 Task: For heading Use Italics Lobster with red colour, bold & Underline.  font size for heading26,  'Change the font style of data to'Merriweather and font size to 18,  Change the alignment of both headline & data to Align right In the sheet  DashboardReceipts
Action: Mouse moved to (72, 152)
Screenshot: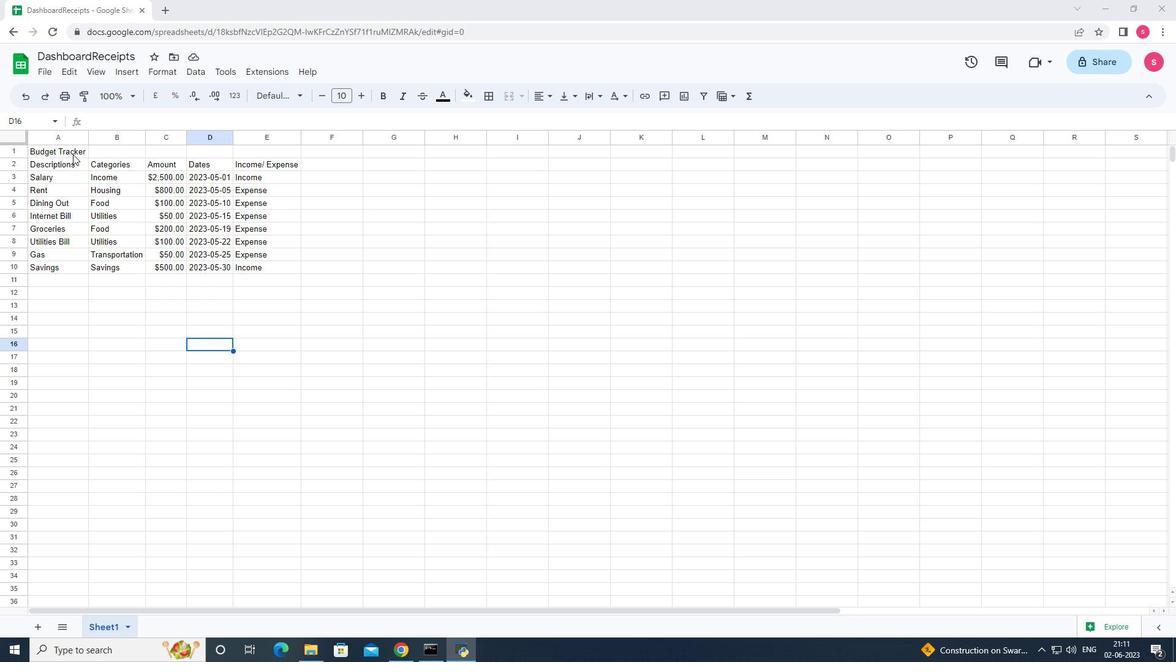 
Action: Mouse pressed left at (72, 152)
Screenshot: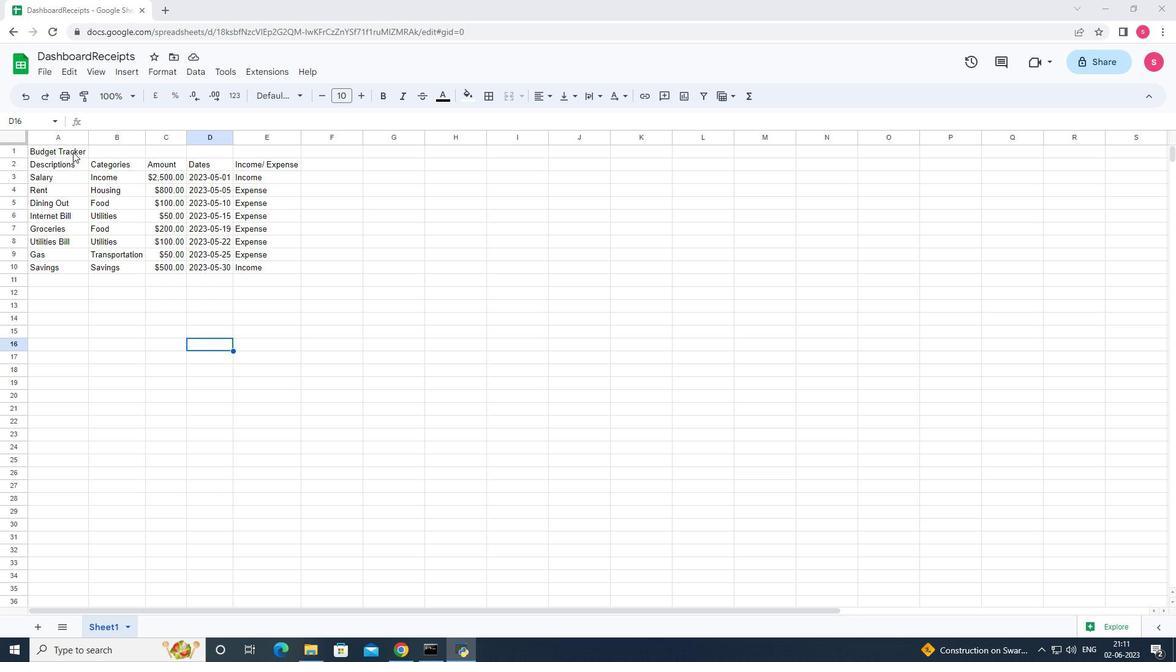 
Action: Mouse moved to (288, 95)
Screenshot: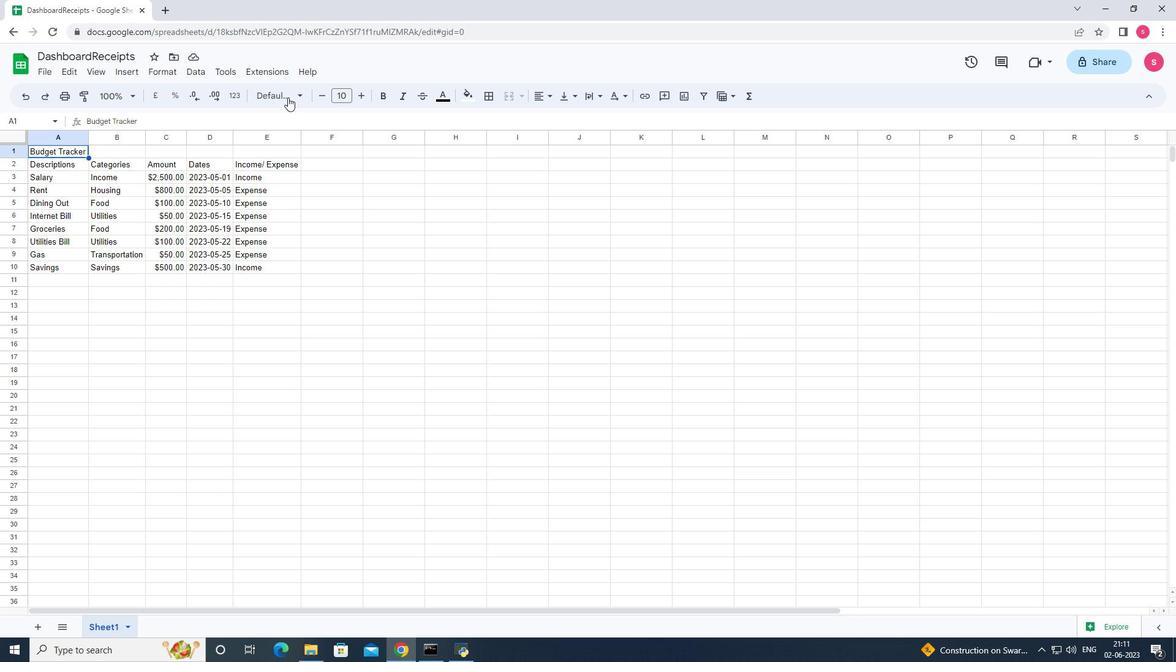 
Action: Mouse pressed left at (288, 95)
Screenshot: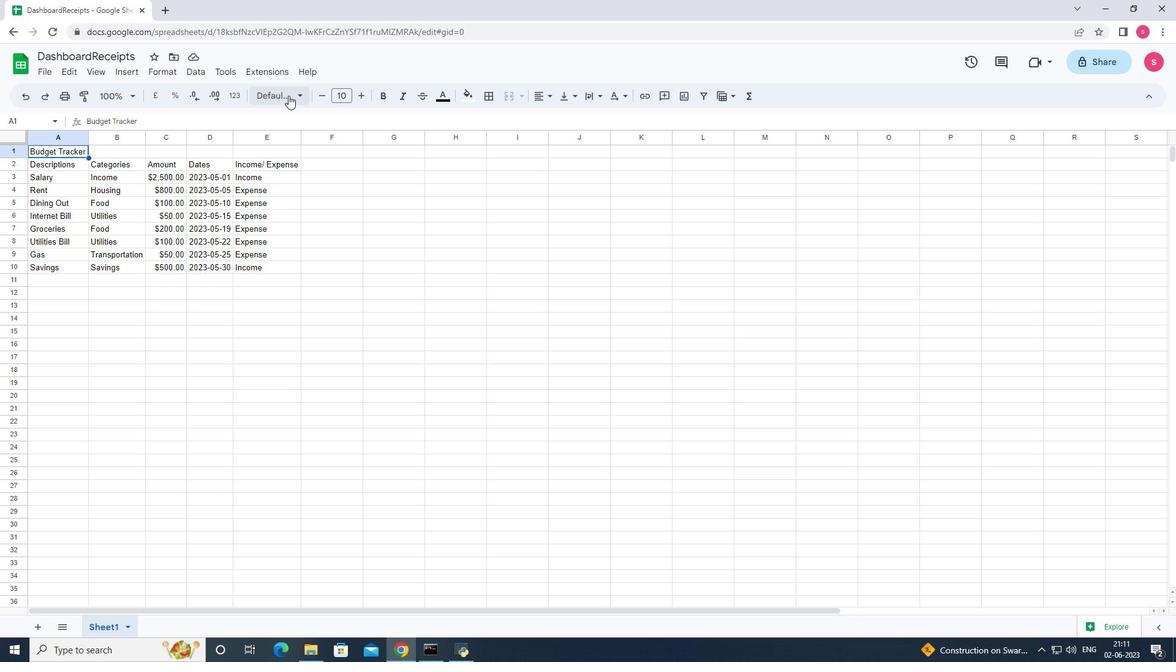 
Action: Mouse moved to (310, 339)
Screenshot: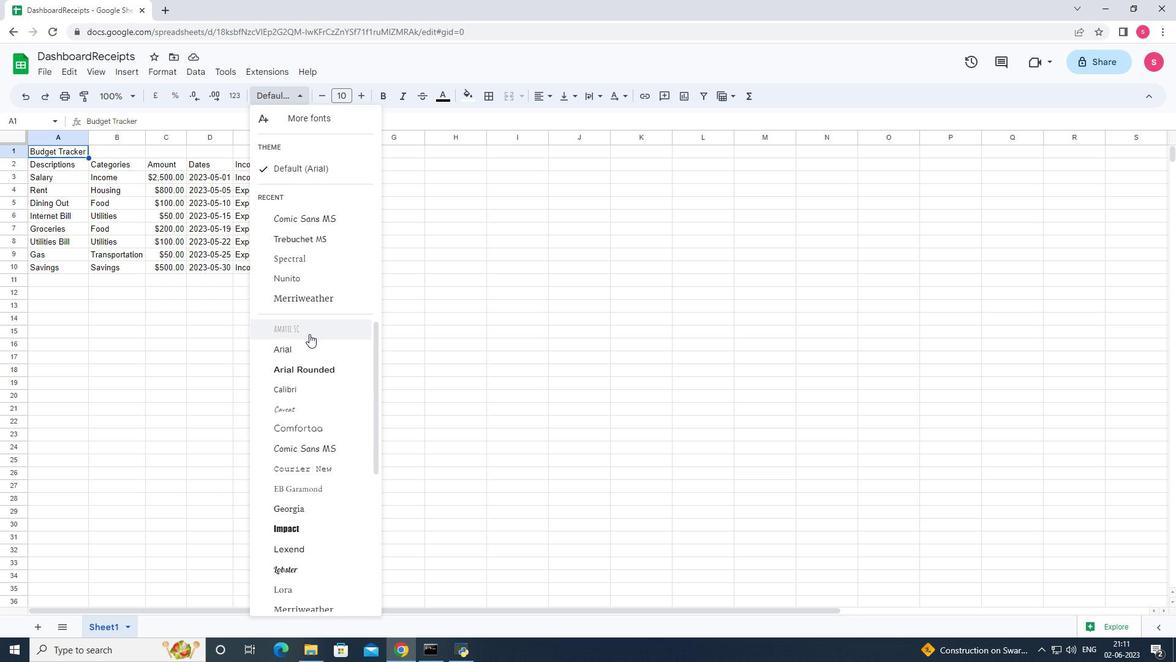 
Action: Mouse scrolled (310, 337) with delta (0, 0)
Screenshot: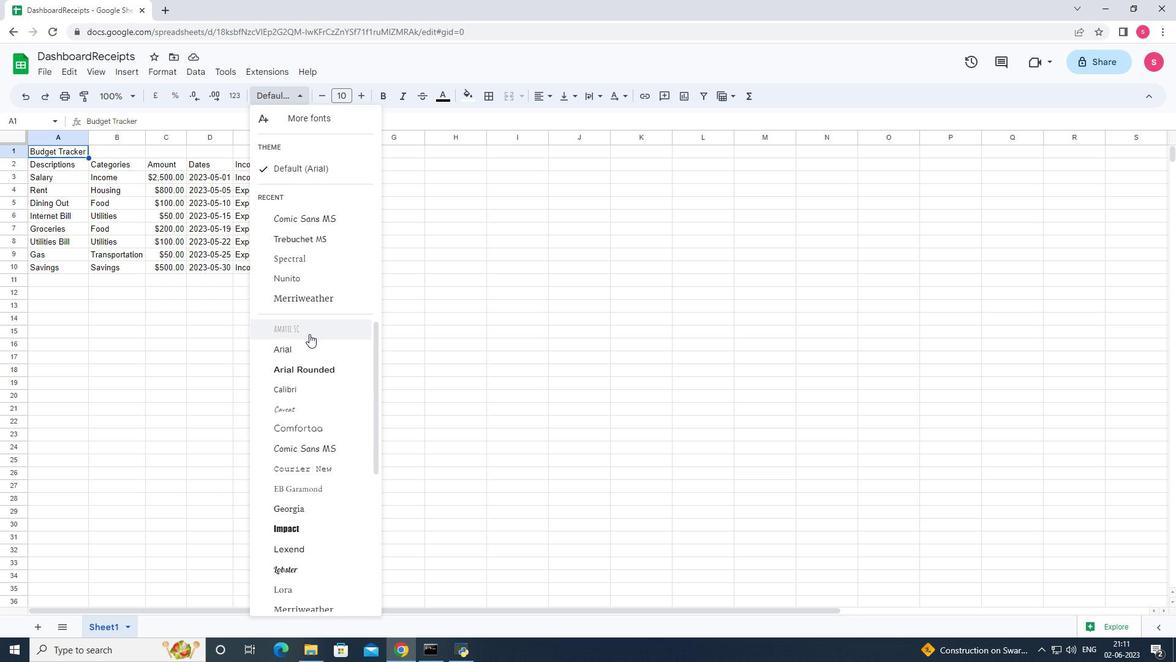 
Action: Mouse moved to (317, 403)
Screenshot: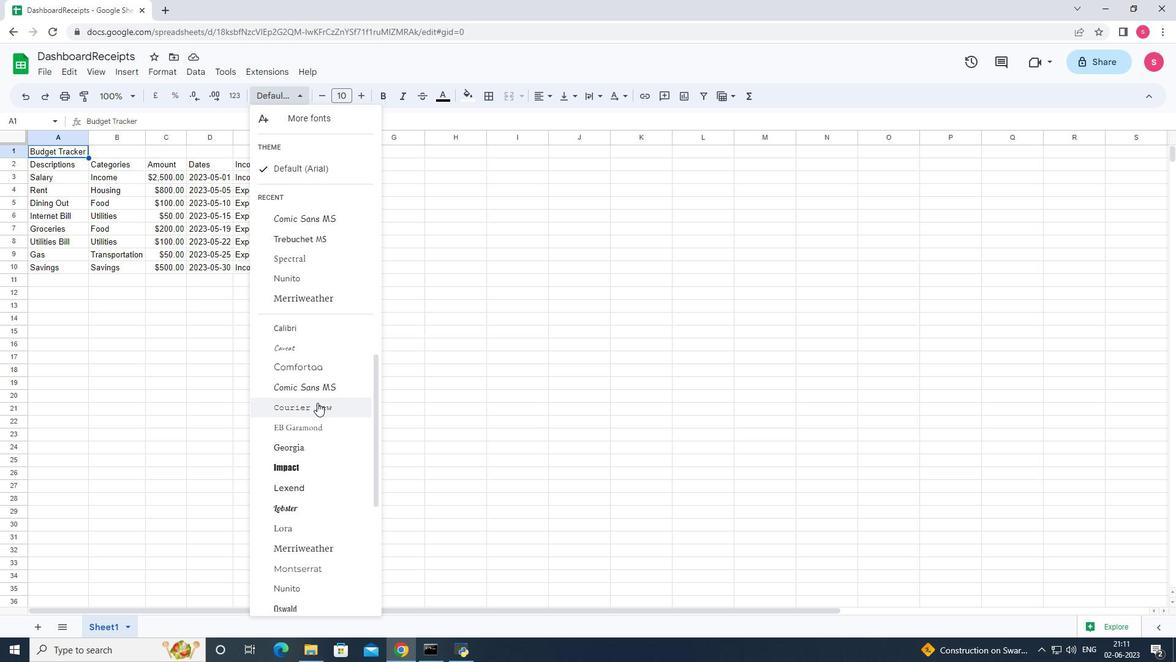 
Action: Mouse scrolled (317, 402) with delta (0, 0)
Screenshot: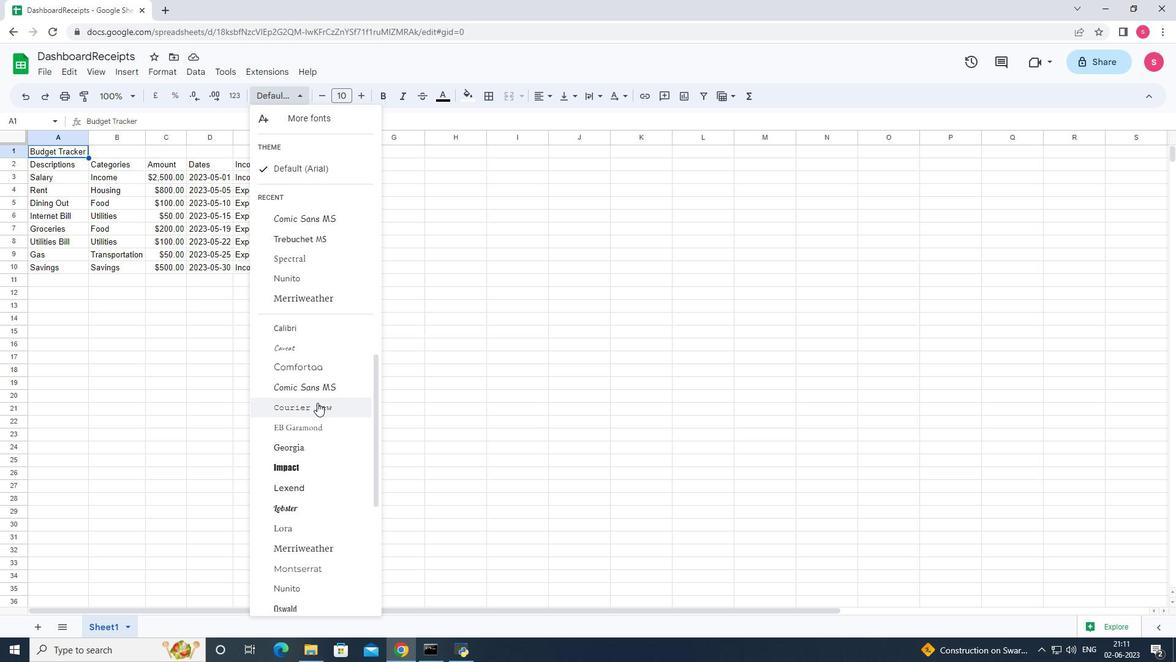 
Action: Mouse moved to (321, 446)
Screenshot: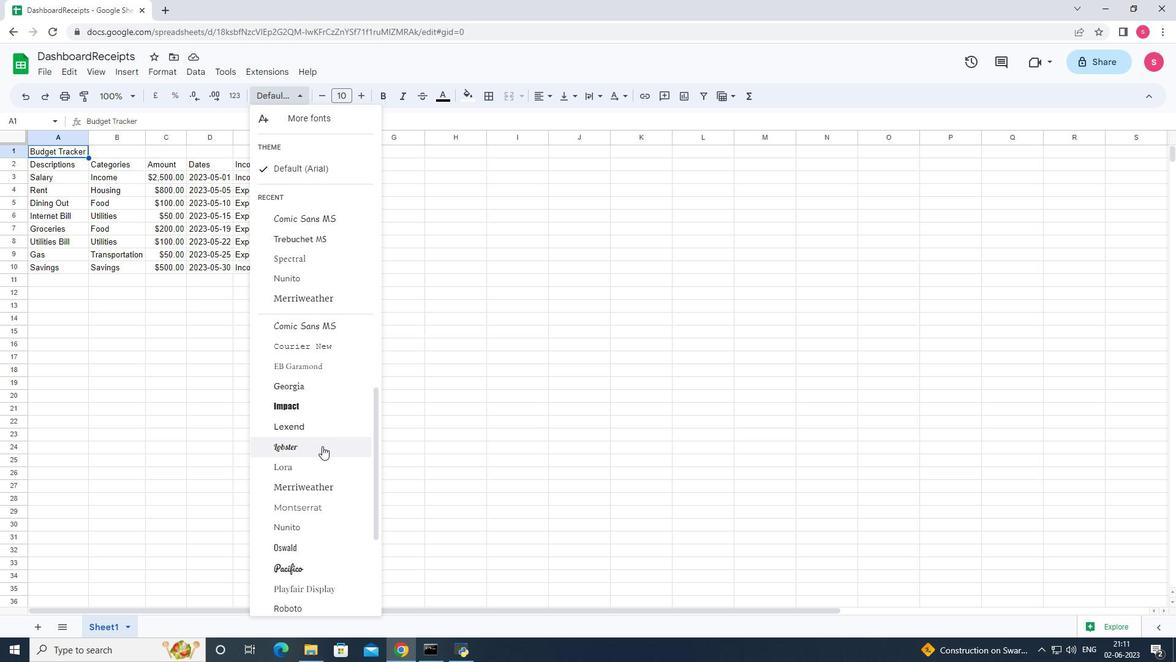 
Action: Mouse pressed left at (321, 446)
Screenshot: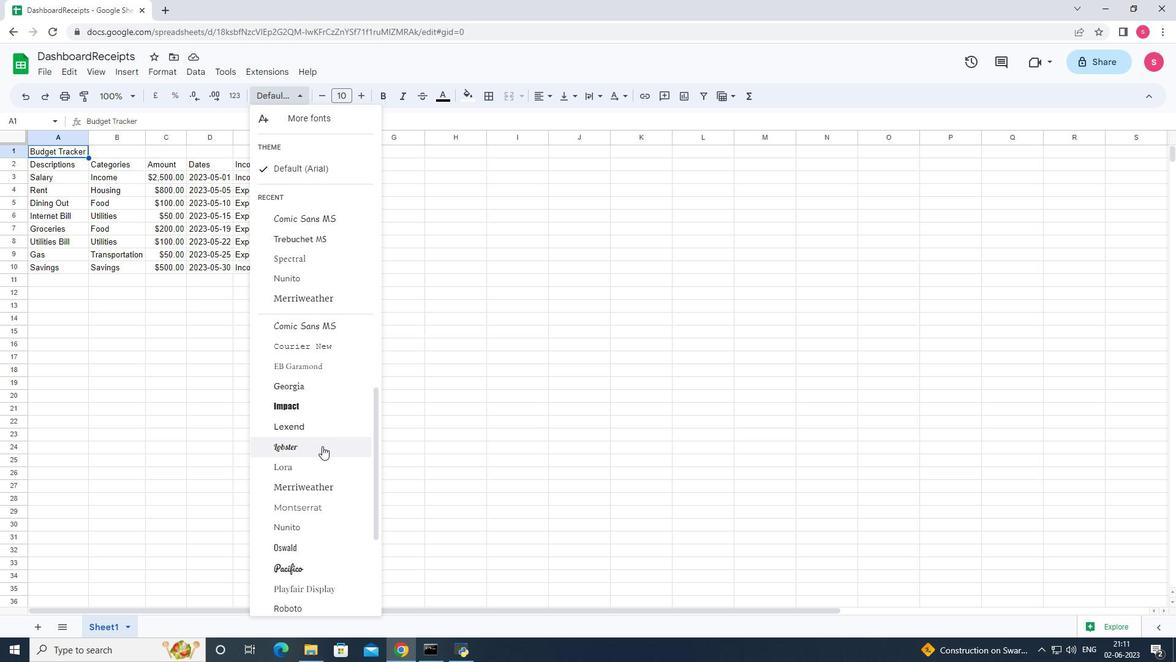 
Action: Mouse moved to (451, 99)
Screenshot: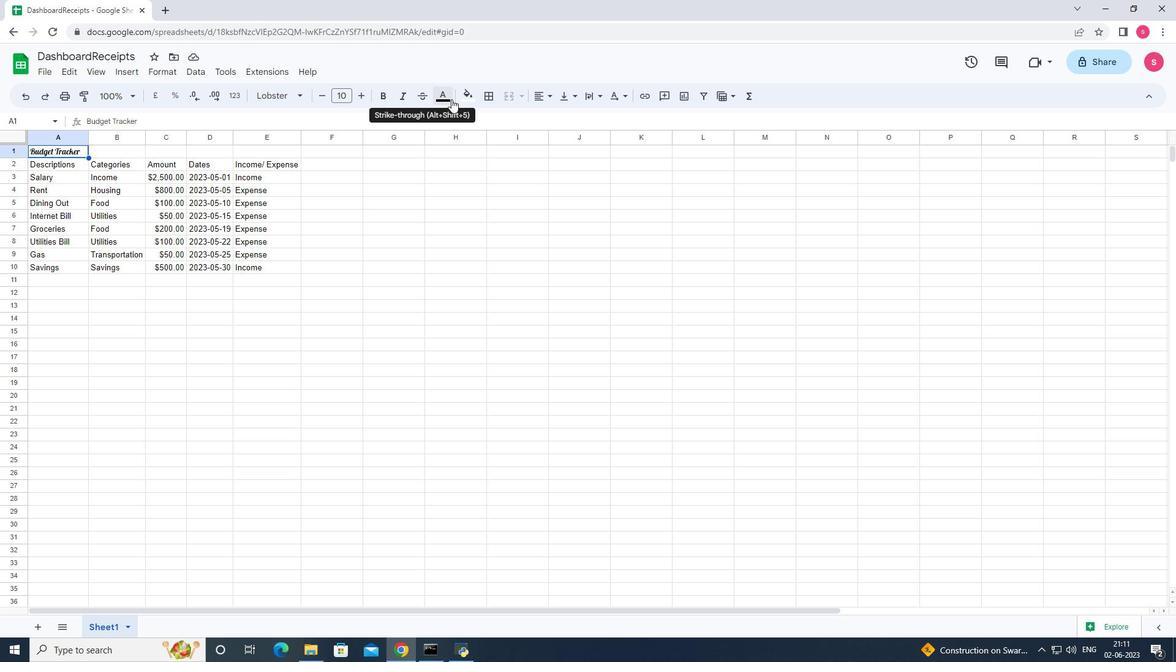 
Action: Mouse pressed left at (451, 99)
Screenshot: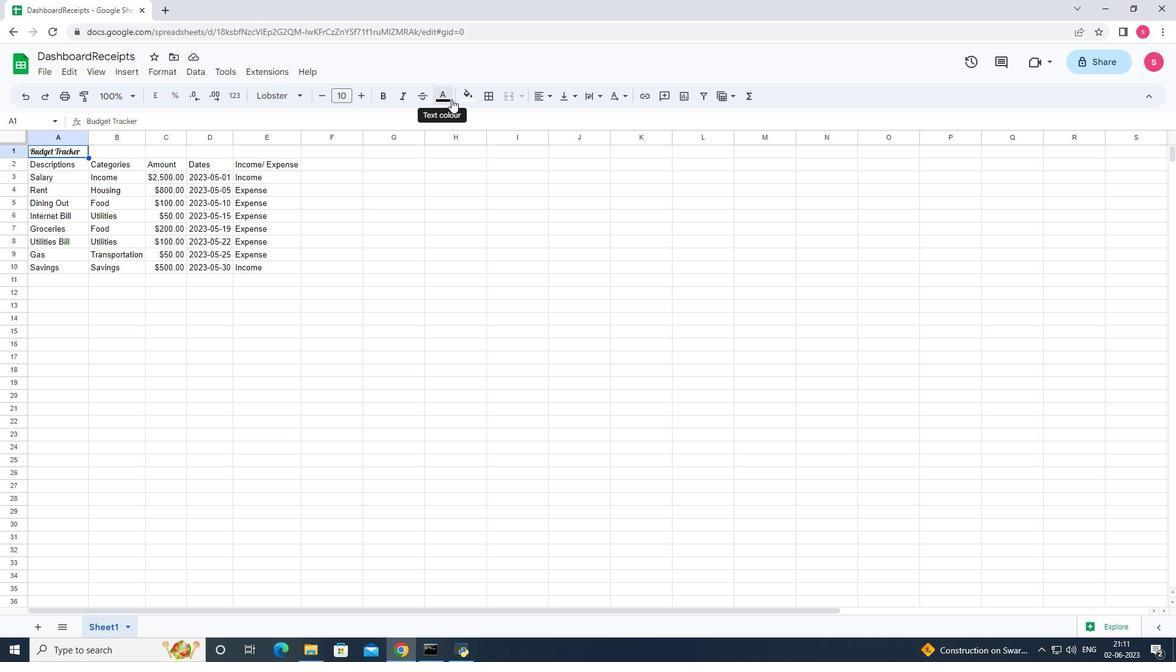 
Action: Mouse moved to (460, 153)
Screenshot: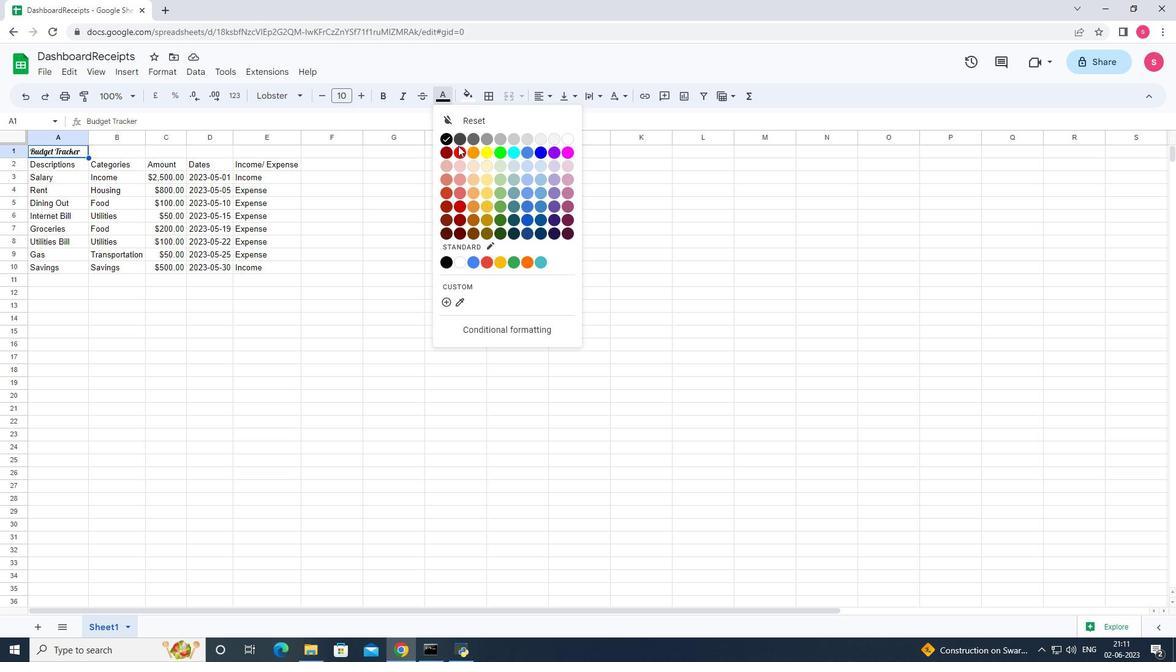 
Action: Mouse pressed left at (460, 153)
Screenshot: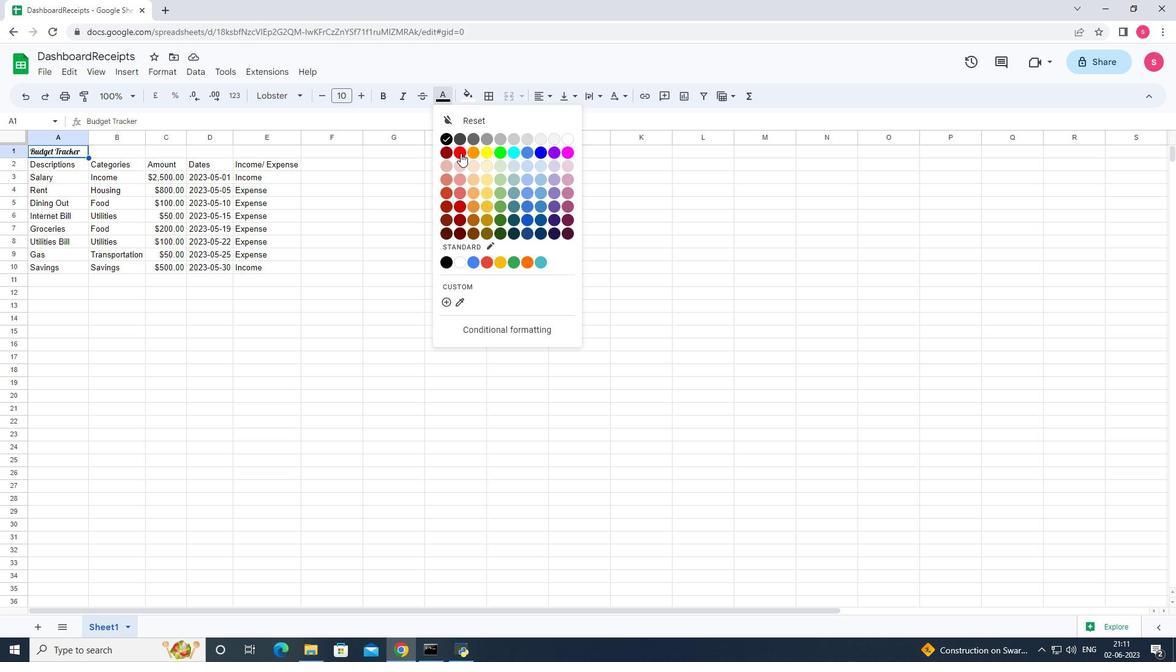
Action: Mouse moved to (375, 98)
Screenshot: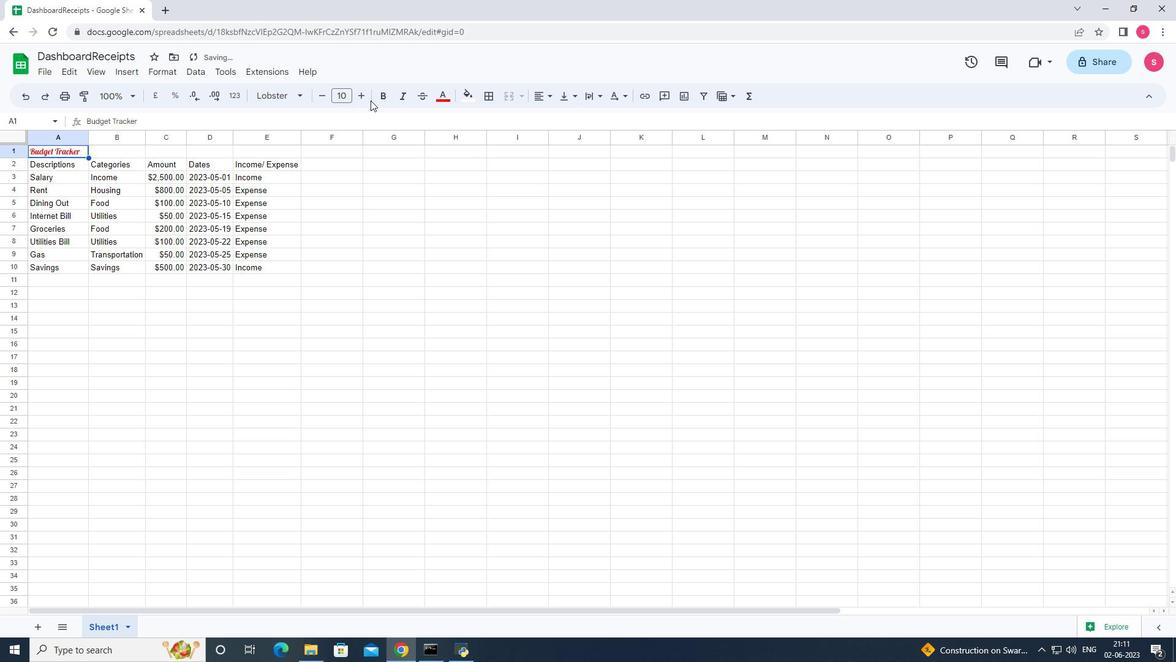 
Action: Mouse pressed left at (375, 98)
Screenshot: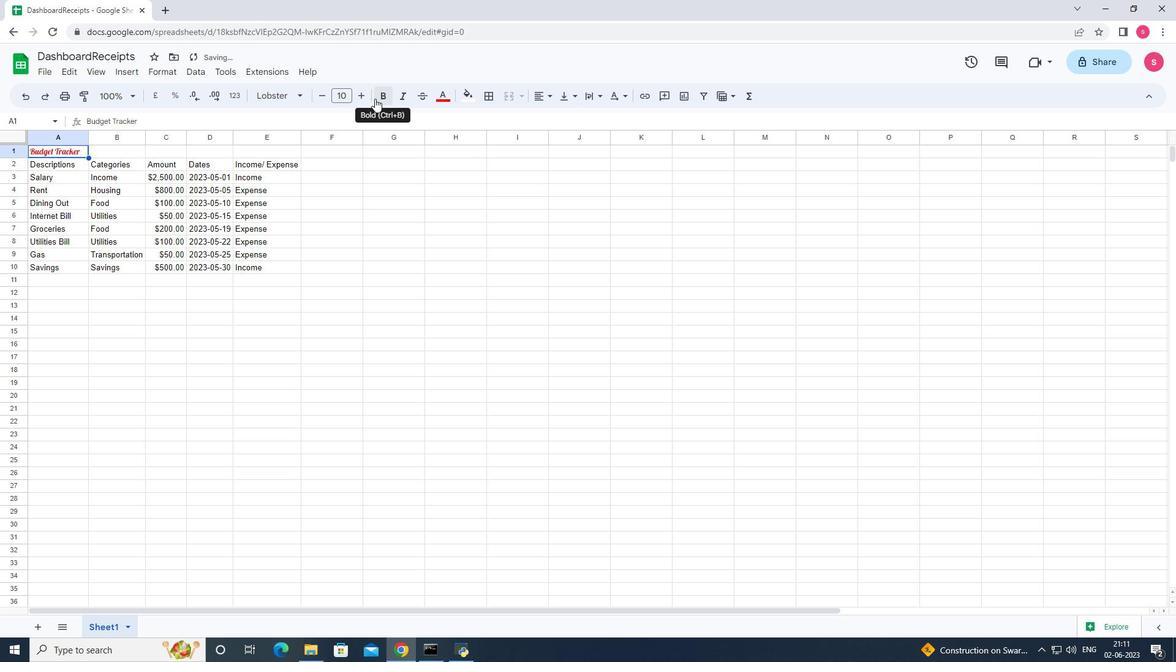 
Action: Mouse moved to (173, 71)
Screenshot: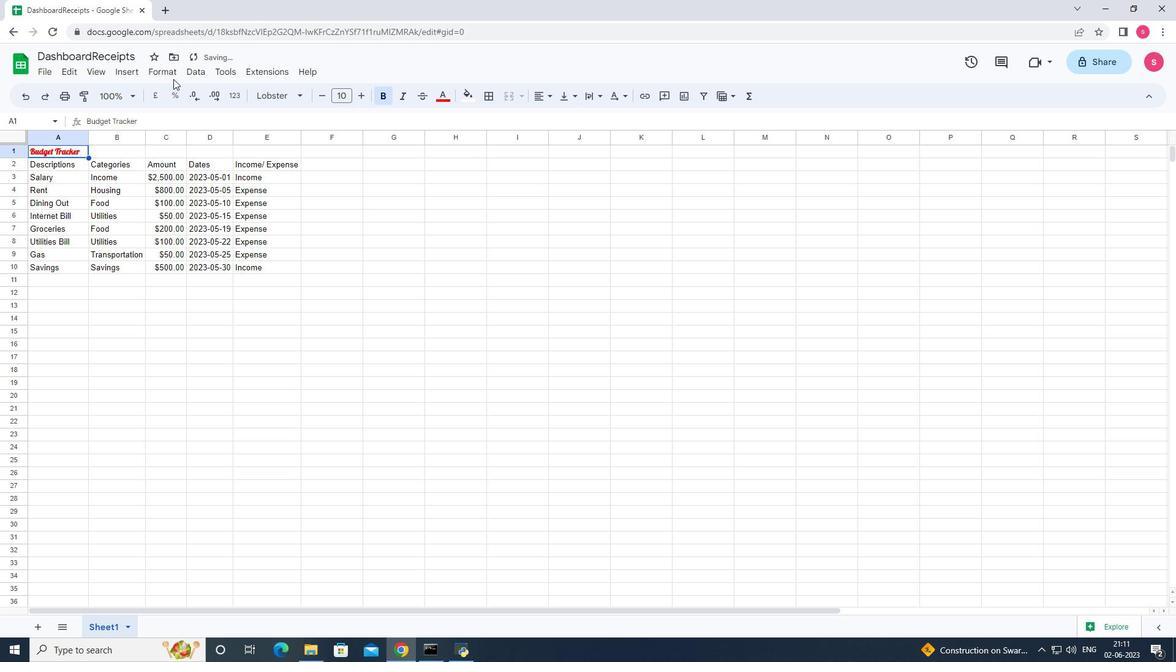 
Action: Mouse pressed left at (173, 71)
Screenshot: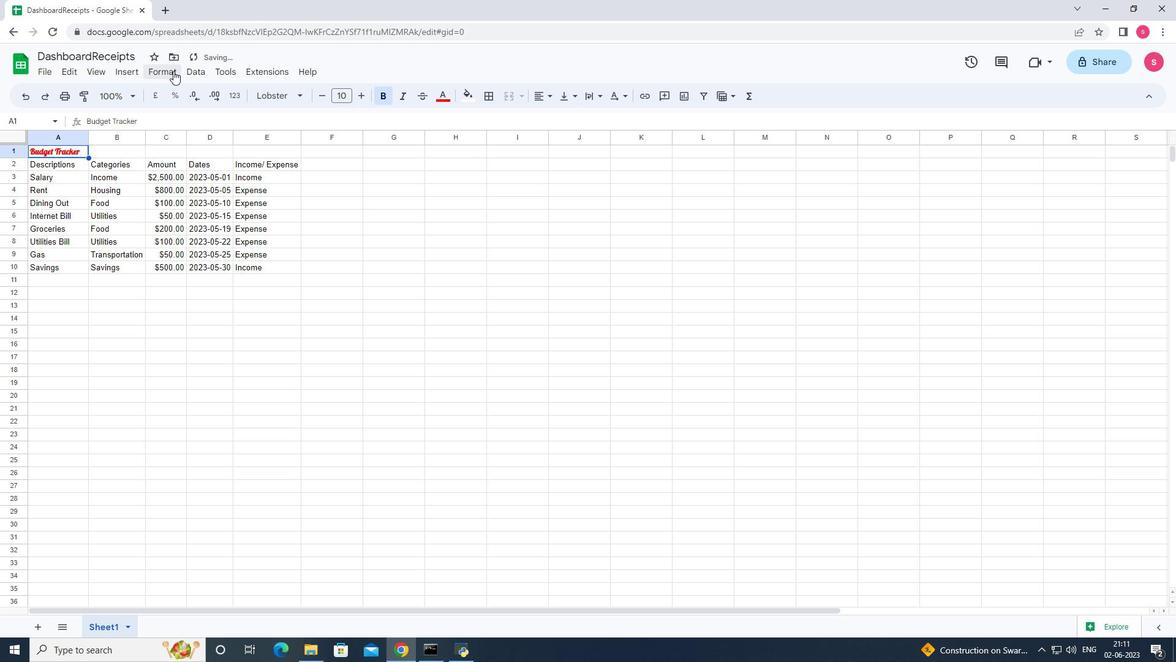 
Action: Mouse moved to (185, 128)
Screenshot: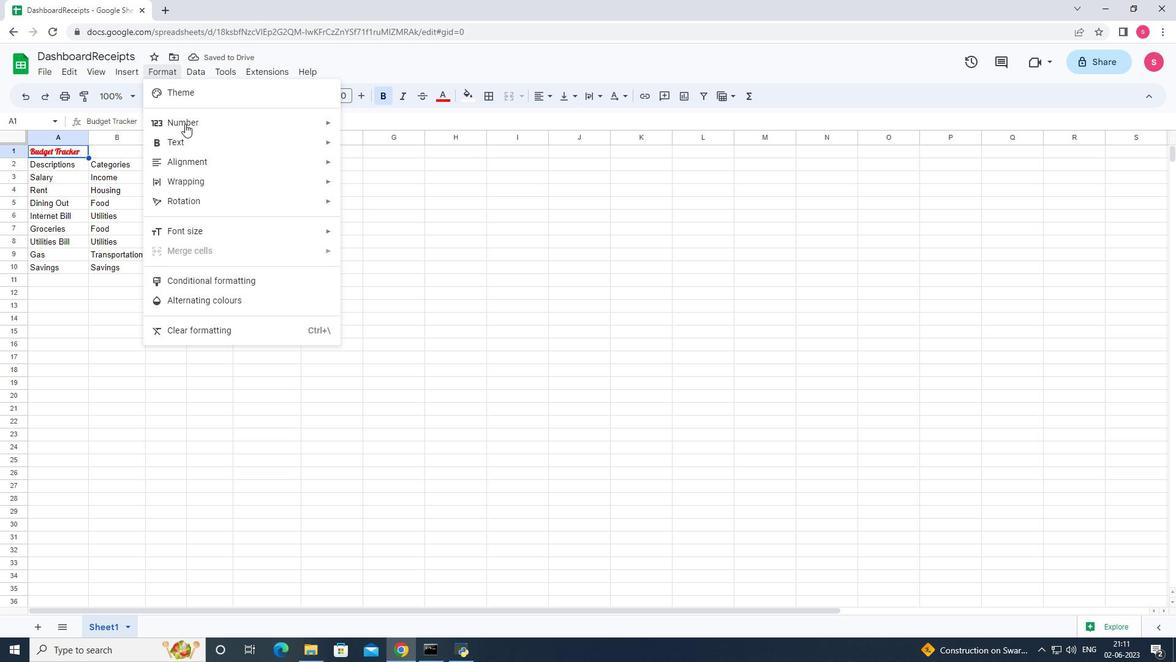 
Action: Mouse pressed left at (185, 128)
Screenshot: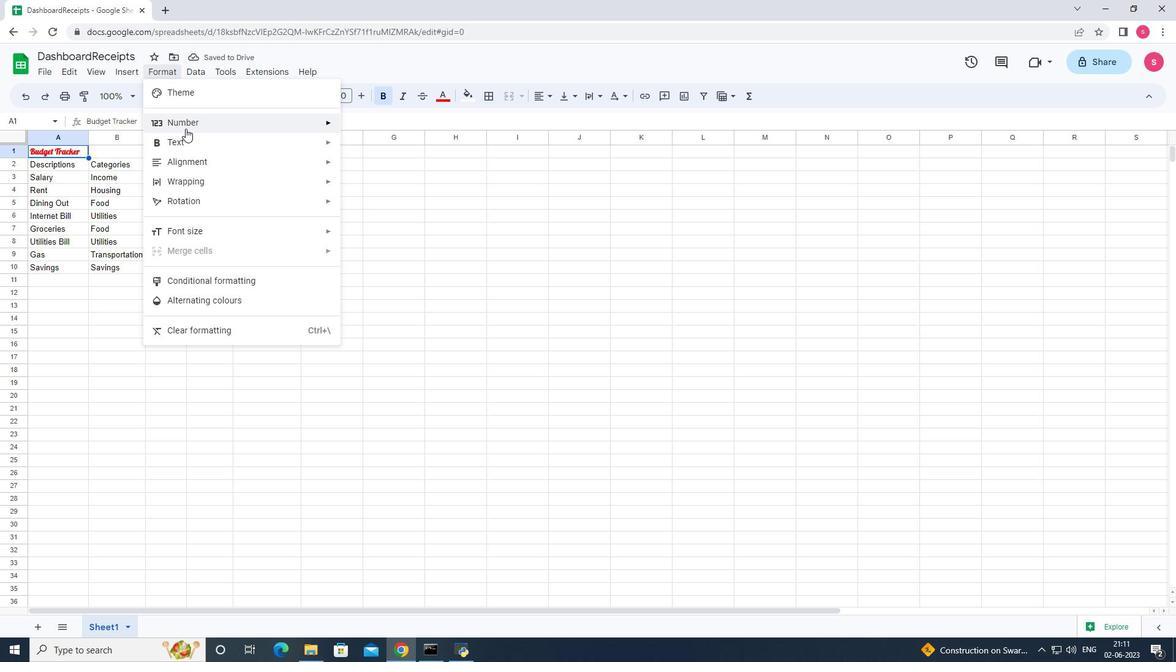 
Action: Mouse moved to (188, 144)
Screenshot: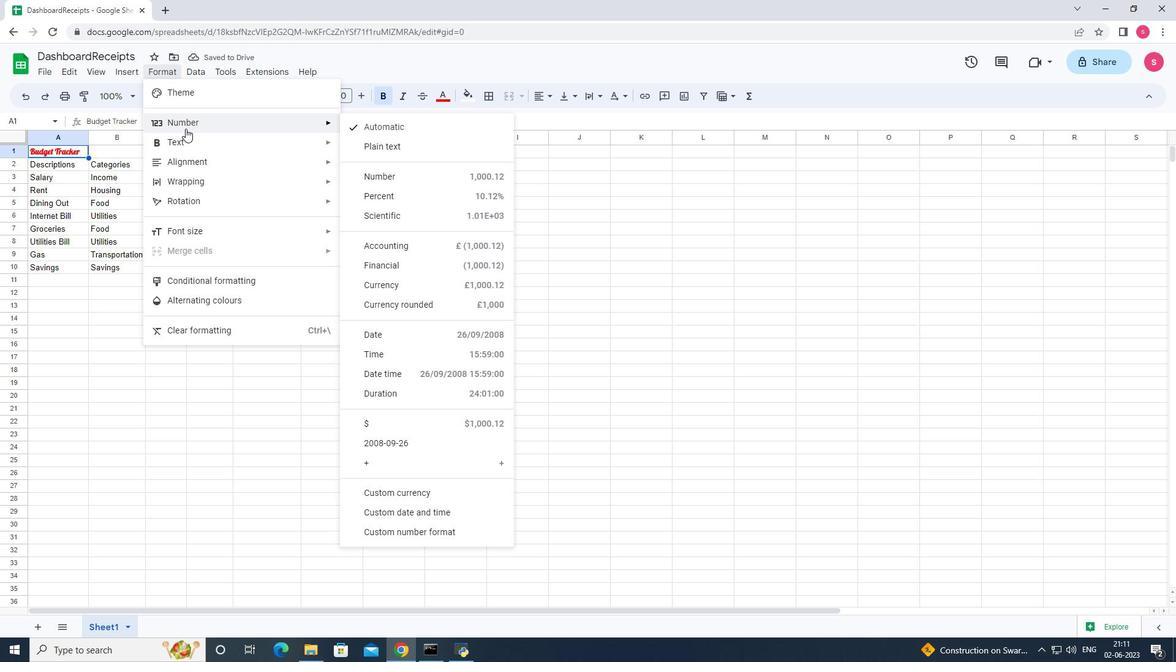 
Action: Mouse pressed left at (188, 144)
Screenshot: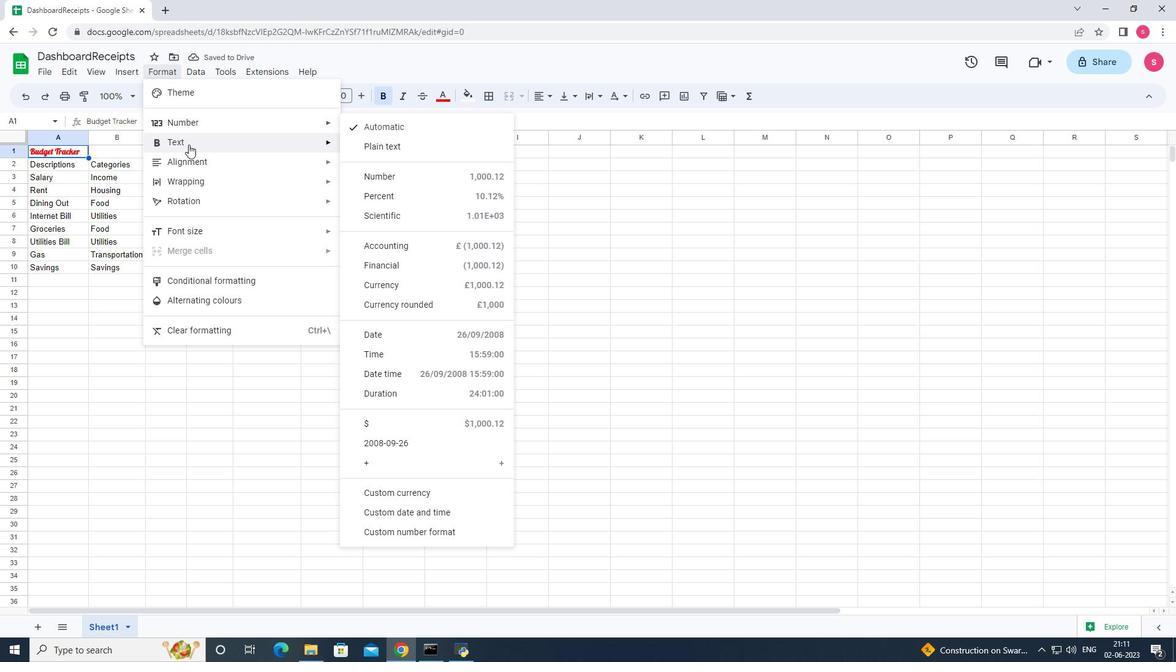 
Action: Mouse moved to (380, 183)
Screenshot: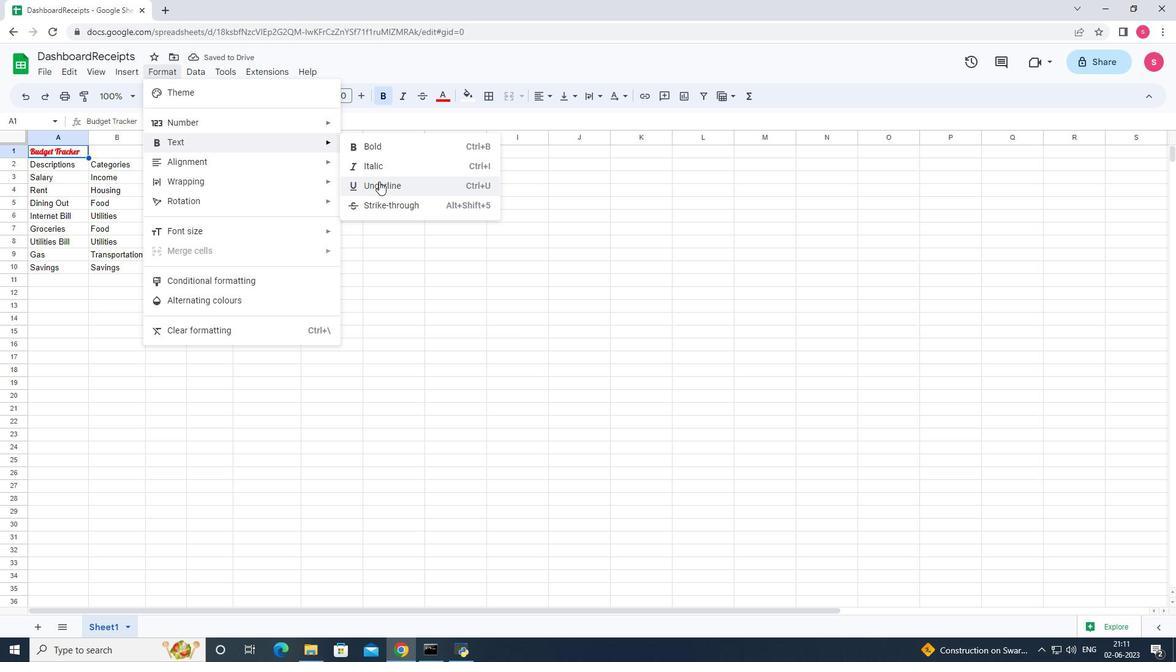 
Action: Mouse pressed left at (380, 183)
Screenshot: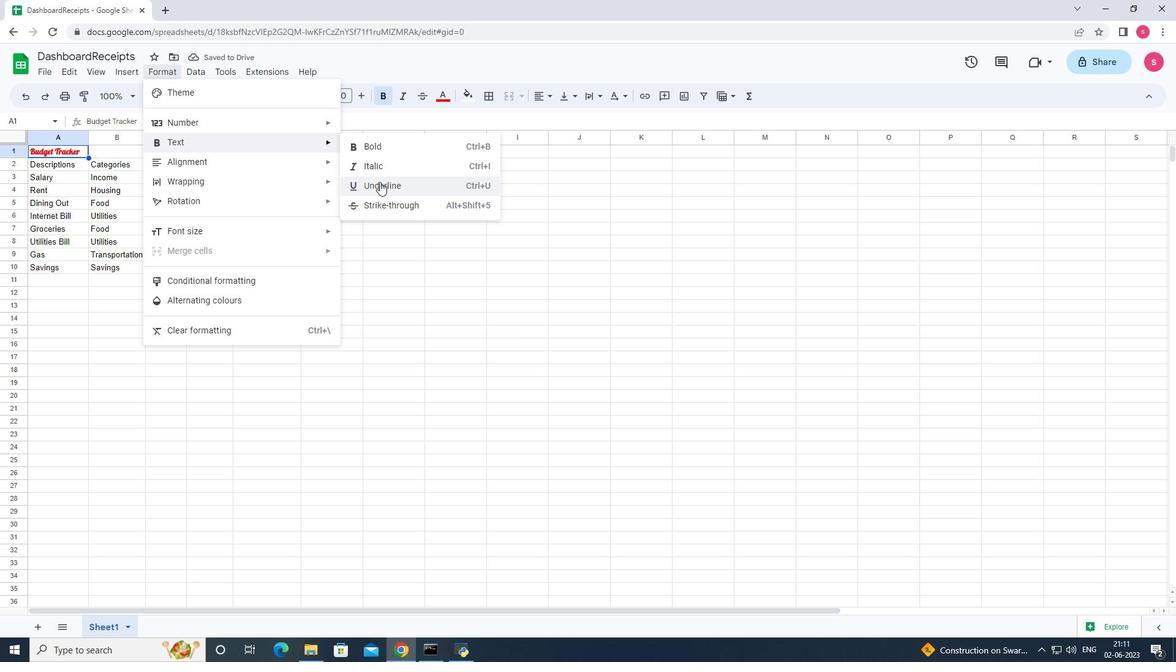 
Action: Mouse moved to (360, 95)
Screenshot: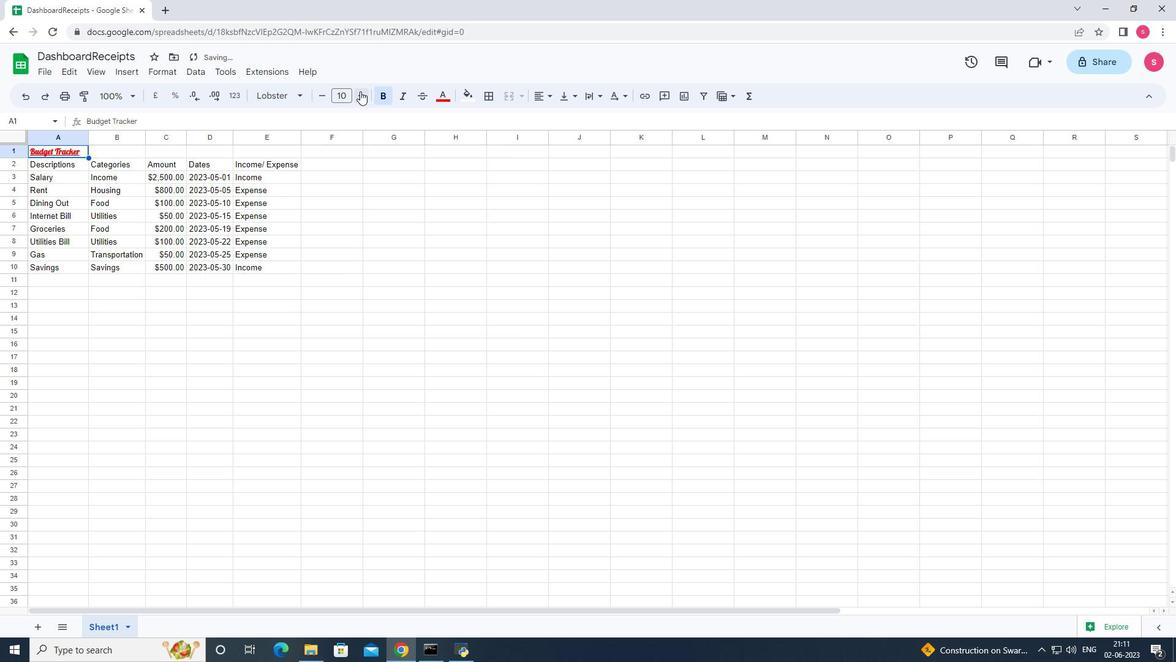 
Action: Mouse pressed left at (360, 95)
Screenshot: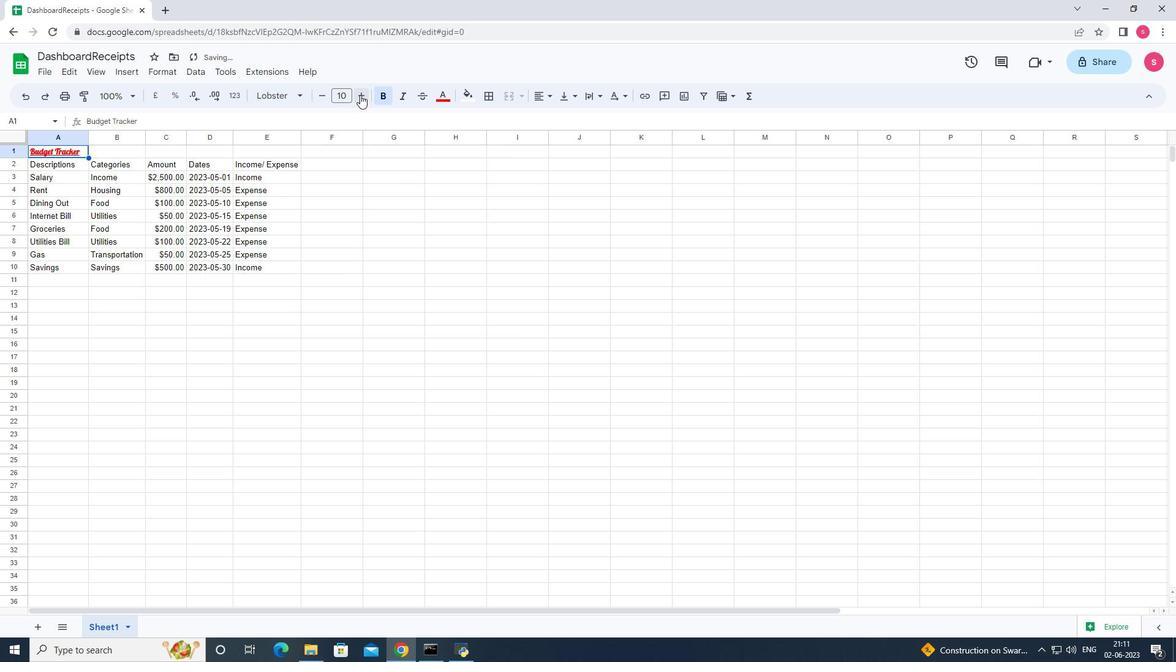 
Action: Mouse pressed left at (360, 95)
Screenshot: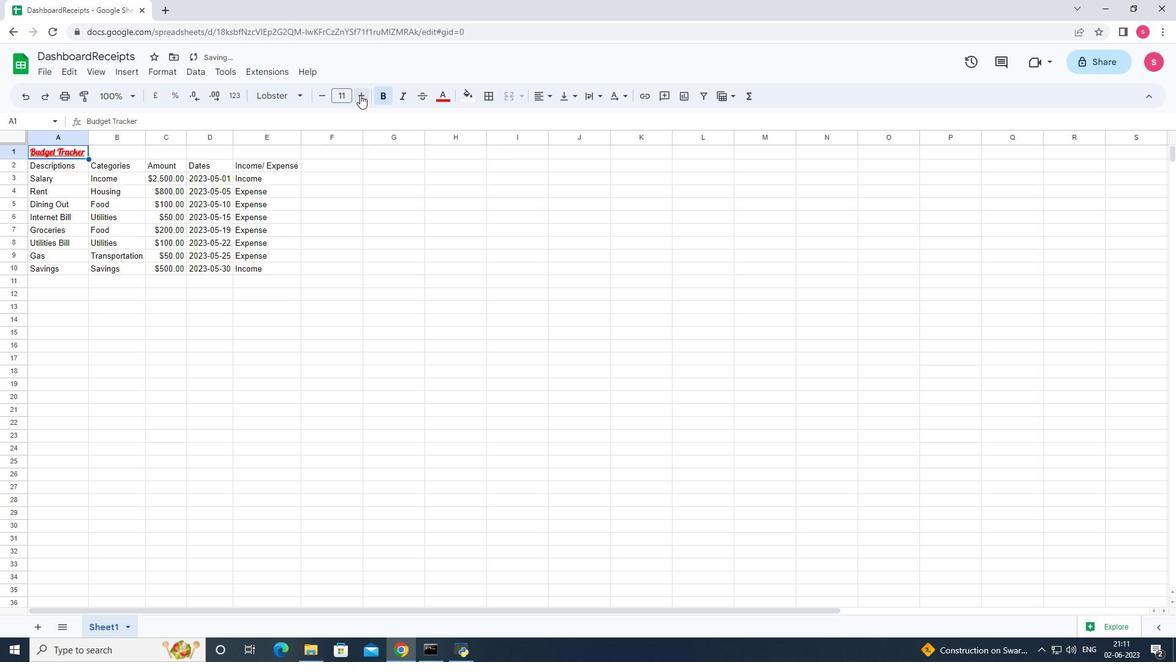 
Action: Mouse pressed left at (360, 95)
Screenshot: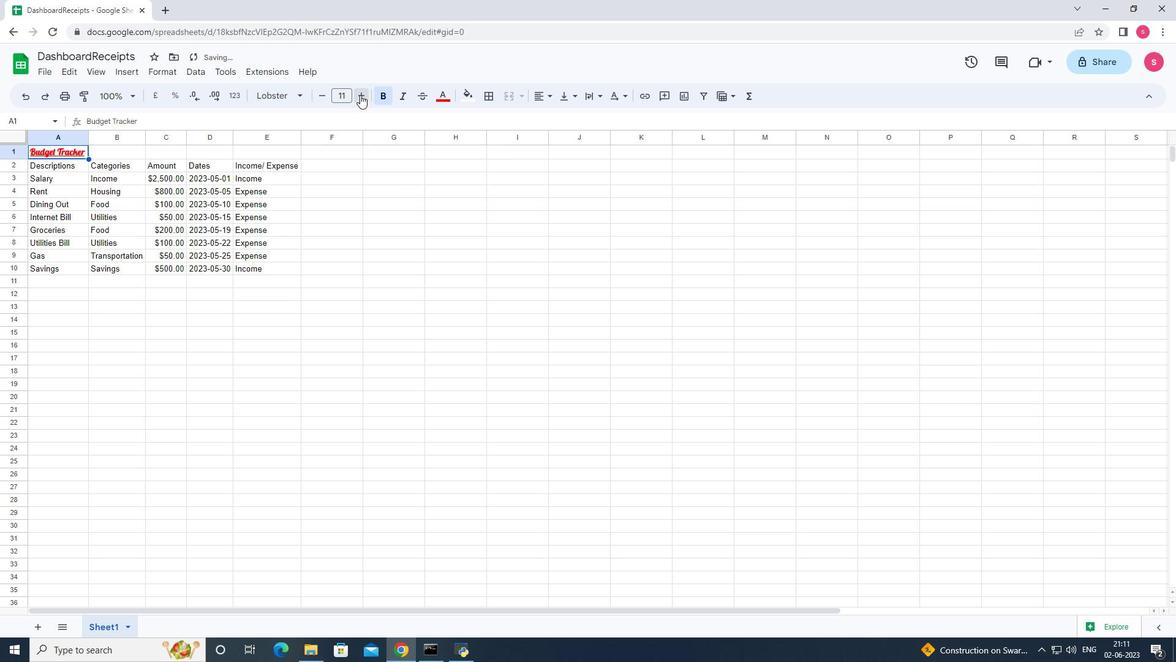 
Action: Mouse pressed left at (360, 95)
Screenshot: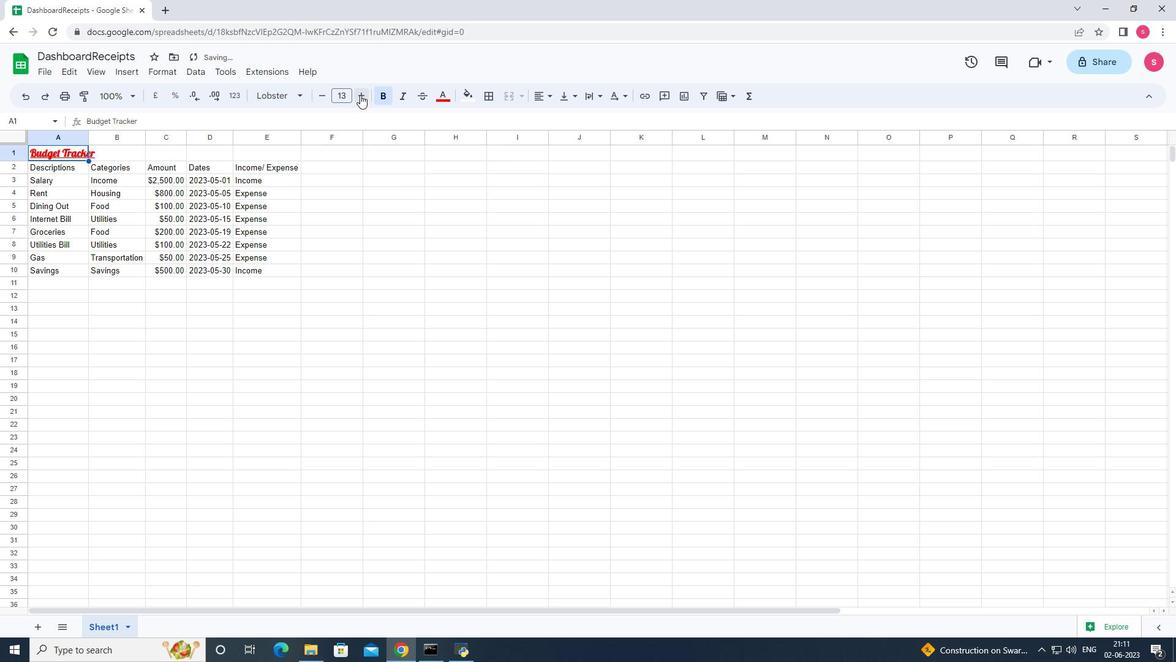 
Action: Mouse pressed left at (360, 95)
Screenshot: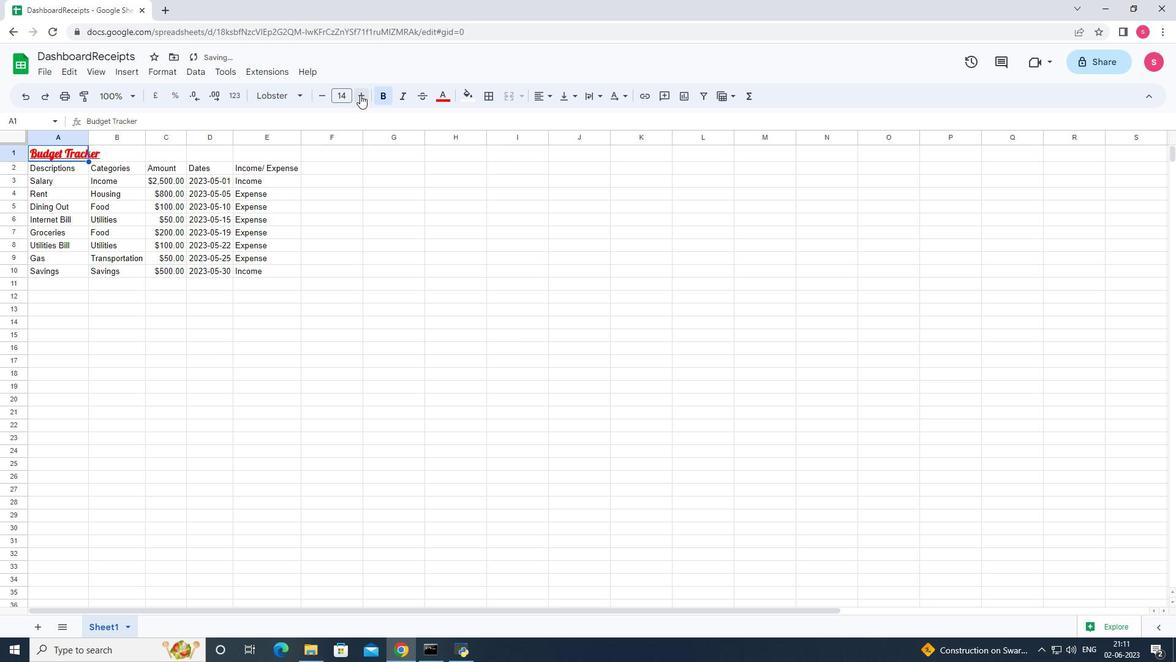 
Action: Mouse pressed left at (360, 95)
Screenshot: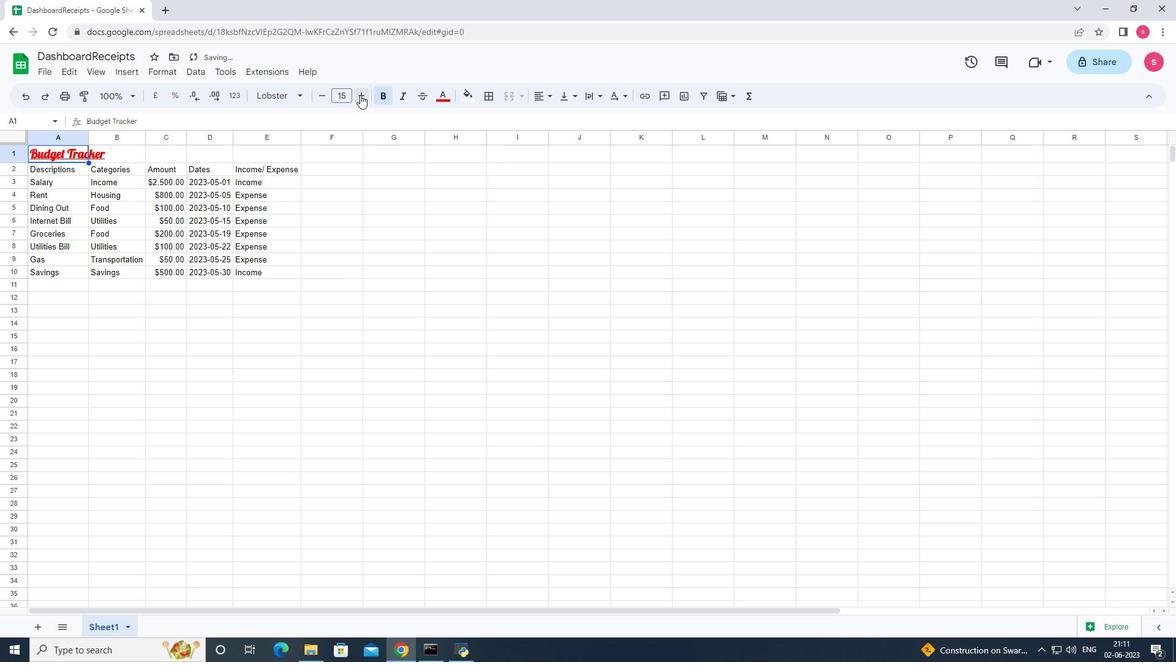 
Action: Mouse pressed left at (360, 95)
Screenshot: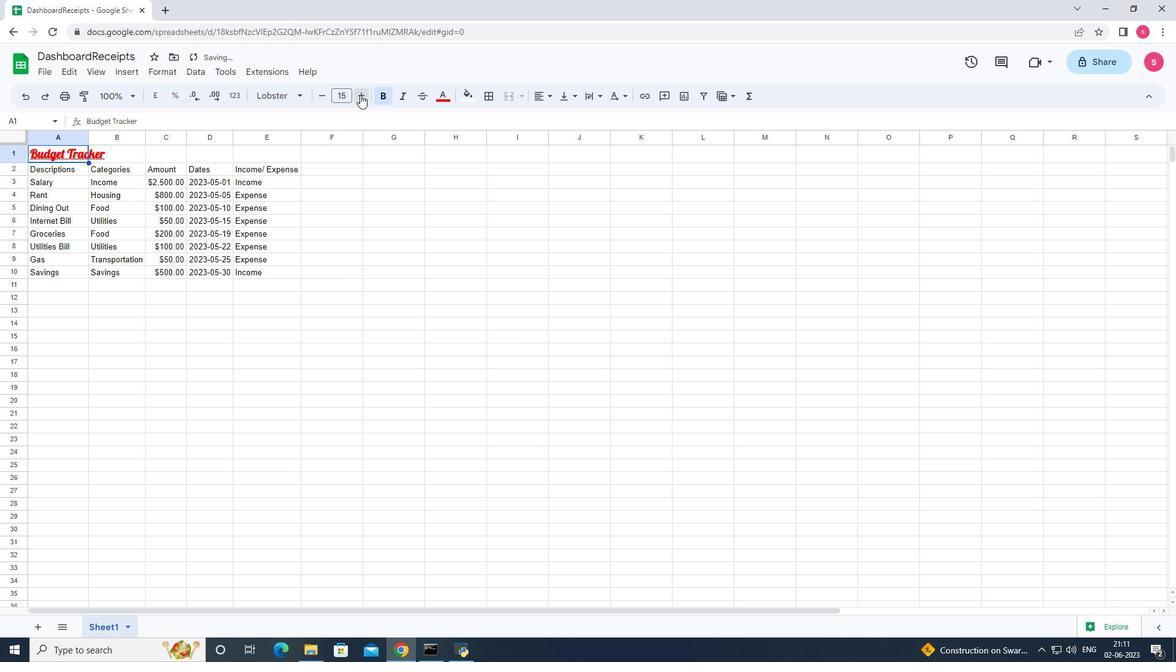 
Action: Mouse pressed left at (360, 95)
Screenshot: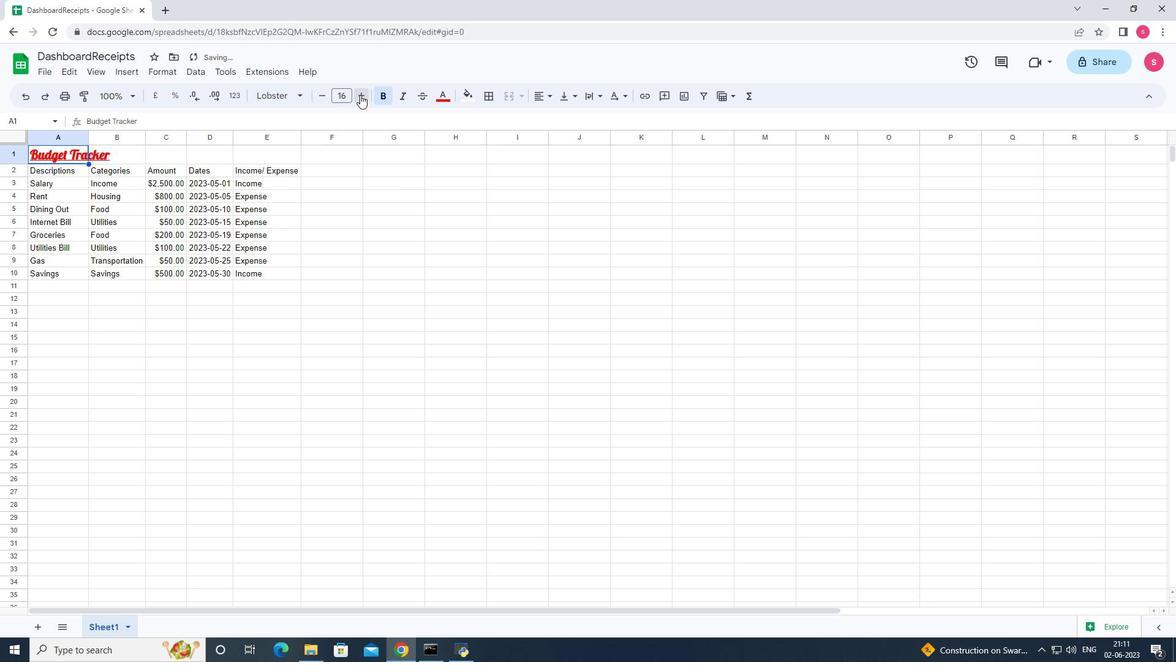 
Action: Mouse pressed left at (360, 95)
Screenshot: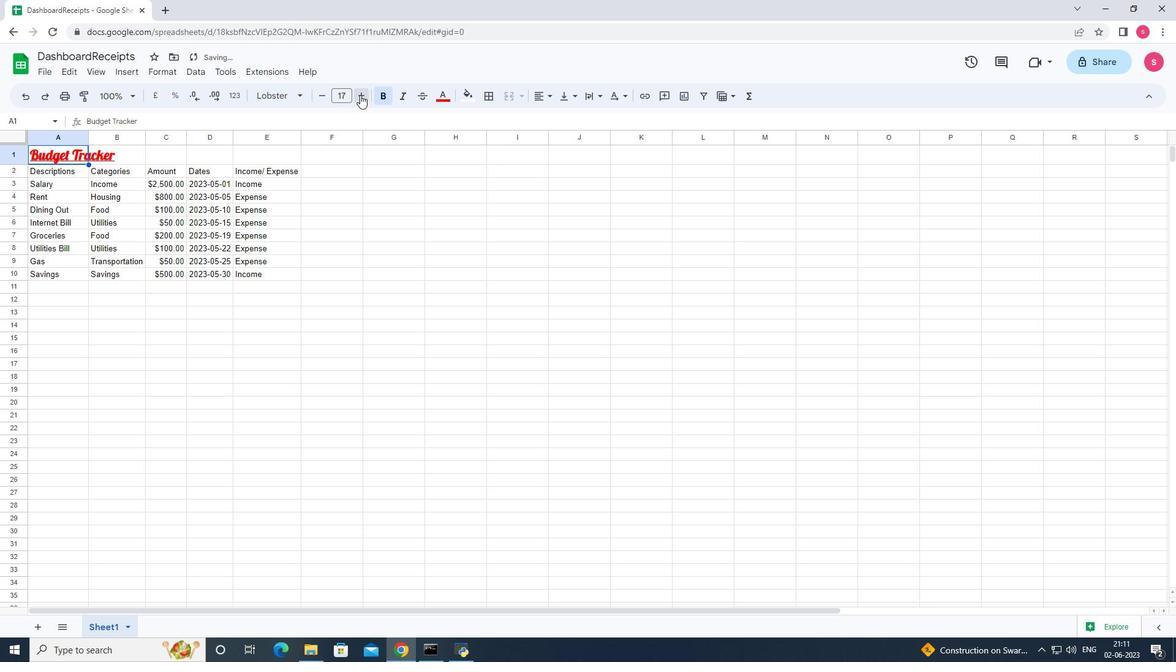 
Action: Mouse pressed left at (360, 95)
Screenshot: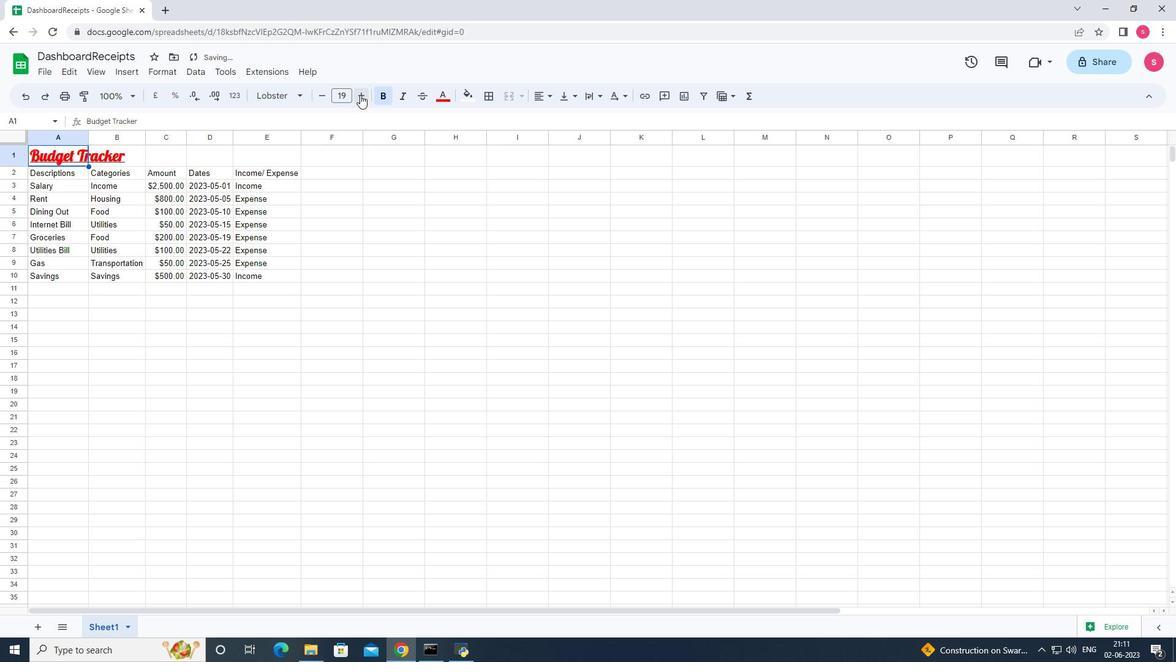 
Action: Mouse pressed left at (360, 95)
Screenshot: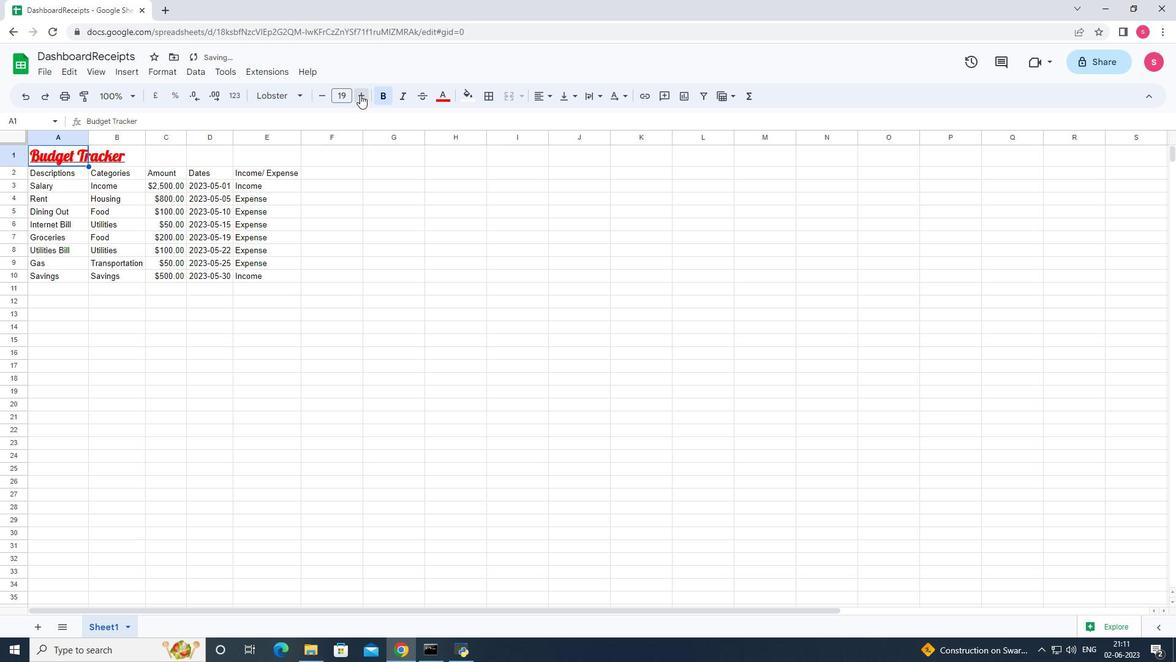 
Action: Mouse pressed left at (360, 95)
Screenshot: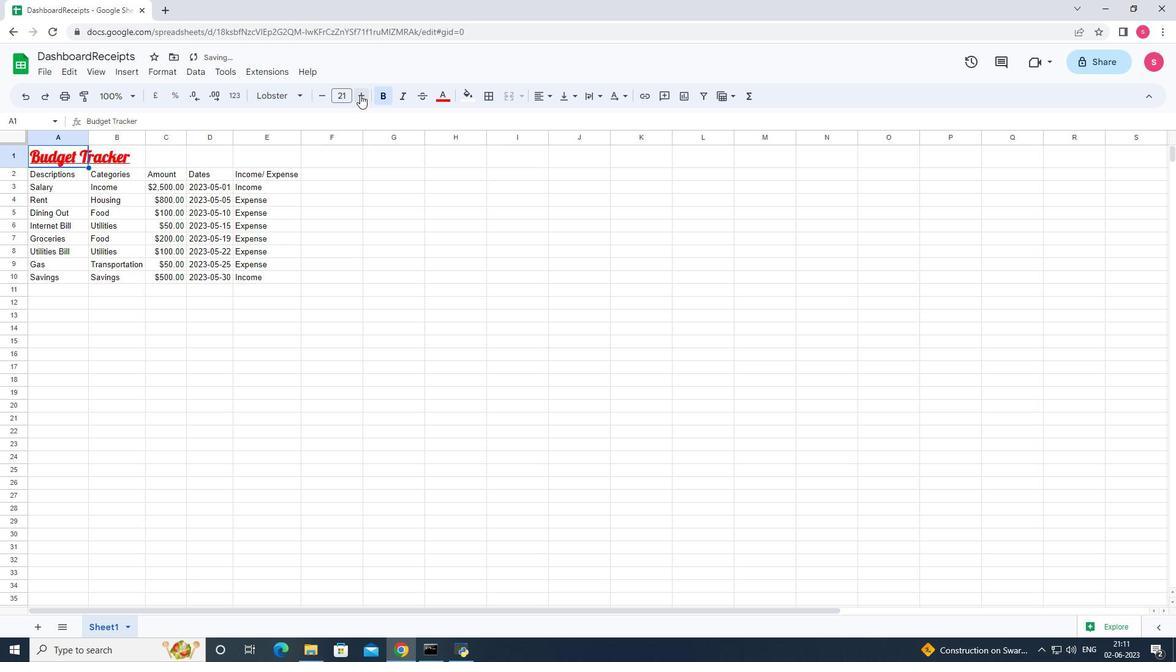 
Action: Mouse pressed left at (360, 95)
Screenshot: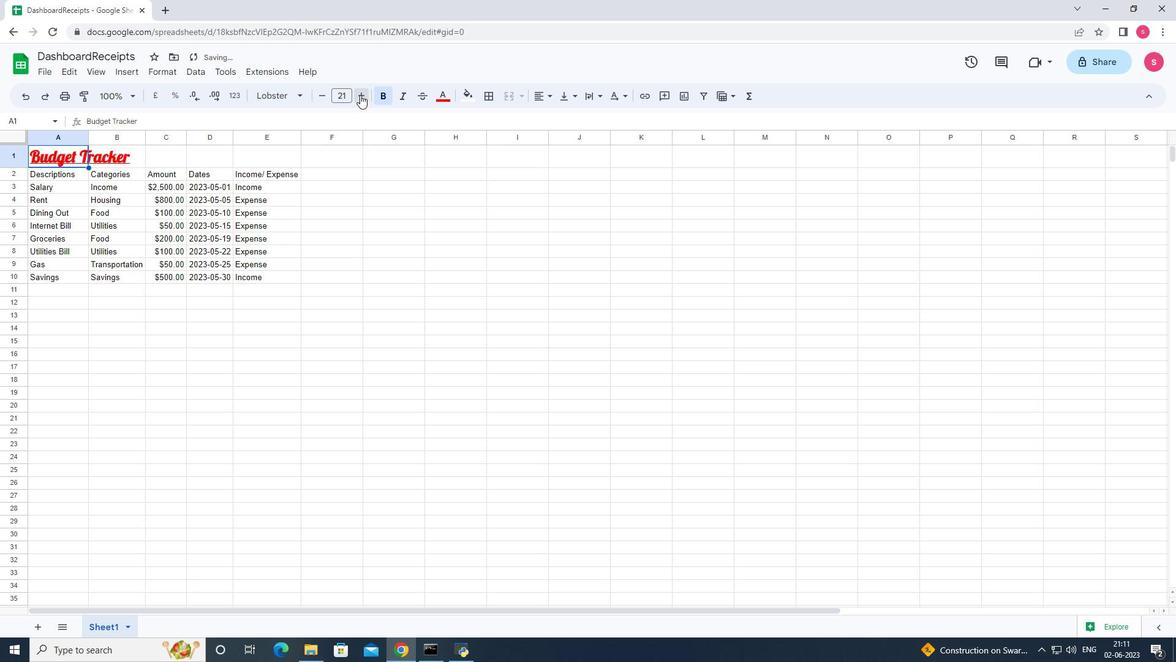 
Action: Mouse pressed left at (360, 95)
Screenshot: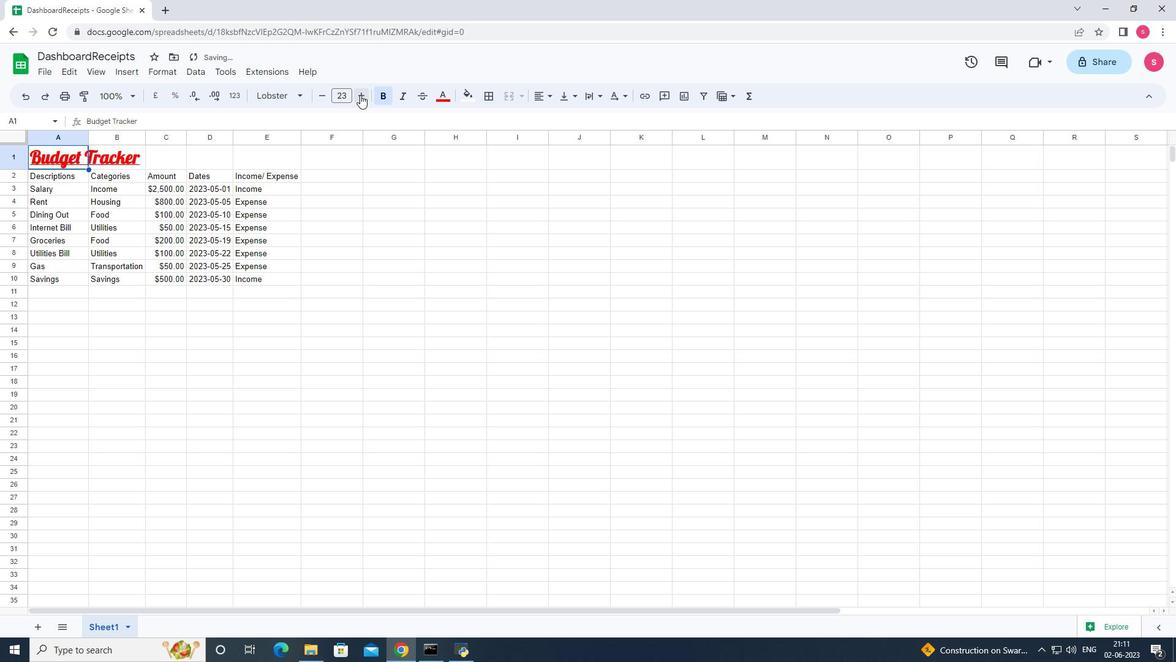 
Action: Mouse pressed left at (360, 95)
Screenshot: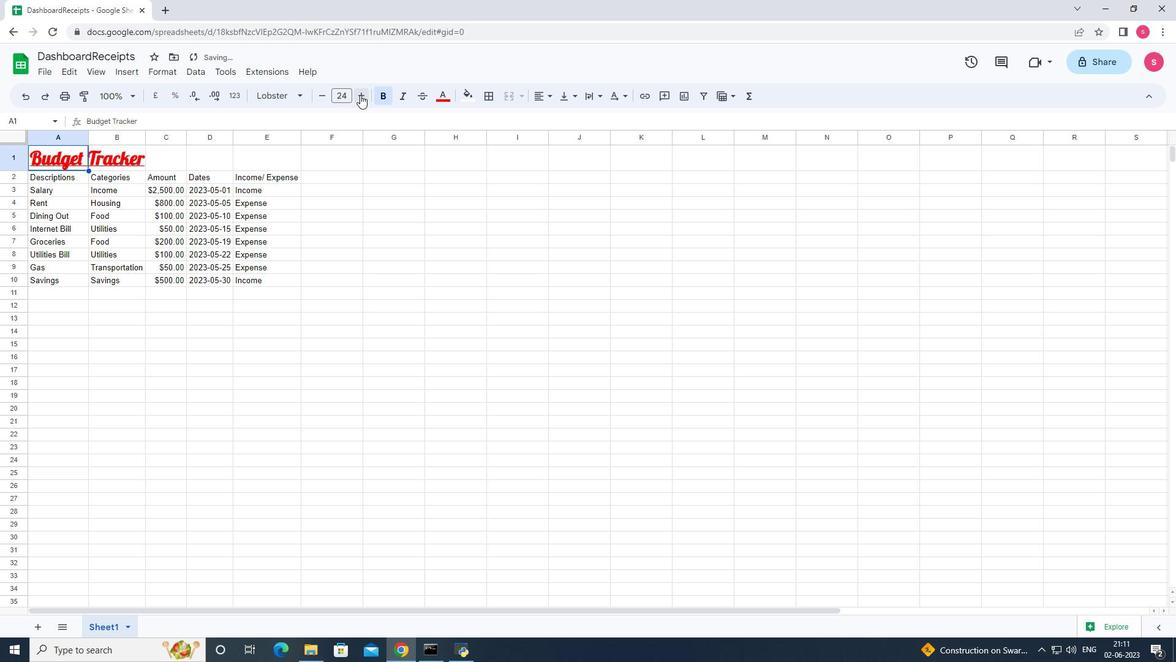 
Action: Mouse pressed left at (360, 95)
Screenshot: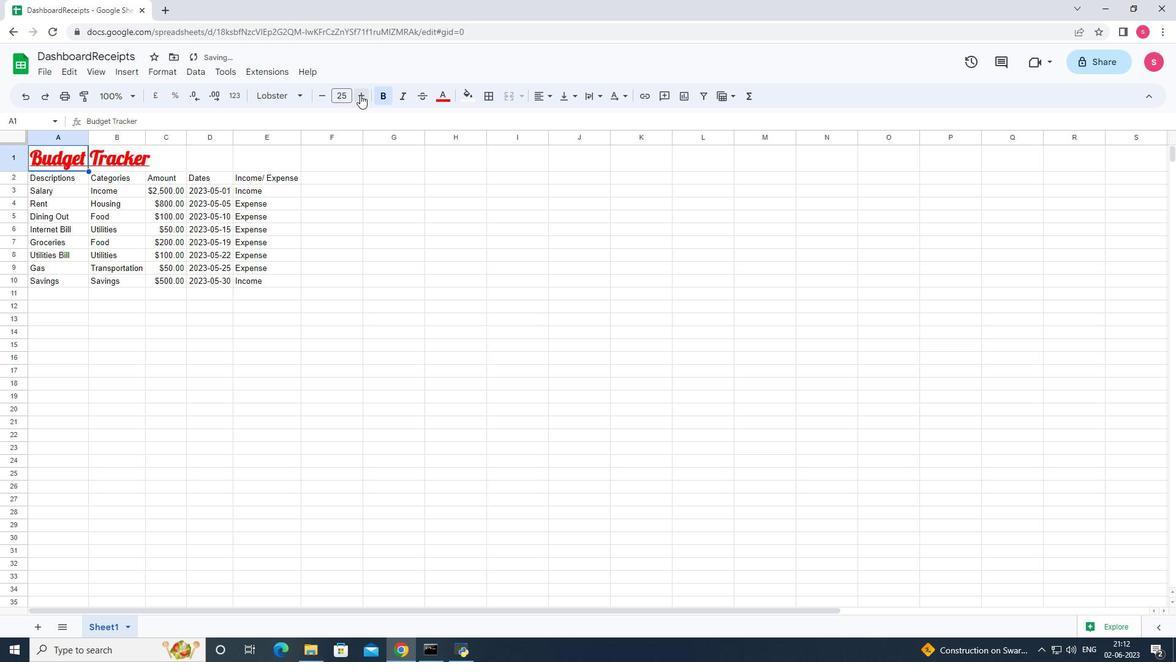 
Action: Mouse moved to (386, 226)
Screenshot: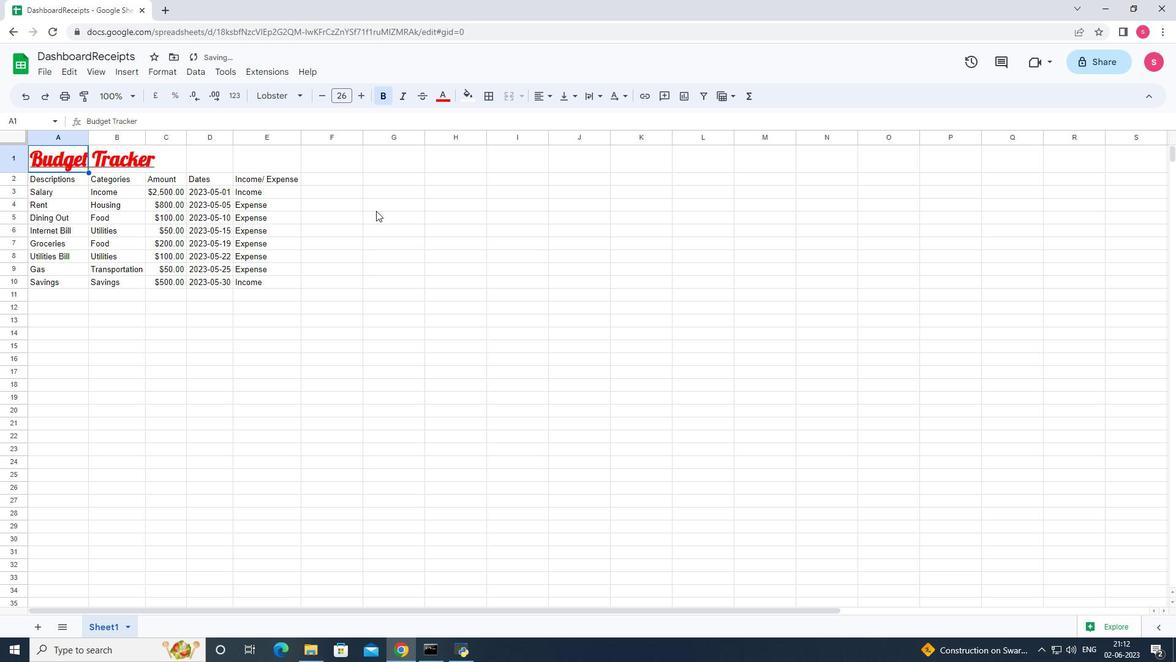 
Action: Mouse pressed left at (386, 226)
Screenshot: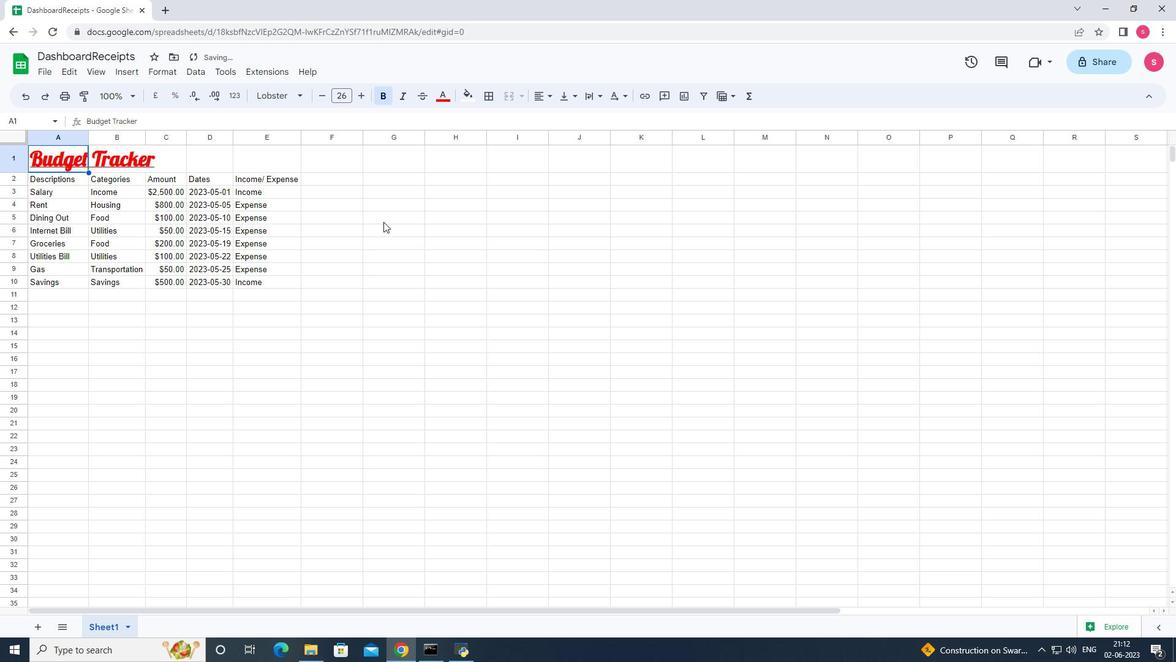 
Action: Mouse moved to (32, 178)
Screenshot: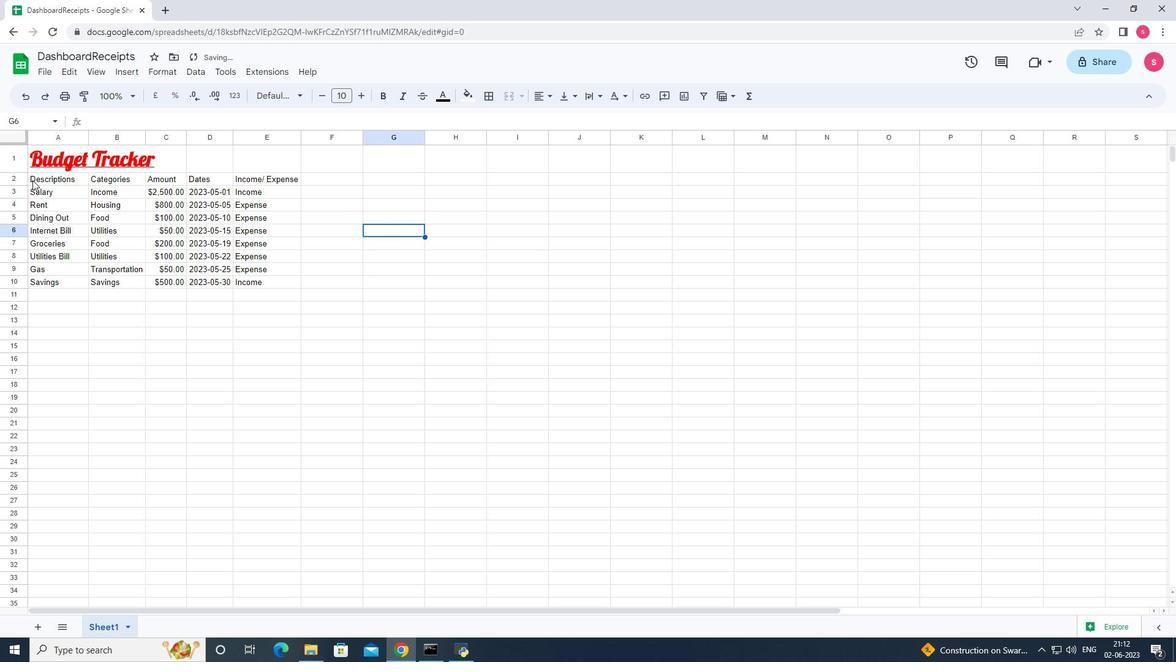 
Action: Mouse pressed left at (32, 178)
Screenshot: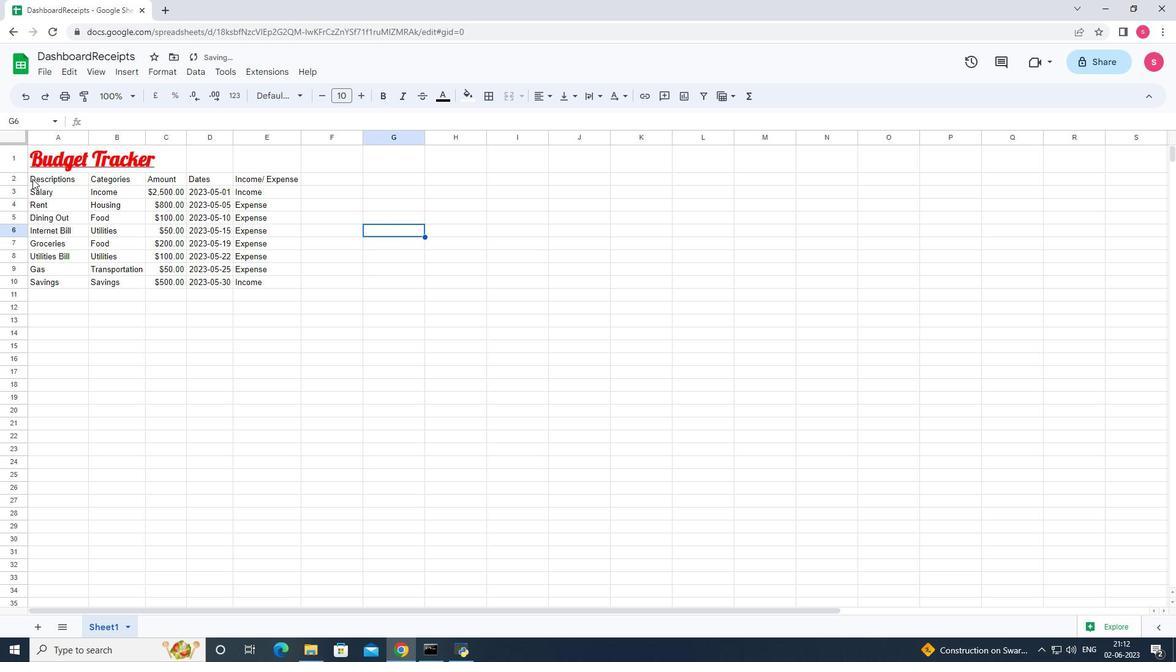 
Action: Mouse moved to (298, 96)
Screenshot: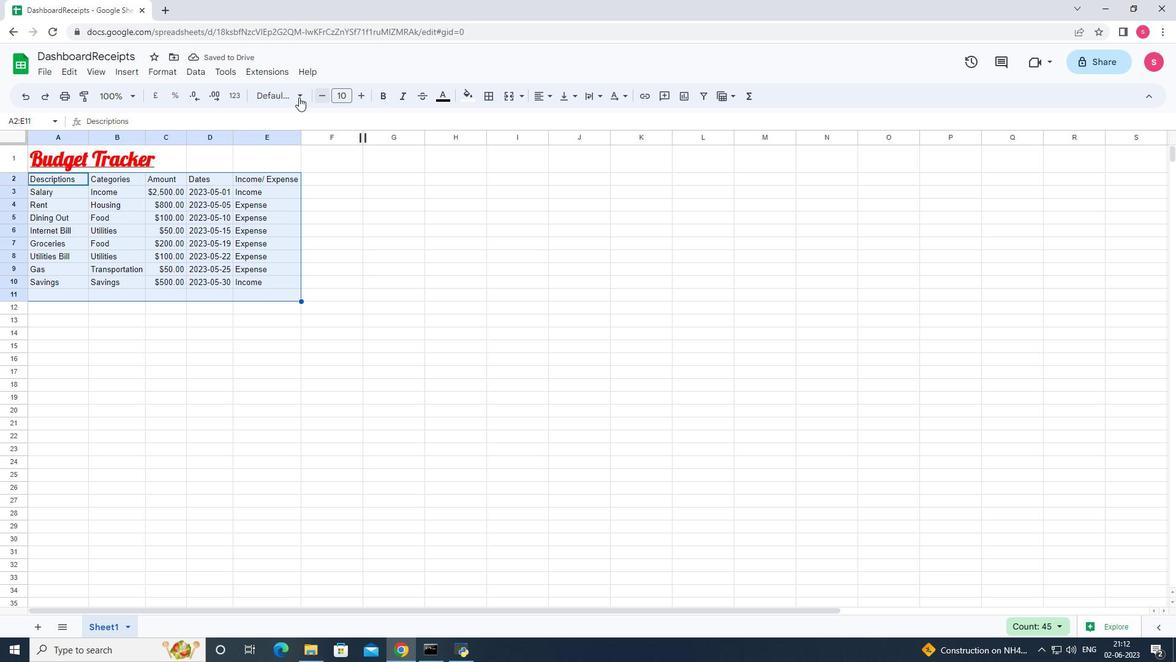 
Action: Mouse pressed left at (298, 96)
Screenshot: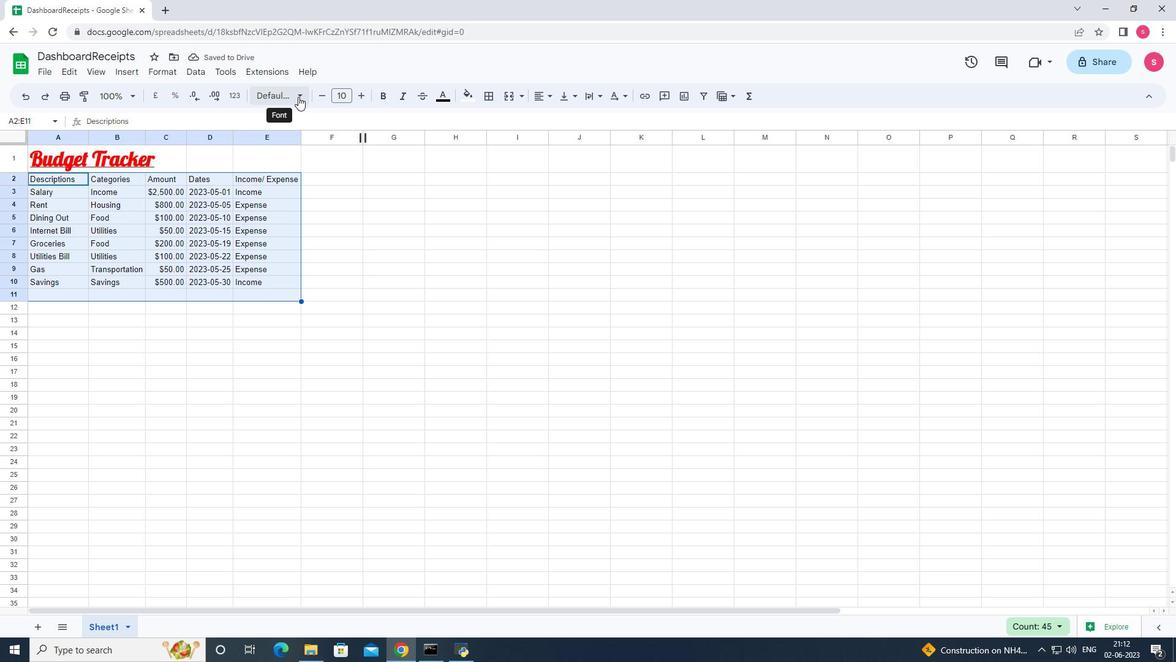 
Action: Mouse moved to (328, 378)
Screenshot: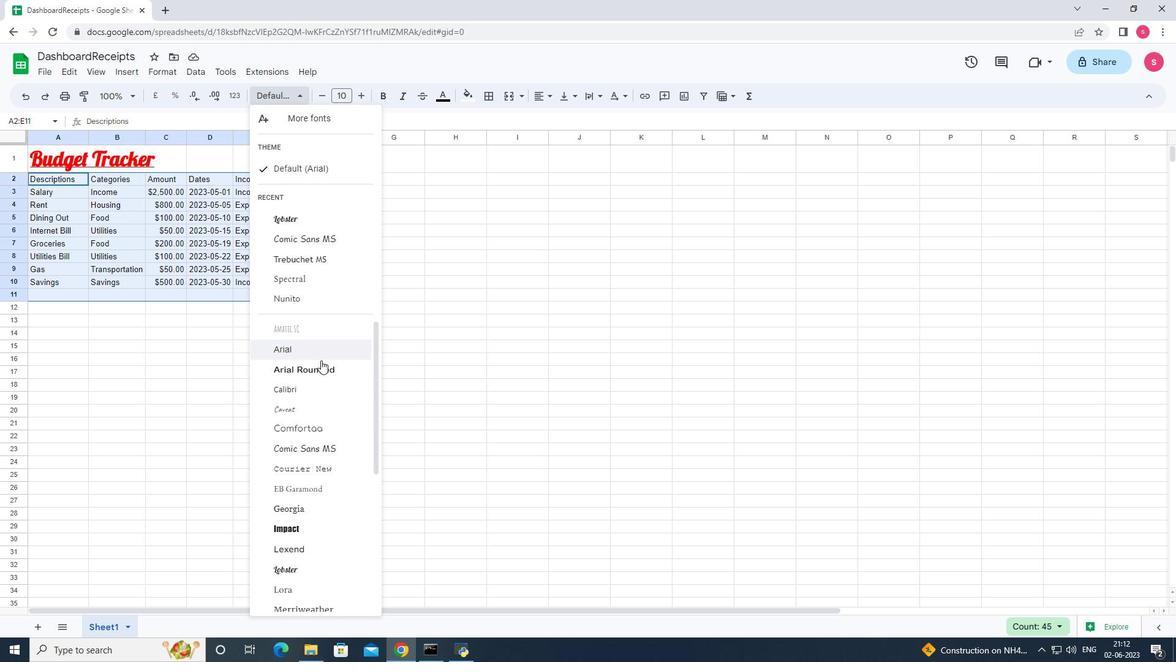 
Action: Mouse scrolled (328, 377) with delta (0, 0)
Screenshot: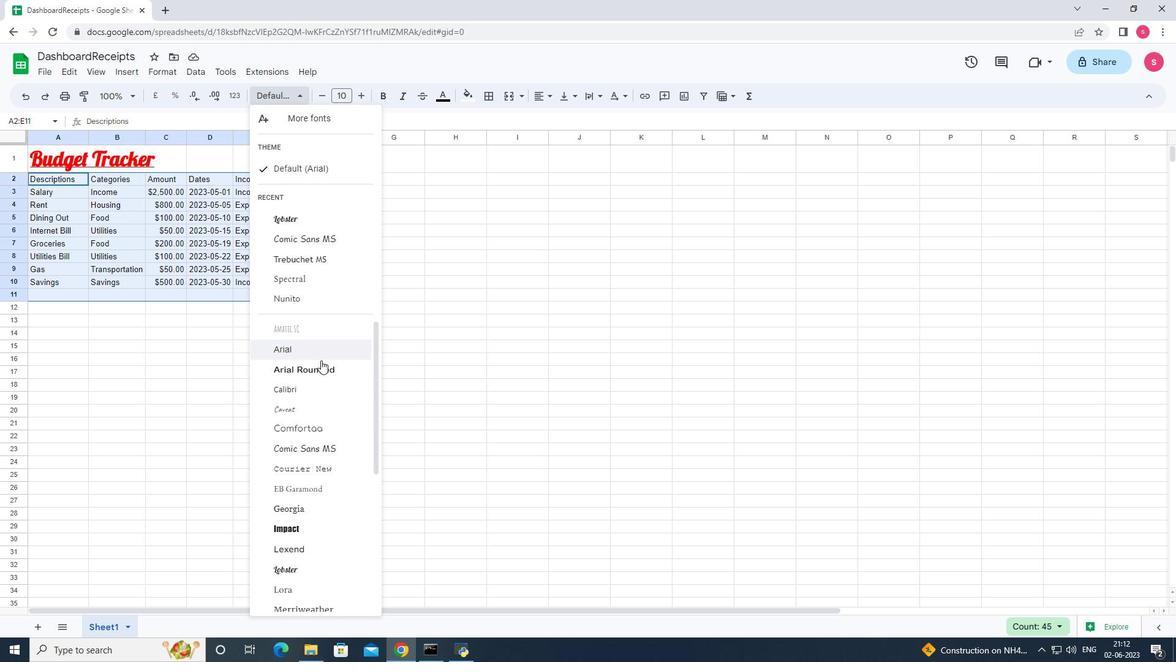 
Action: Mouse moved to (337, 398)
Screenshot: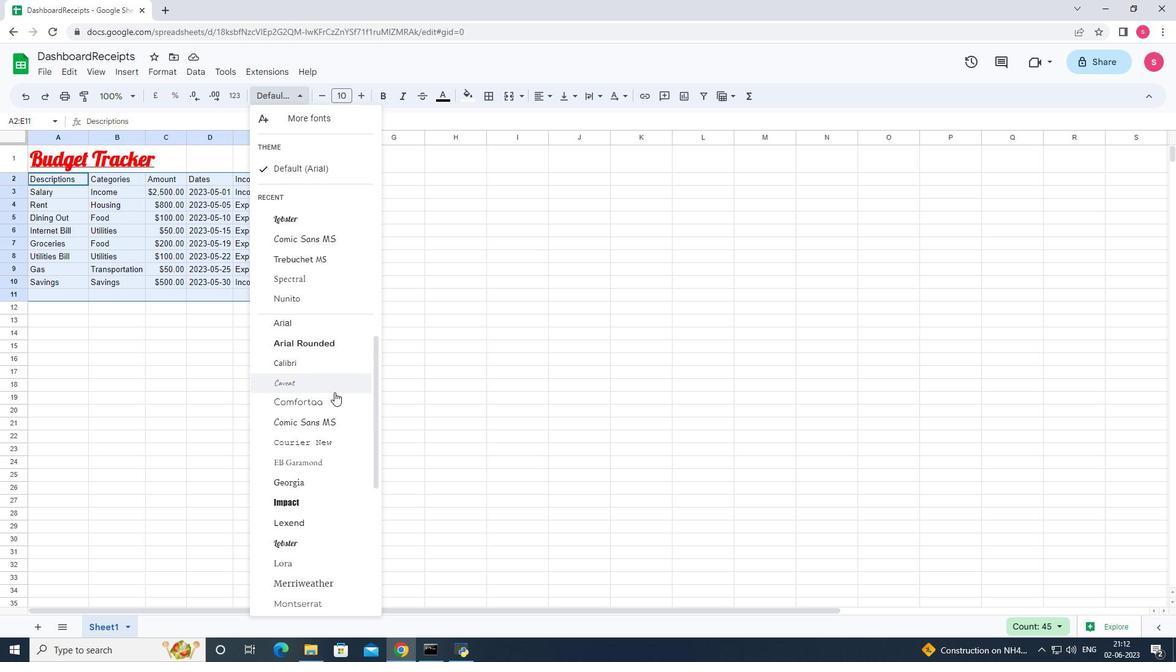
Action: Mouse scrolled (337, 397) with delta (0, 0)
Screenshot: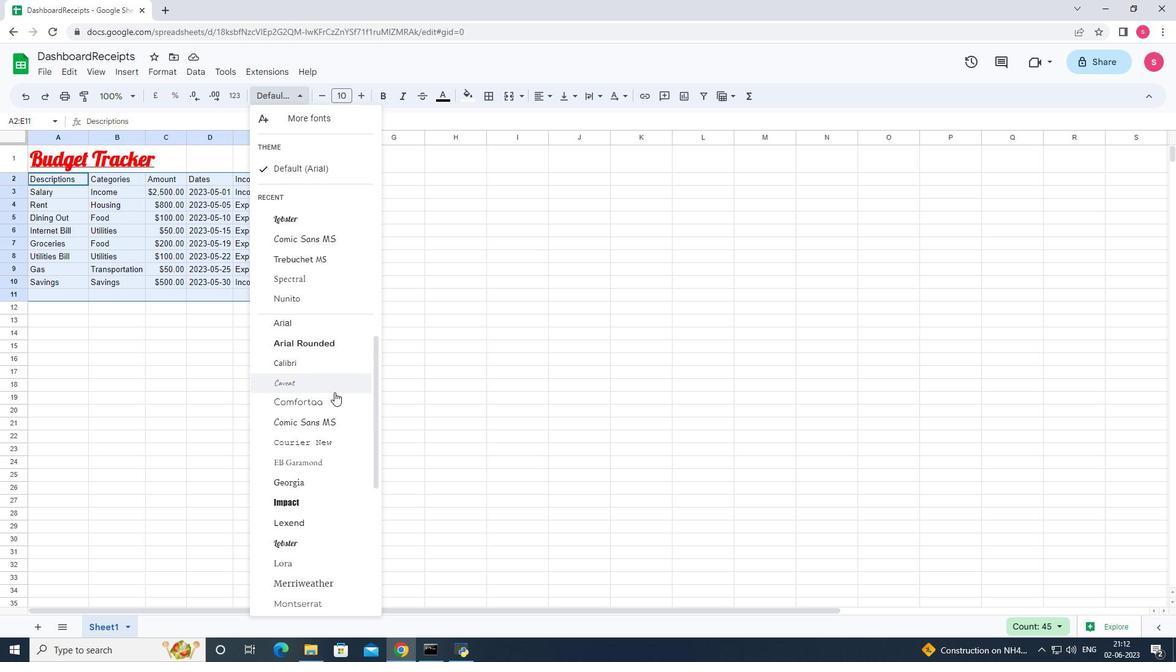 
Action: Mouse moved to (337, 399)
Screenshot: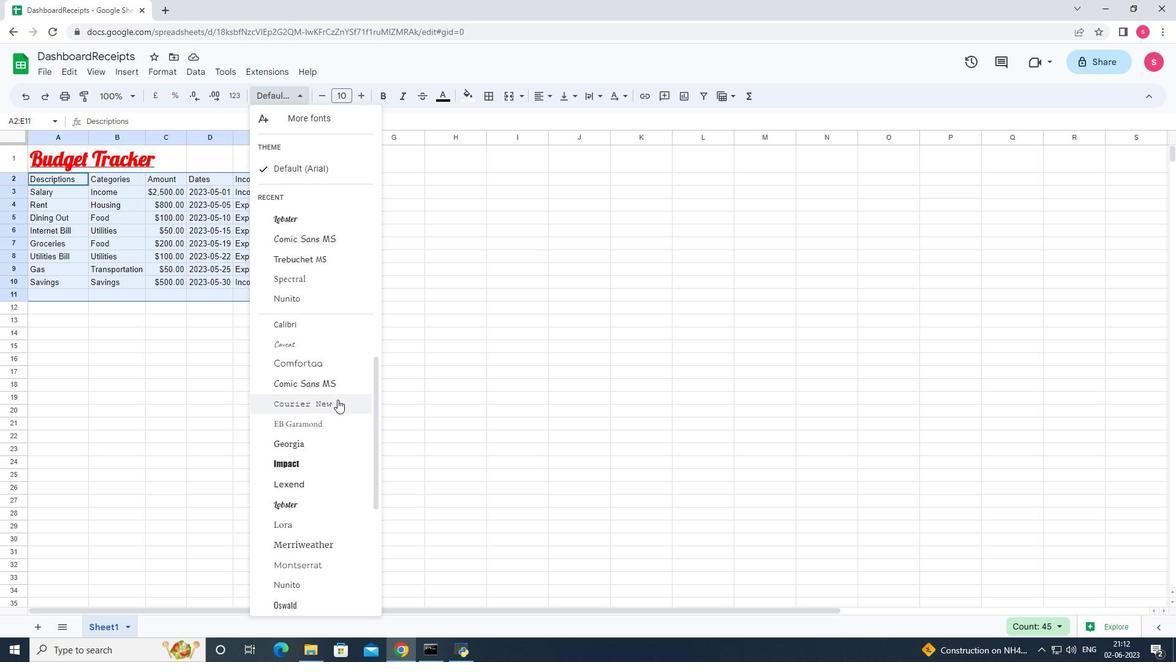 
Action: Mouse scrolled (337, 399) with delta (0, 0)
Screenshot: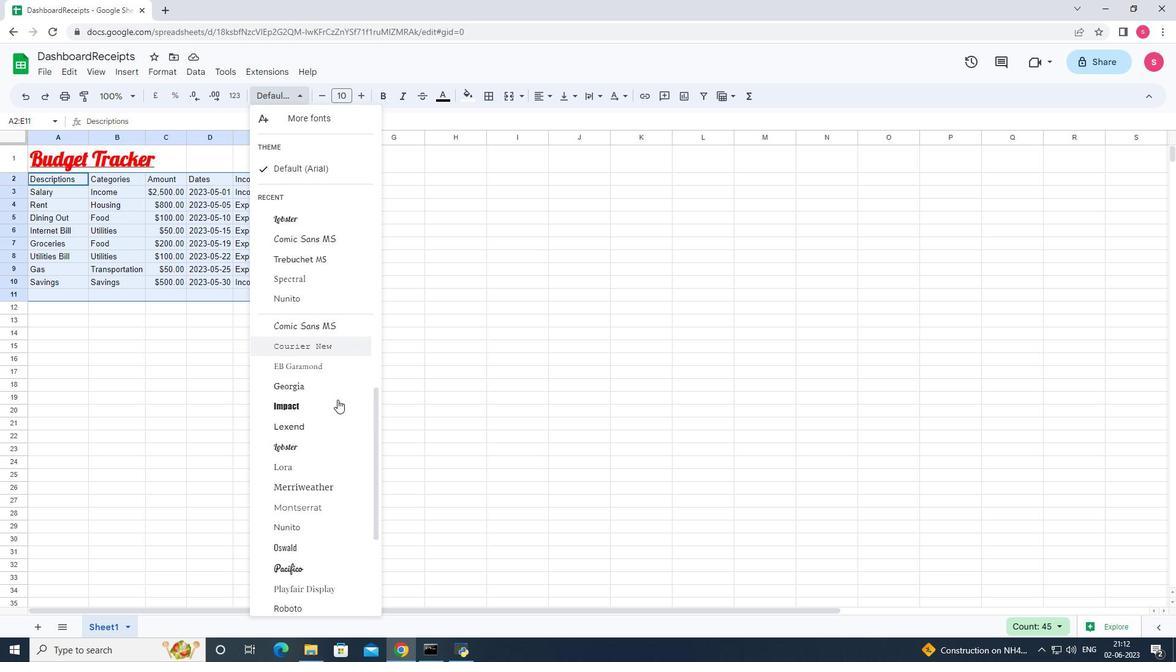 
Action: Mouse moved to (326, 424)
Screenshot: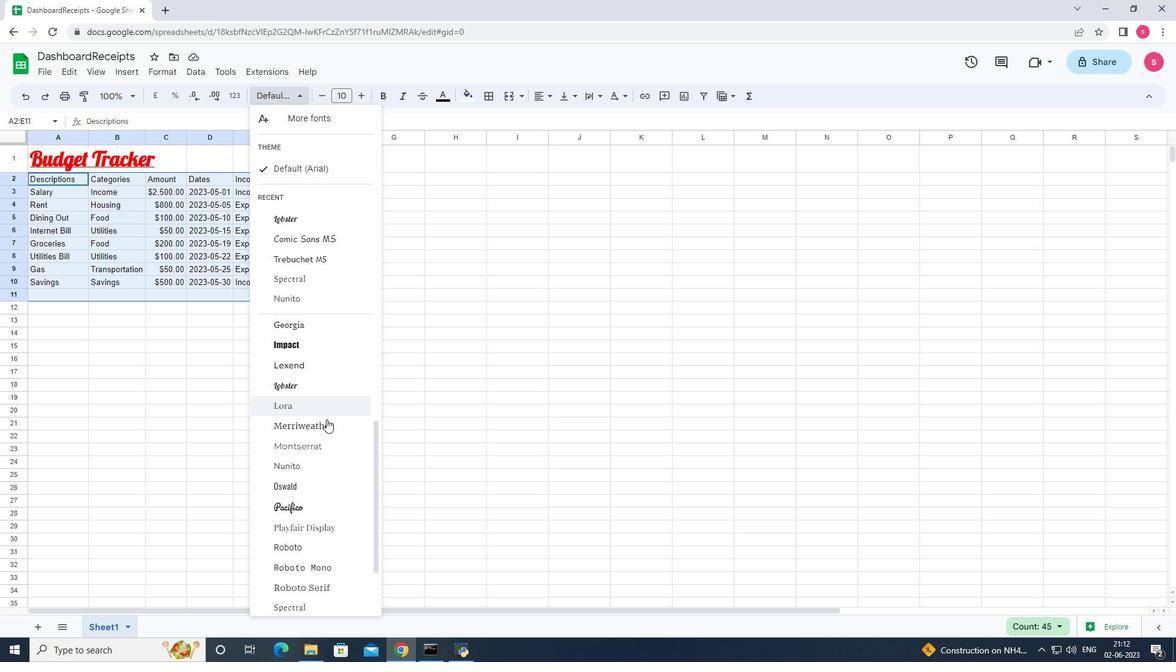 
Action: Mouse pressed left at (326, 424)
Screenshot: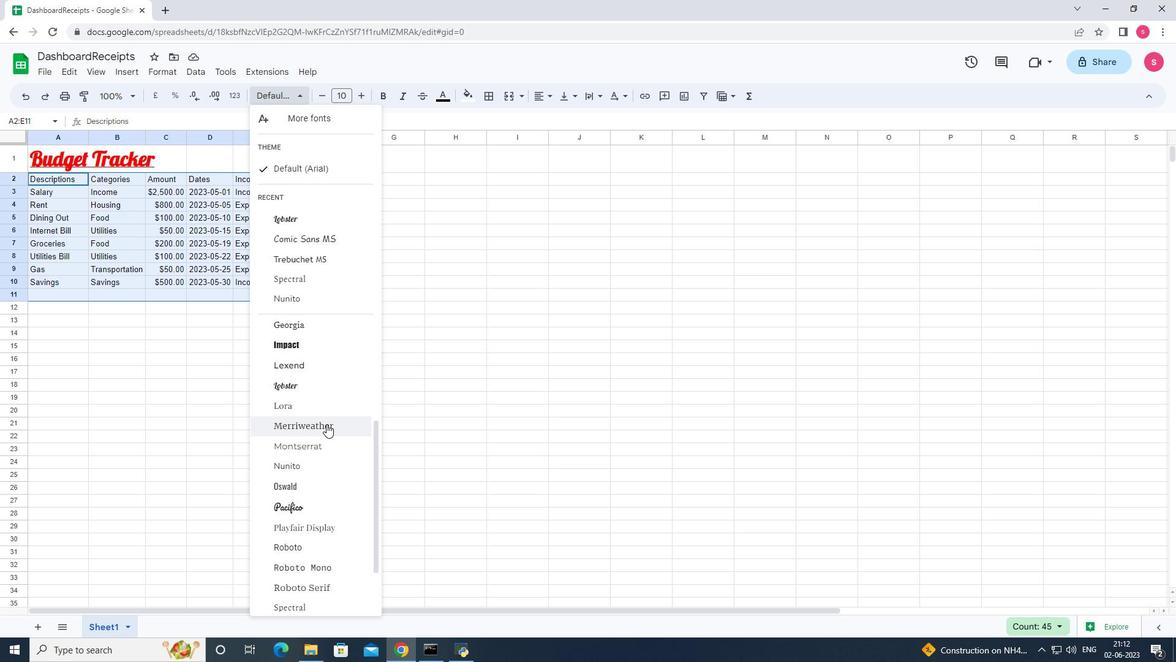 
Action: Mouse moved to (361, 96)
Screenshot: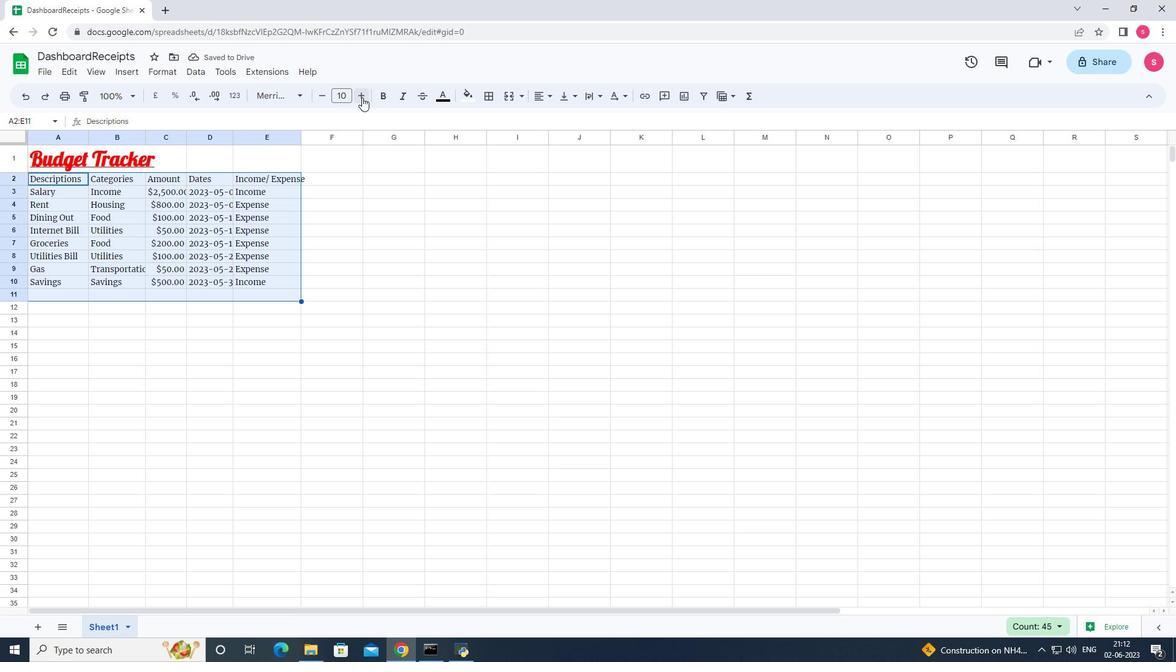 
Action: Mouse pressed left at (361, 96)
Screenshot: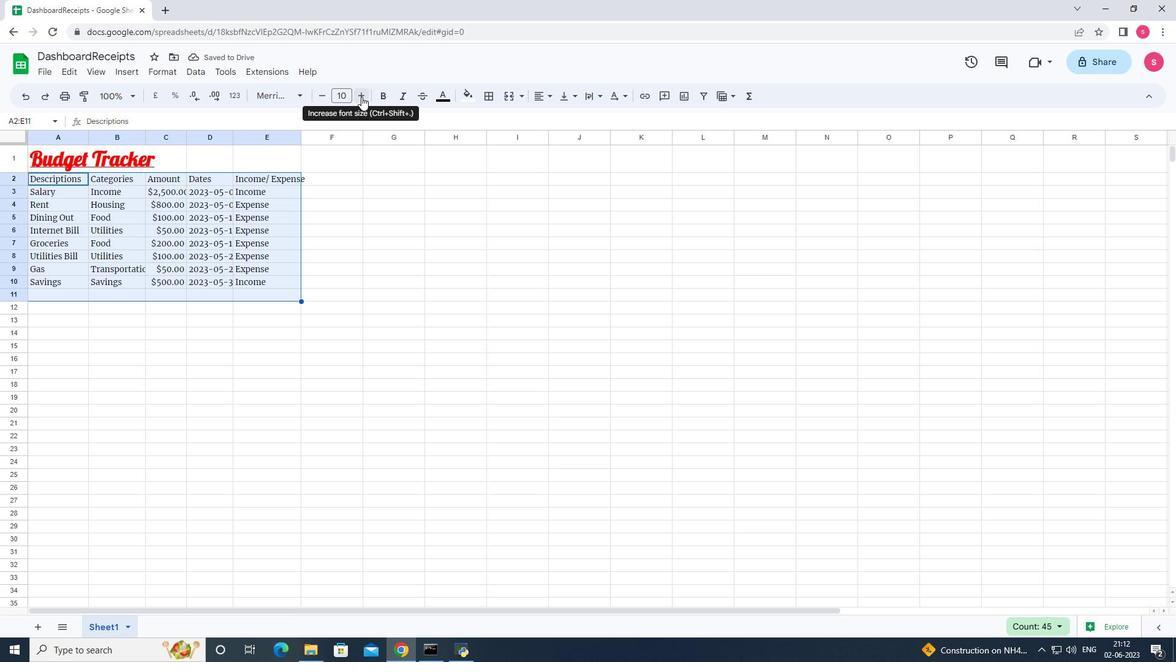 
Action: Mouse pressed left at (361, 96)
Screenshot: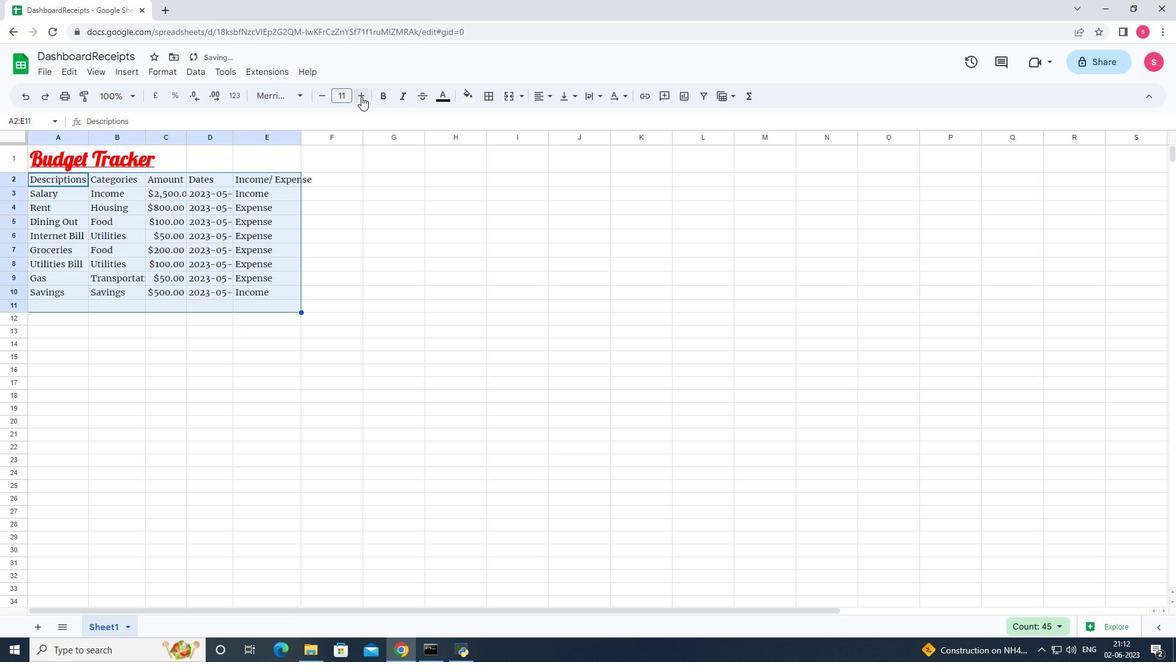 
Action: Mouse pressed left at (361, 96)
Screenshot: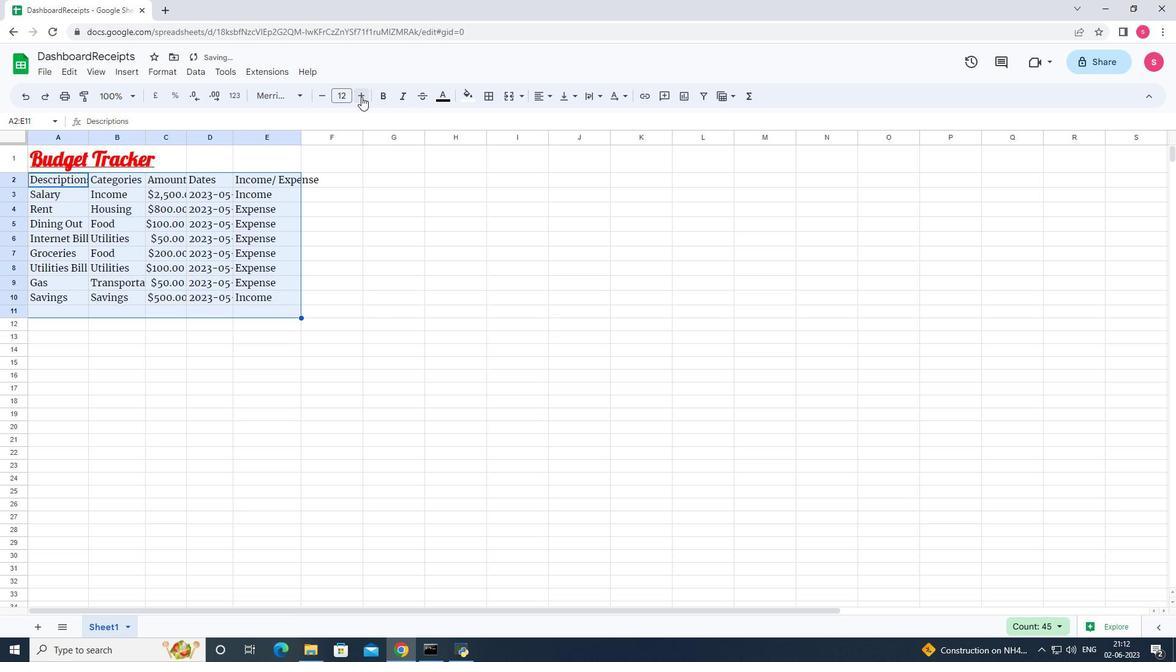 
Action: Mouse pressed left at (361, 96)
Screenshot: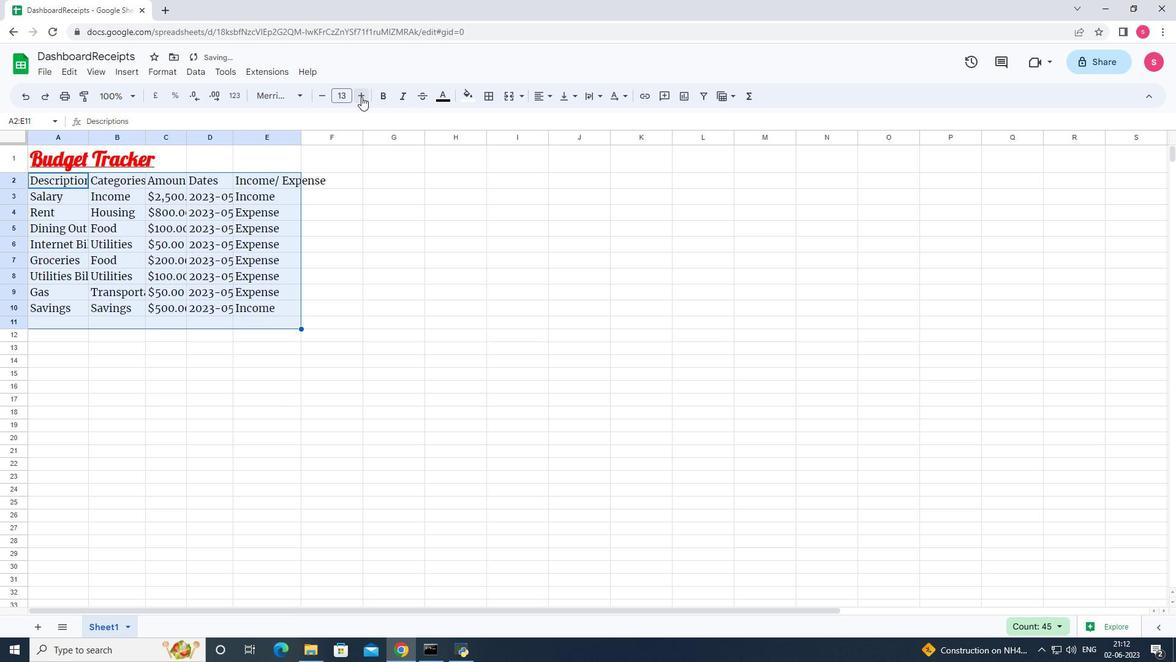 
Action: Mouse pressed left at (361, 96)
Screenshot: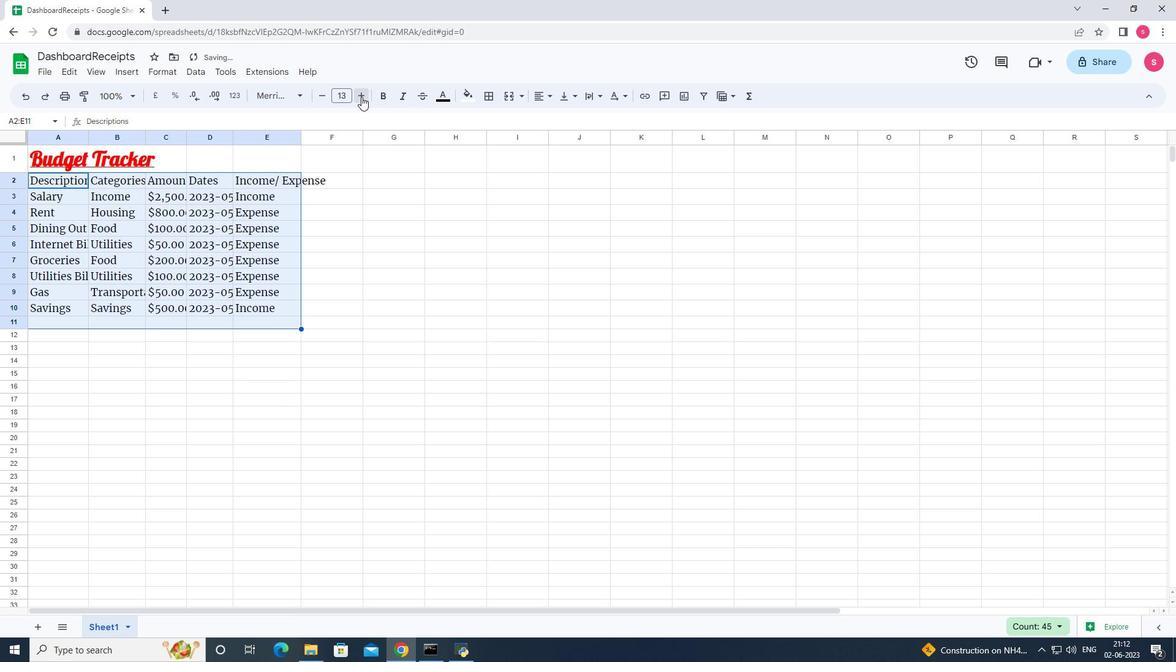 
Action: Mouse pressed left at (361, 96)
Screenshot: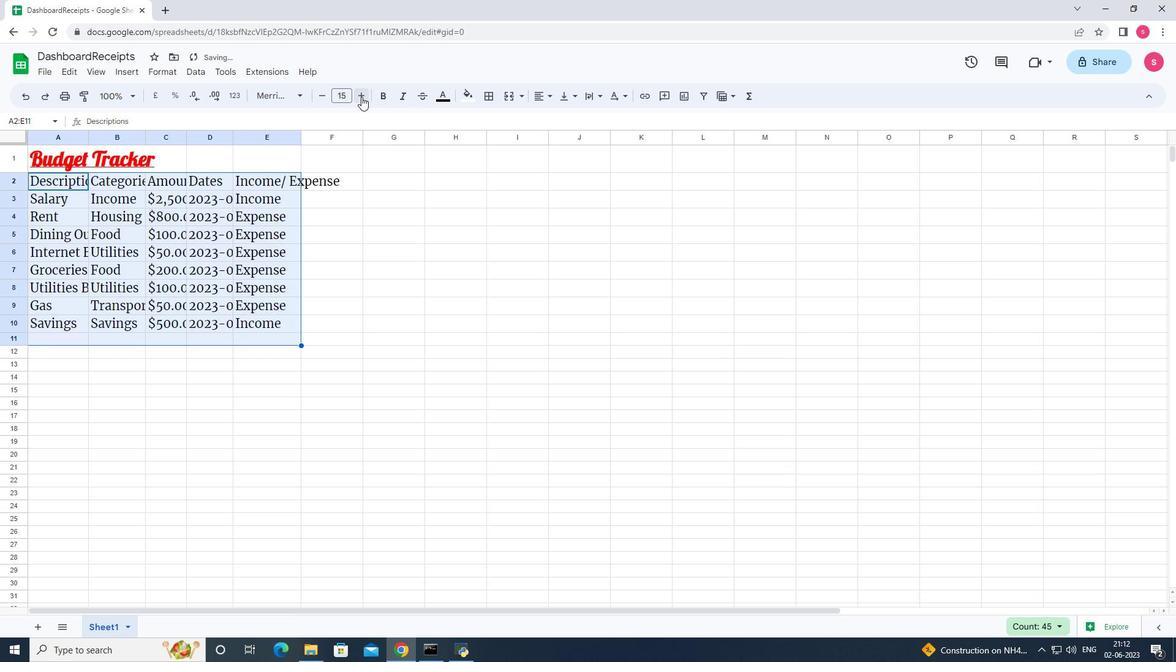 
Action: Mouse pressed left at (361, 96)
Screenshot: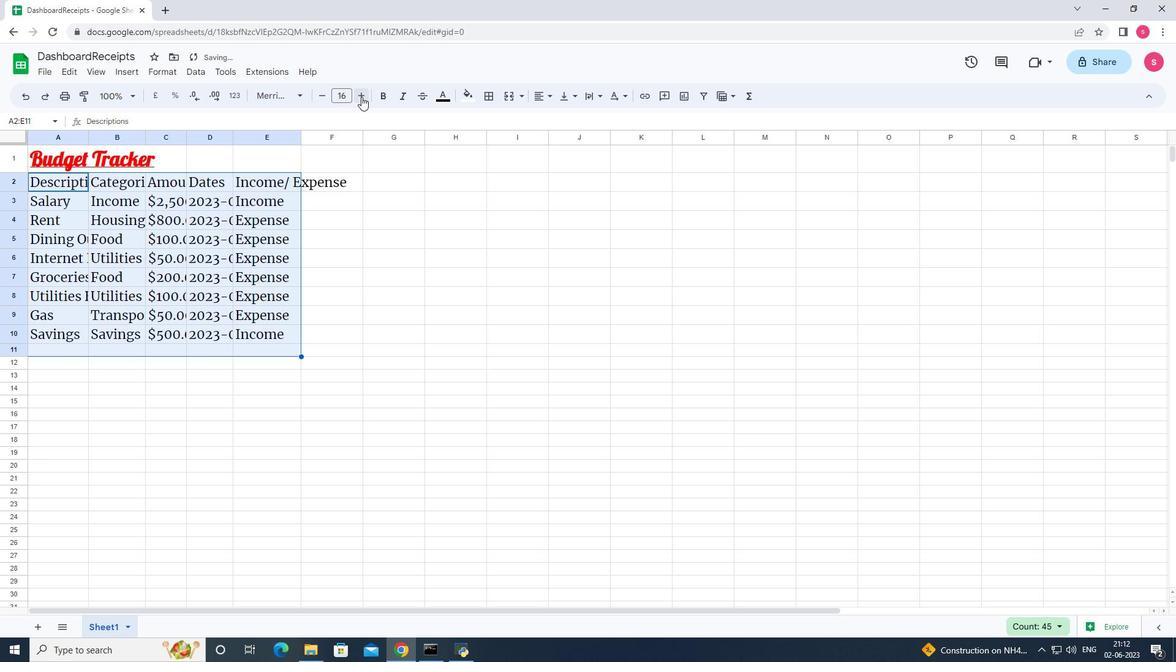 
Action: Mouse pressed left at (361, 96)
Screenshot: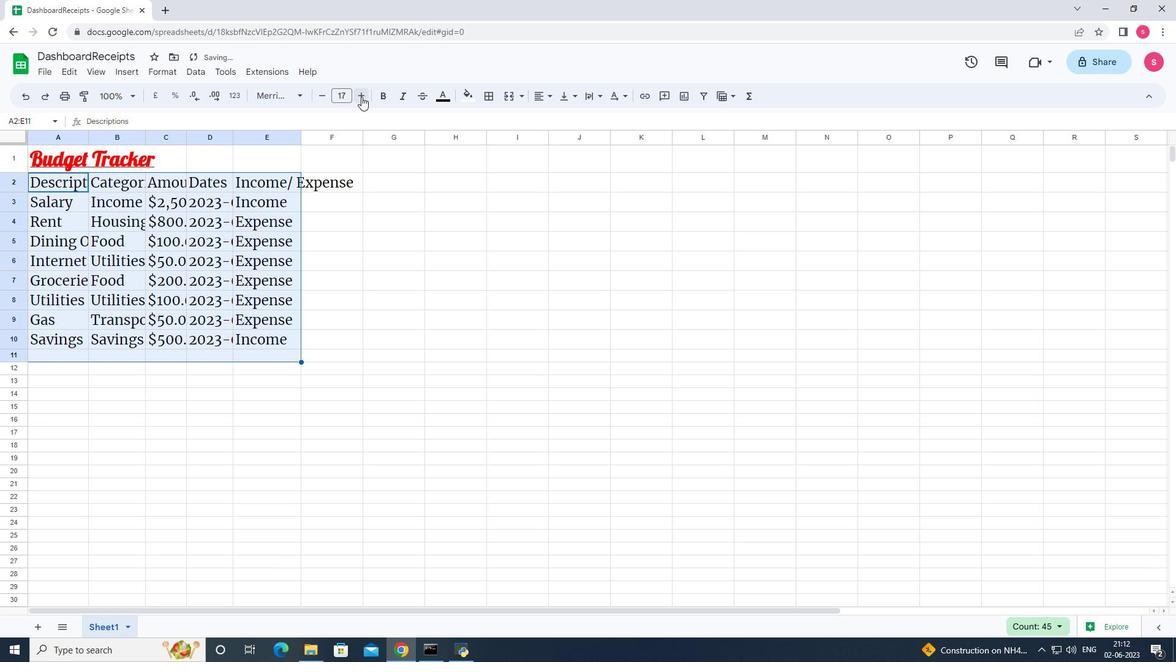 
Action: Mouse moved to (418, 289)
Screenshot: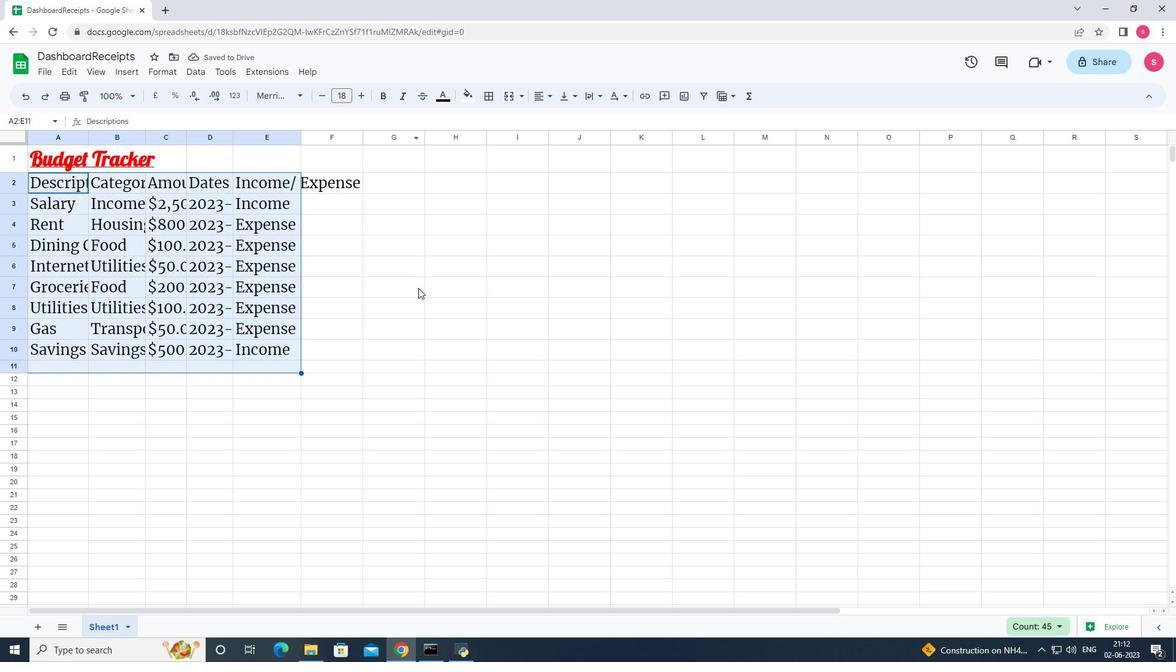 
Action: Mouse pressed left at (418, 289)
Screenshot: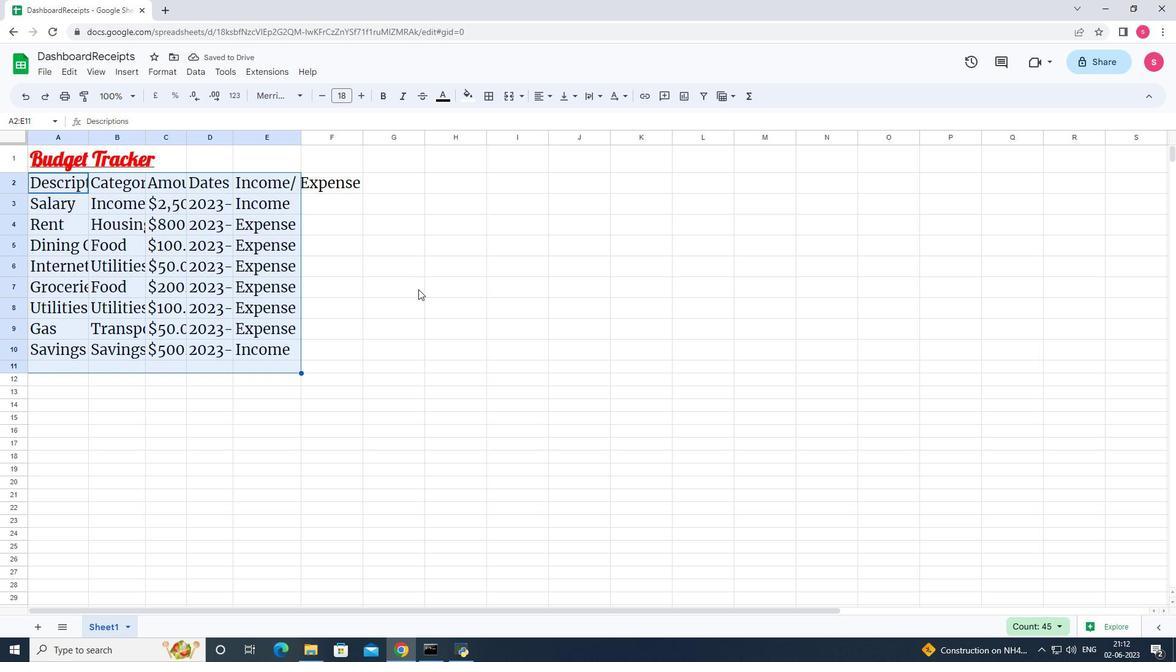 
Action: Mouse moved to (53, 151)
Screenshot: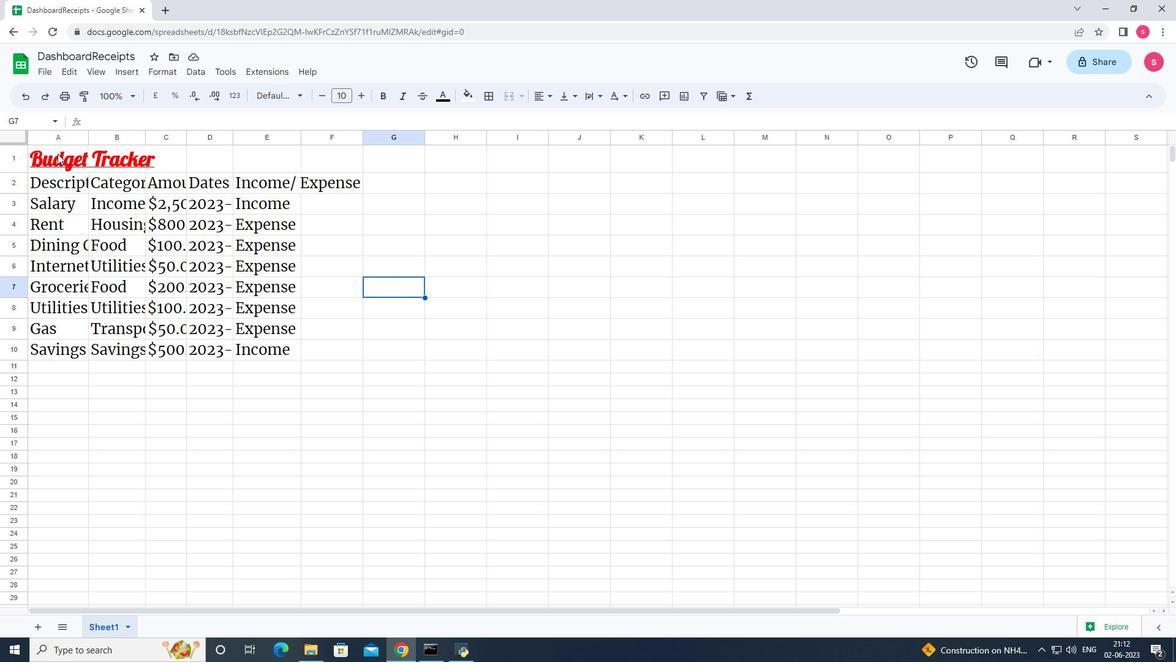 
Action: Mouse pressed left at (53, 151)
Screenshot: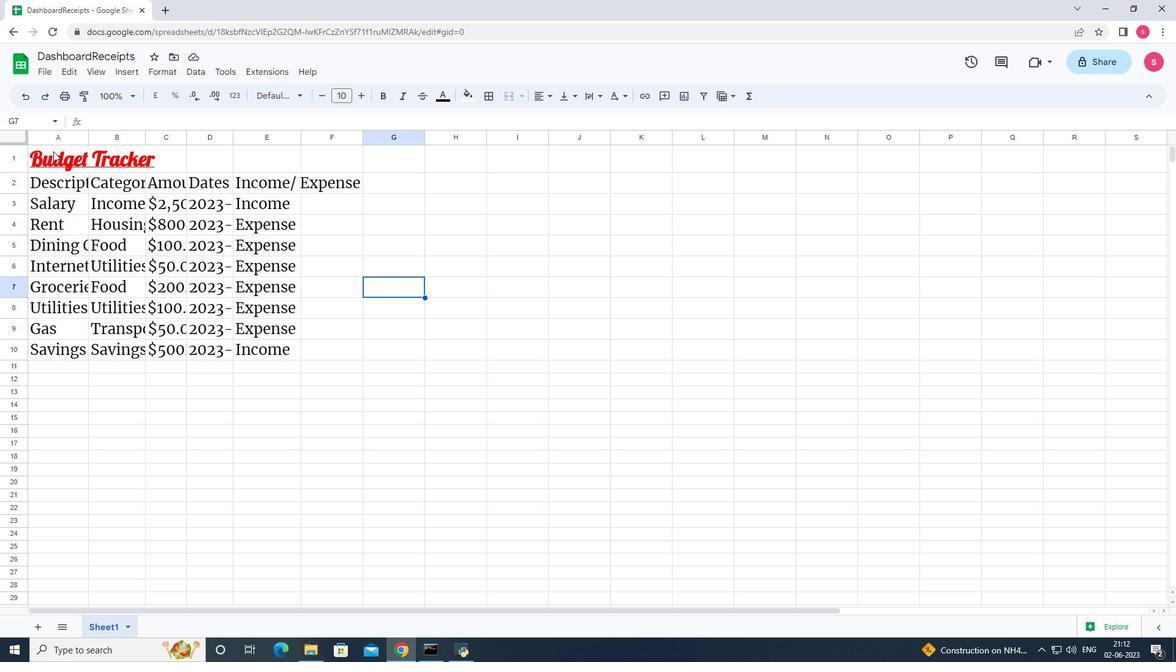 
Action: Mouse moved to (542, 93)
Screenshot: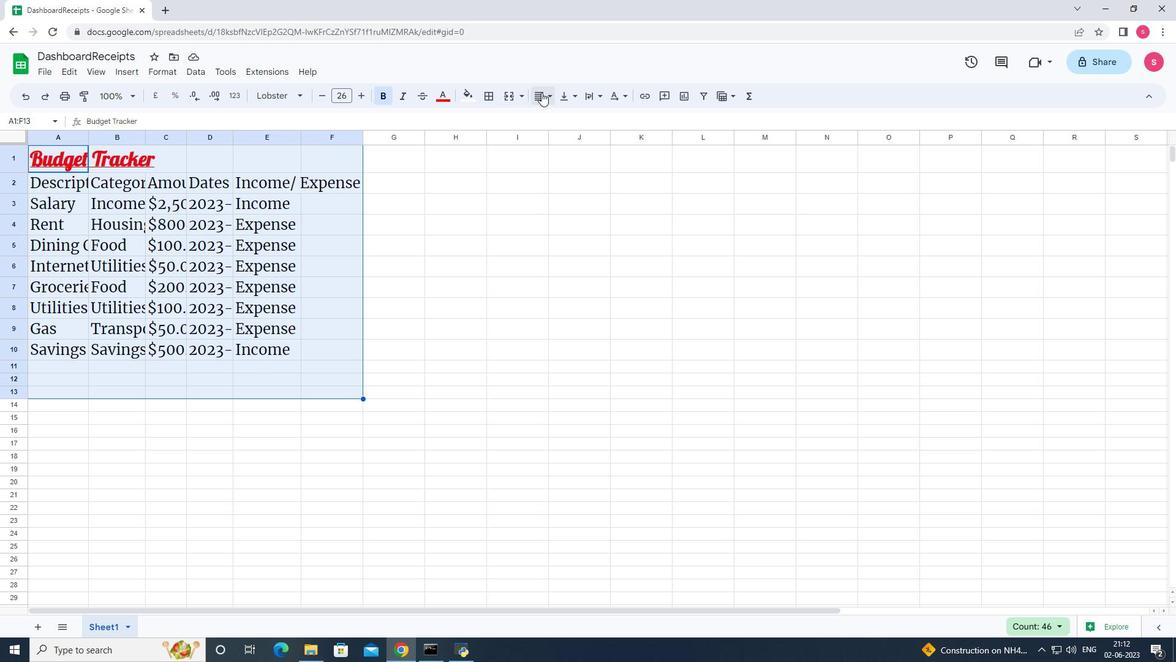
Action: Mouse pressed left at (542, 93)
Screenshot: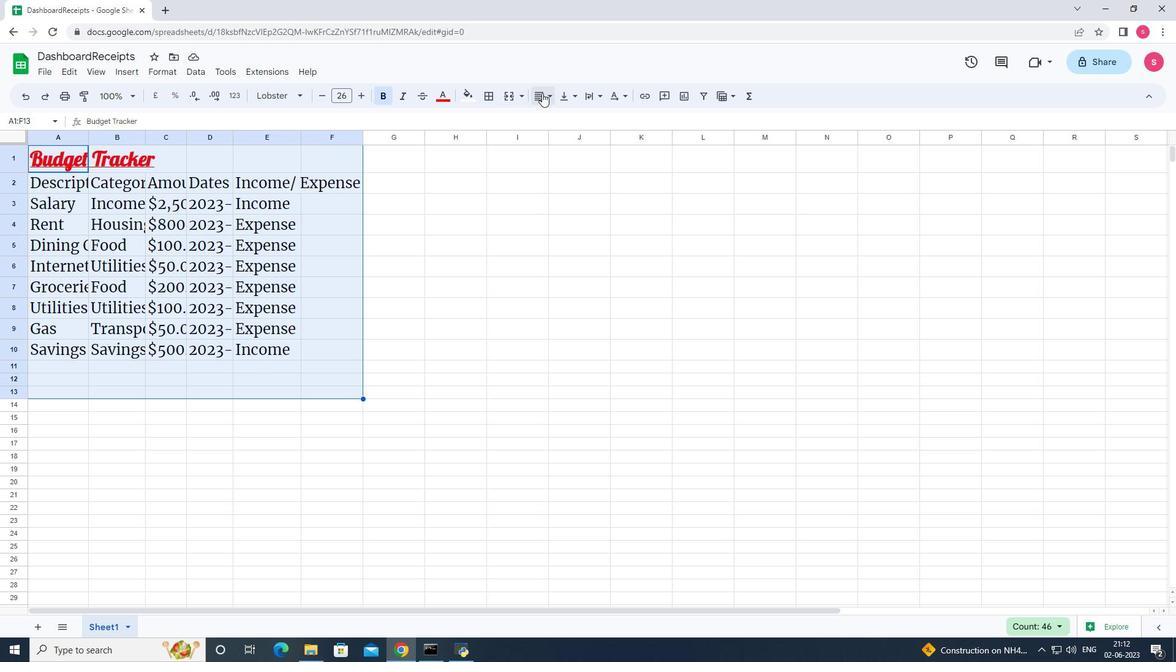 
Action: Mouse moved to (578, 120)
Screenshot: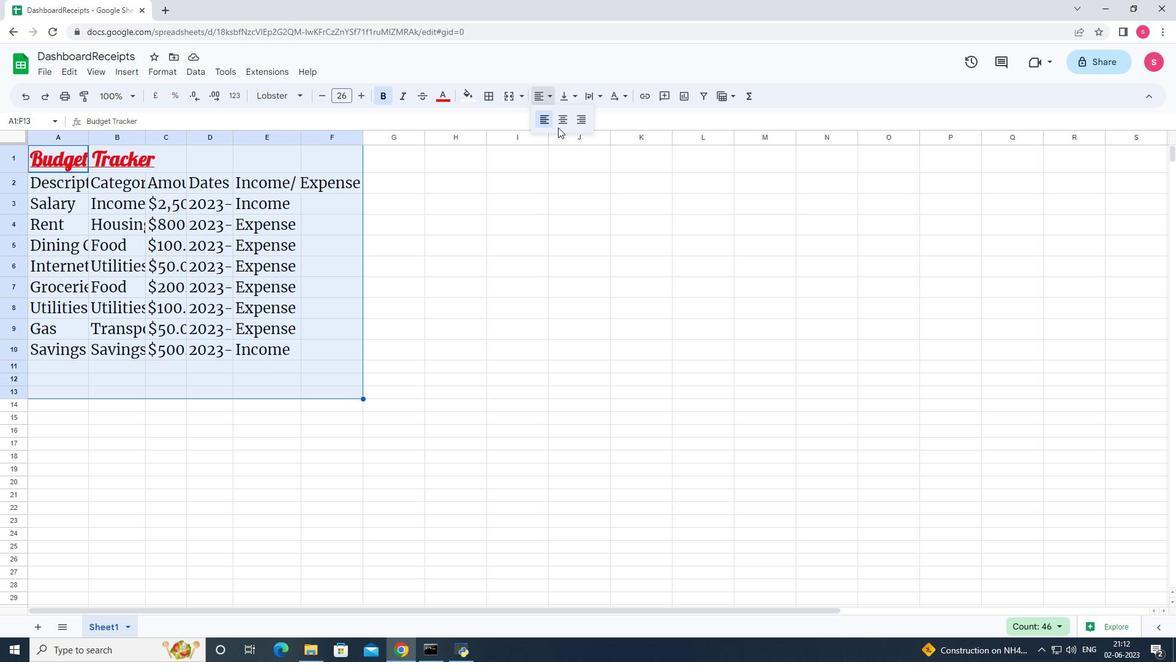 
Action: Mouse pressed left at (578, 120)
Screenshot: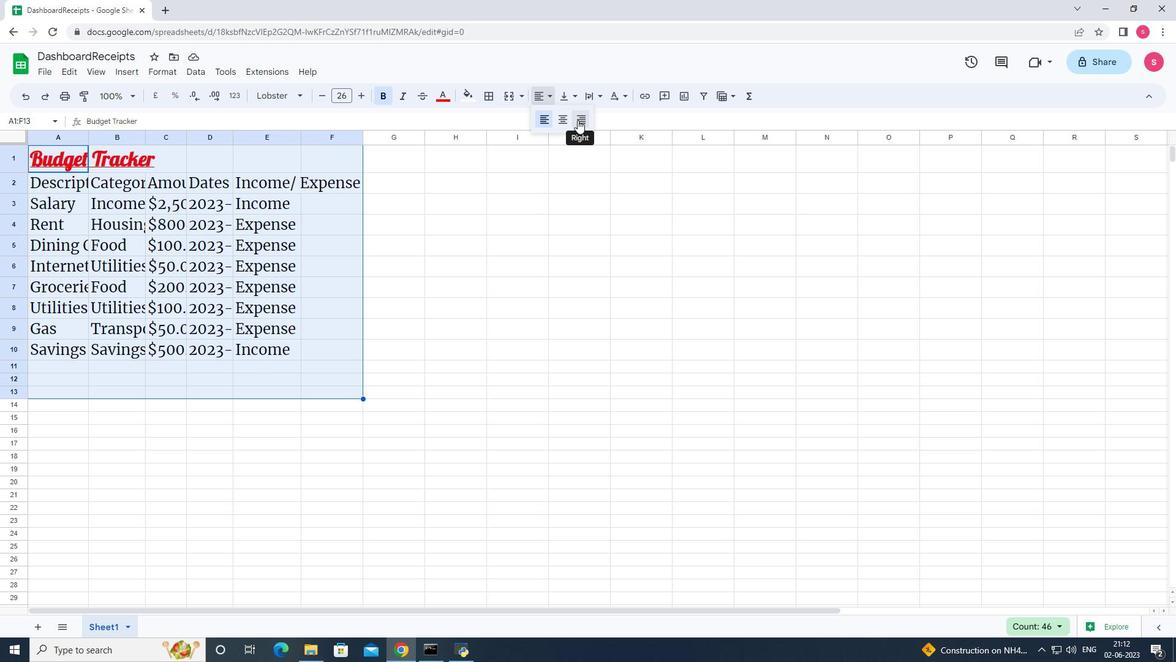
Action: Mouse moved to (493, 283)
Screenshot: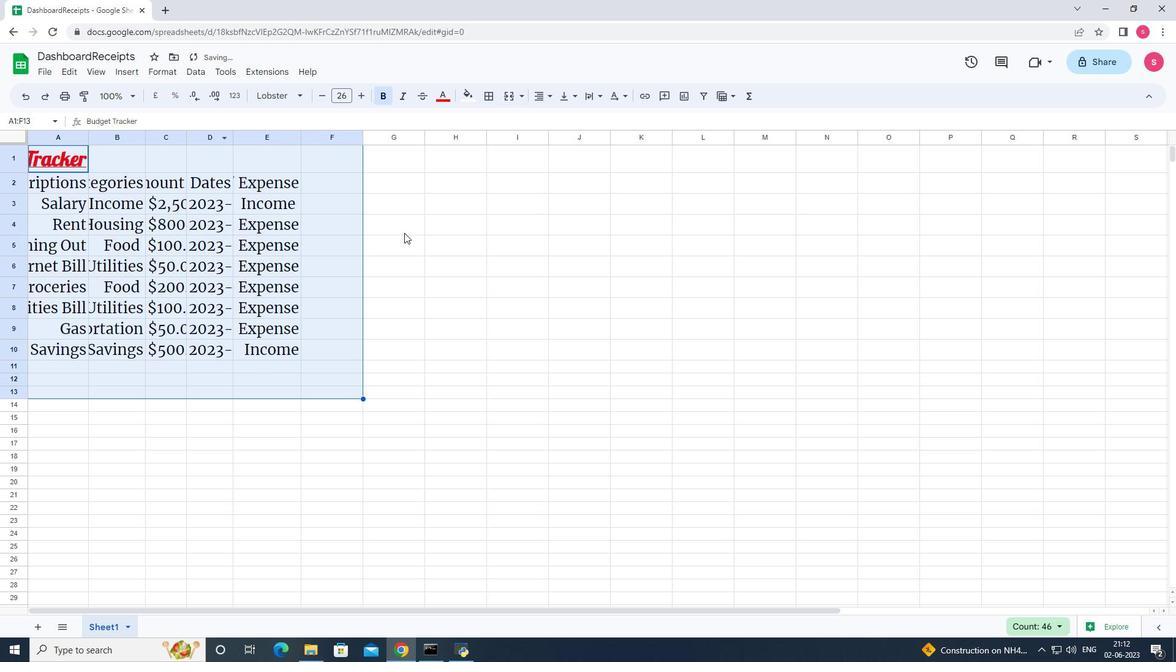 
Action: Mouse pressed left at (493, 283)
Screenshot: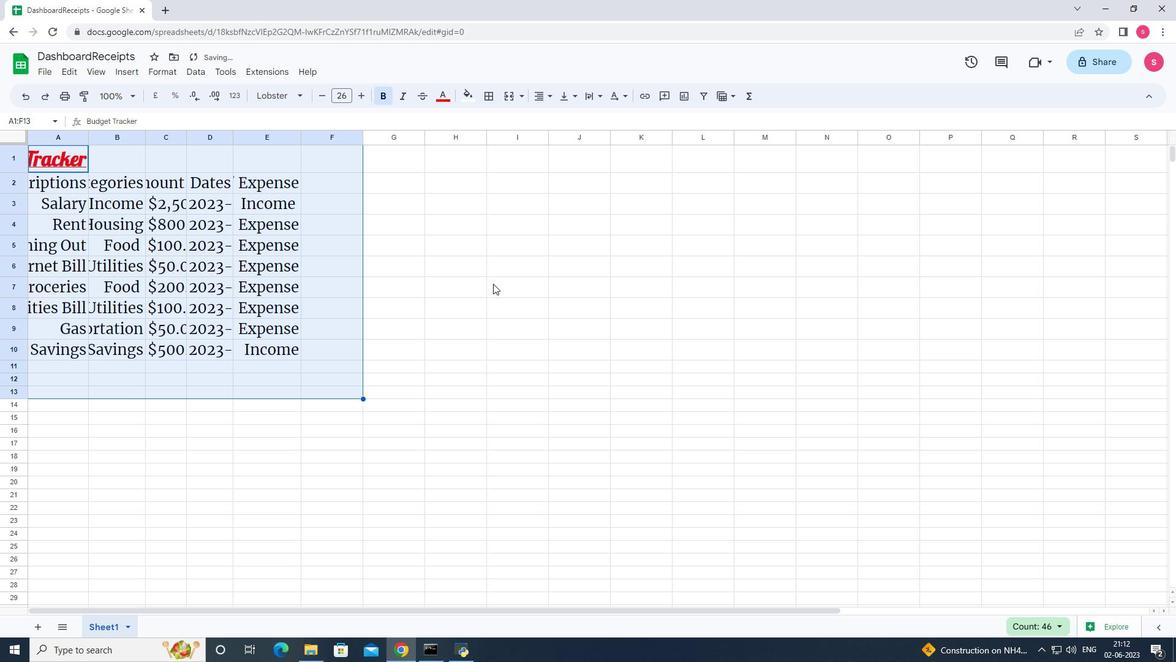 
Action: Mouse moved to (85, 136)
Screenshot: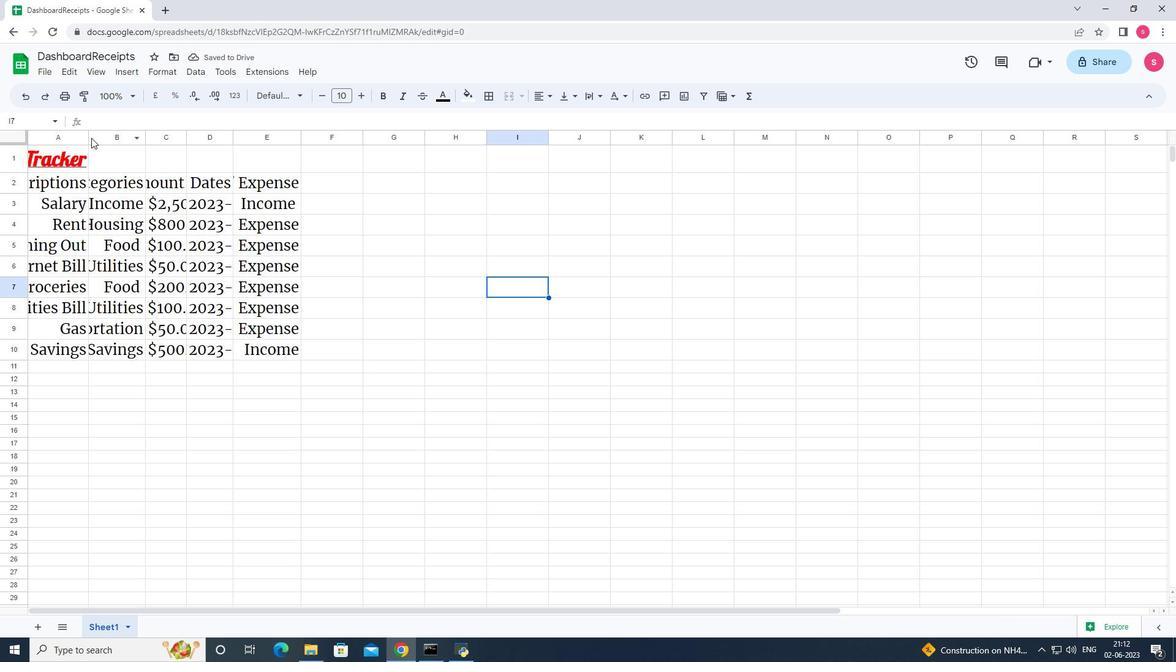 
Action: Mouse pressed left at (85, 136)
Screenshot: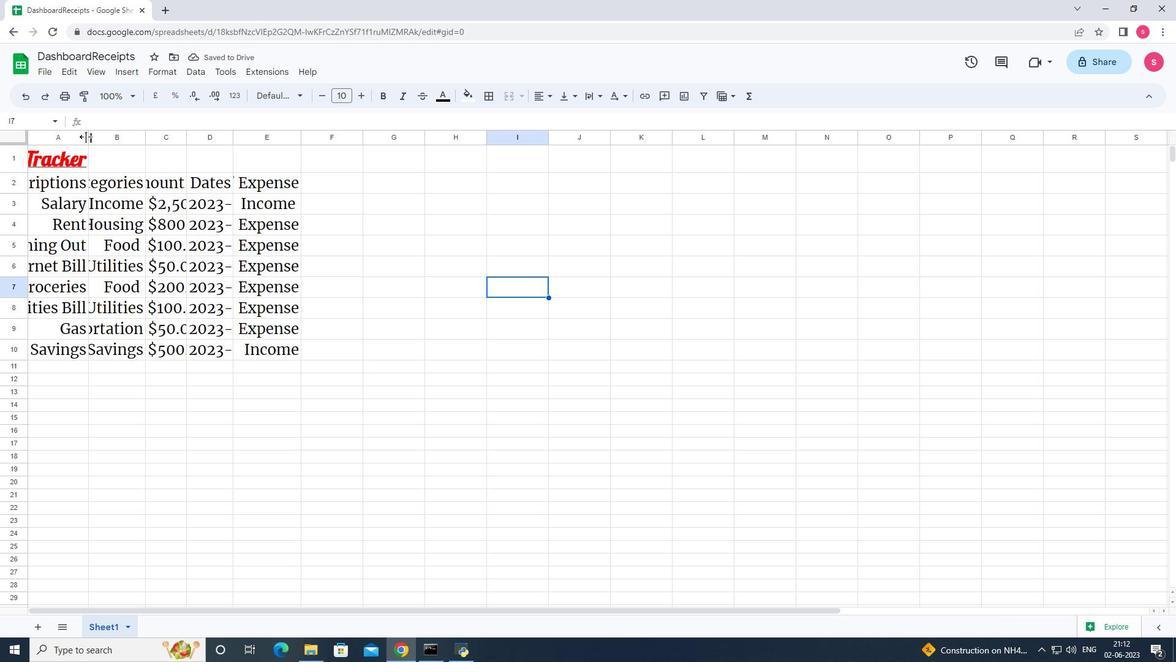 
Action: Mouse pressed left at (85, 136)
Screenshot: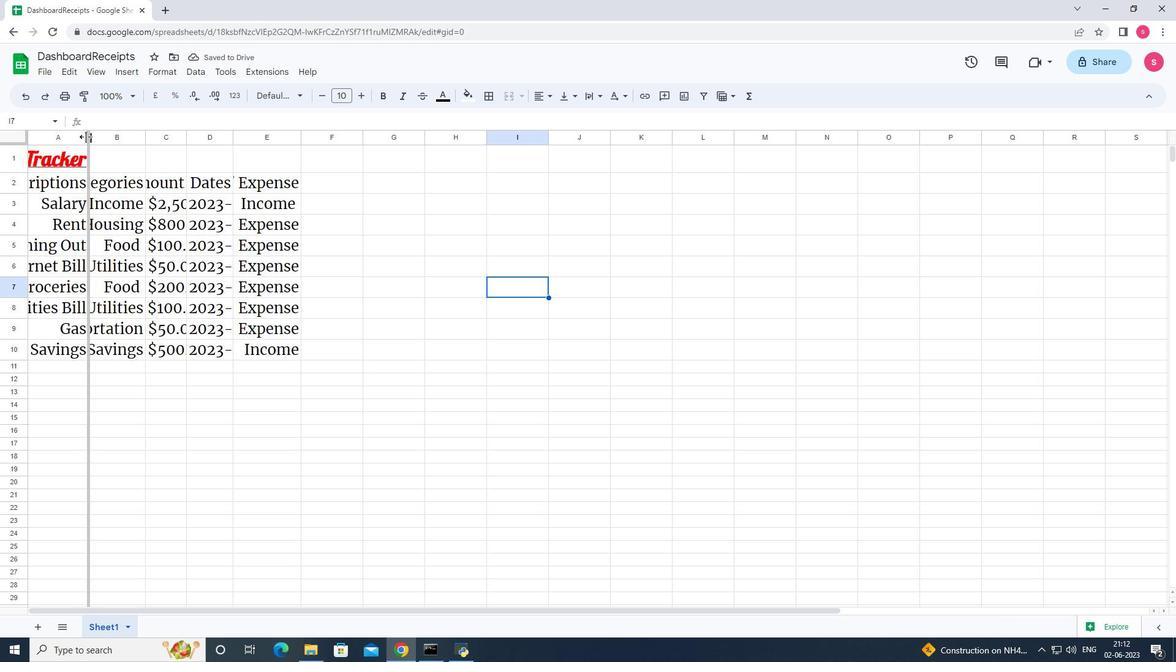 
Action: Mouse moved to (213, 136)
Screenshot: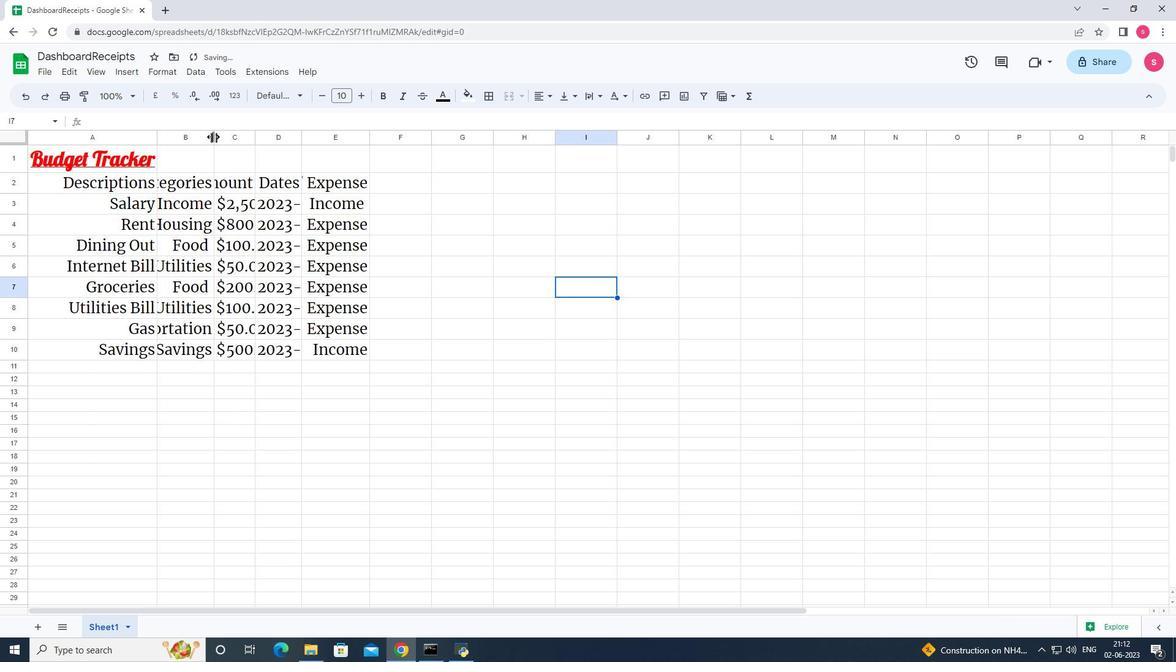 
Action: Mouse pressed left at (213, 136)
Screenshot: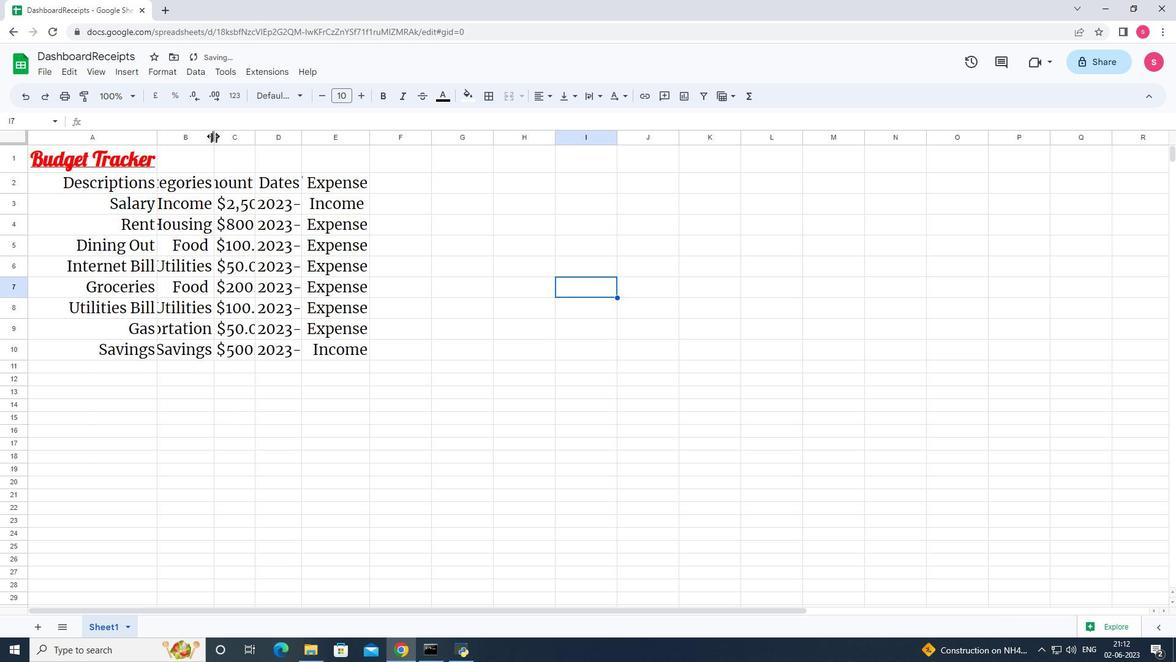 
Action: Mouse pressed left at (213, 136)
Screenshot: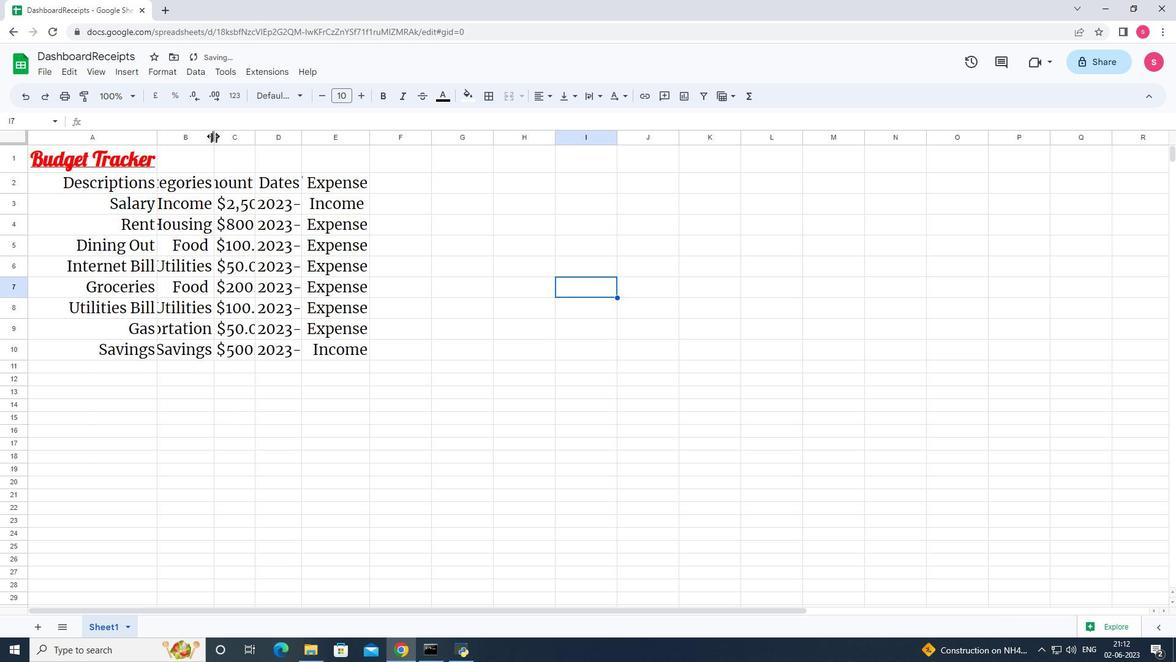 
Action: Mouse moved to (314, 137)
Screenshot: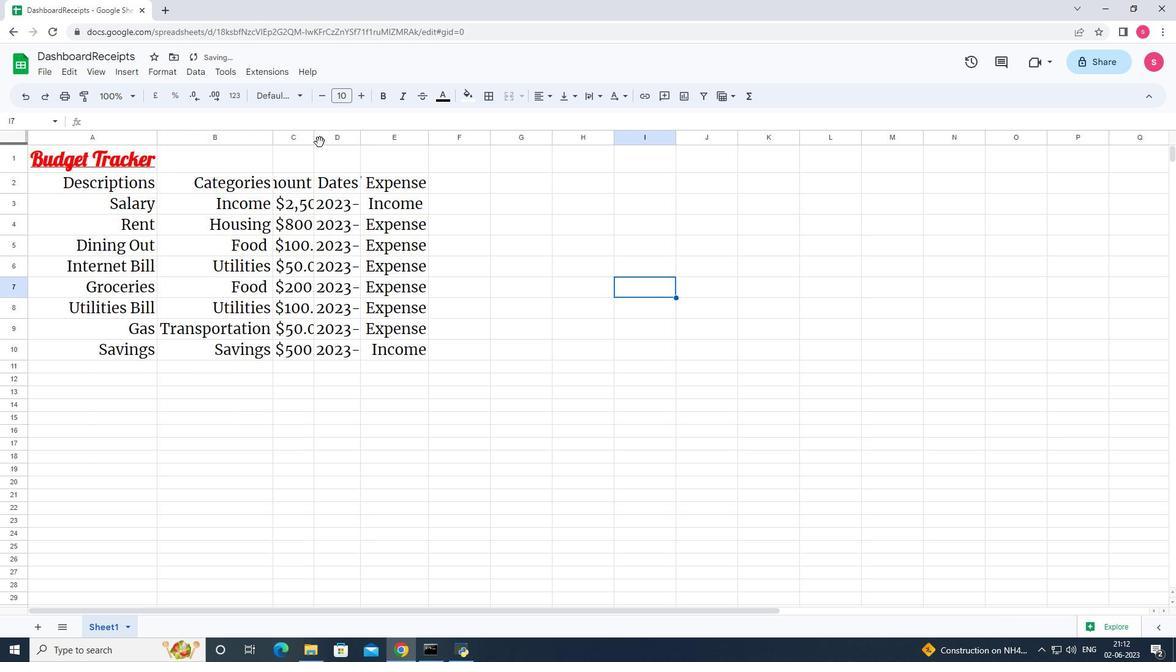 
Action: Mouse pressed left at (314, 137)
Screenshot: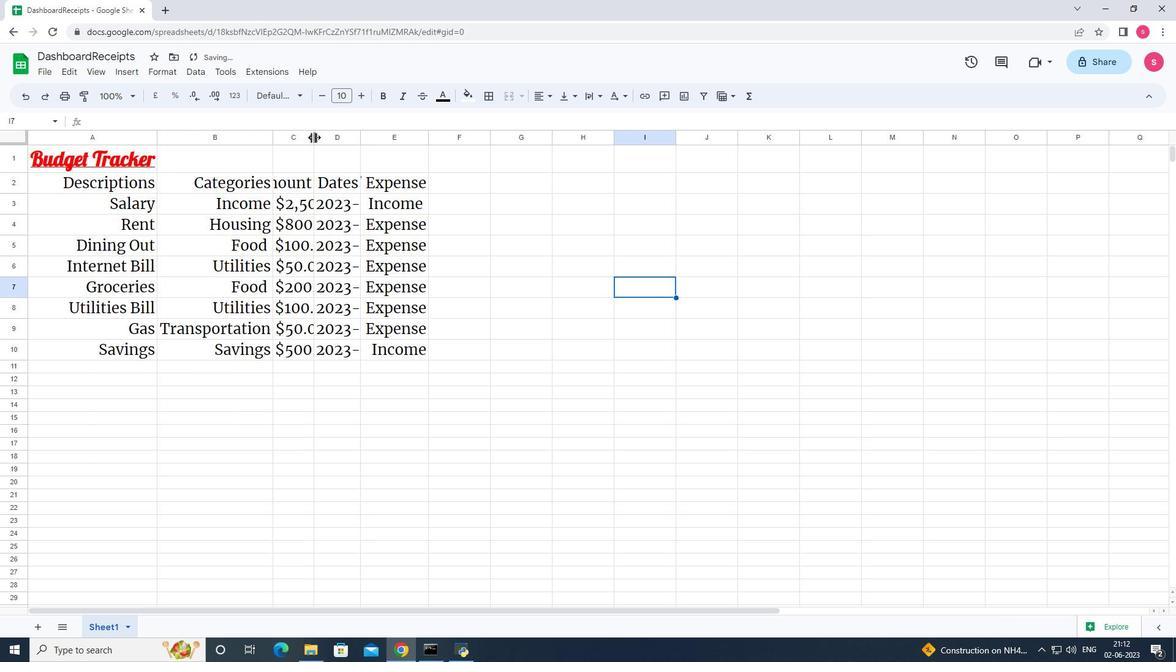 
Action: Mouse pressed left at (314, 137)
Screenshot: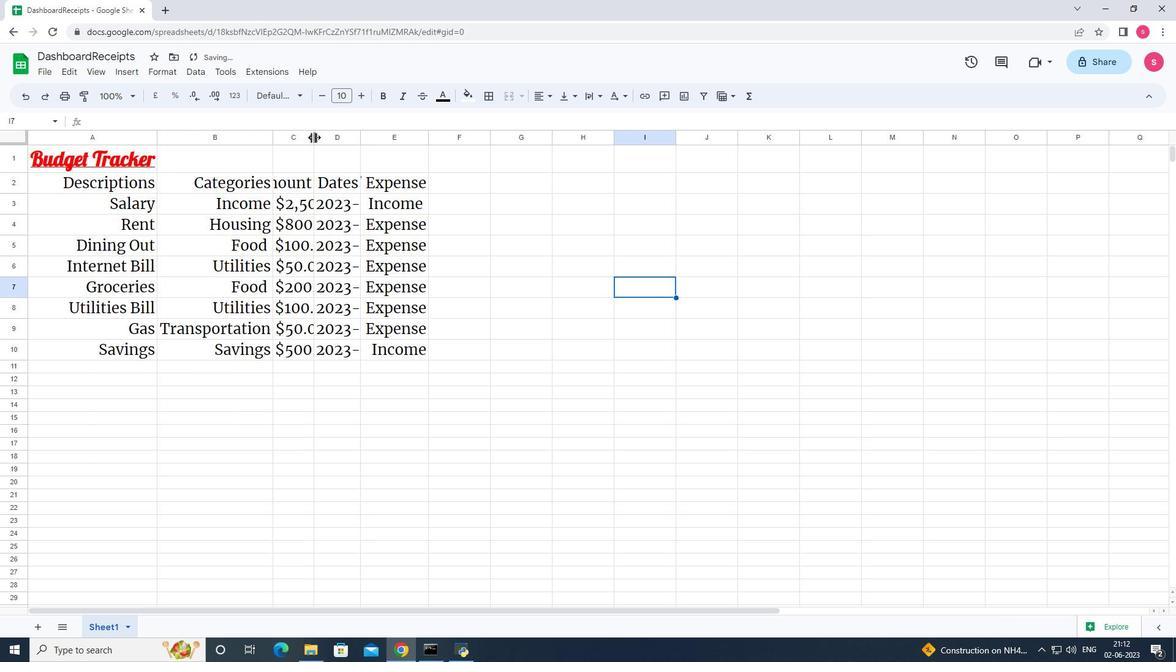
Action: Mouse moved to (397, 136)
Screenshot: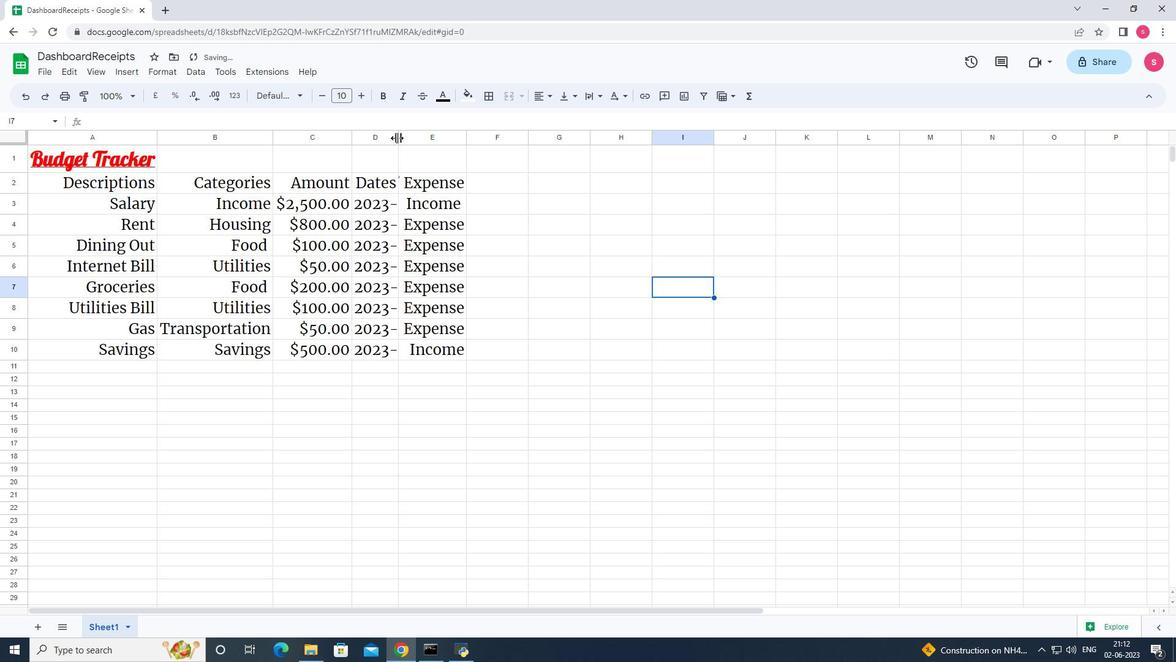 
Action: Mouse pressed left at (397, 136)
Screenshot: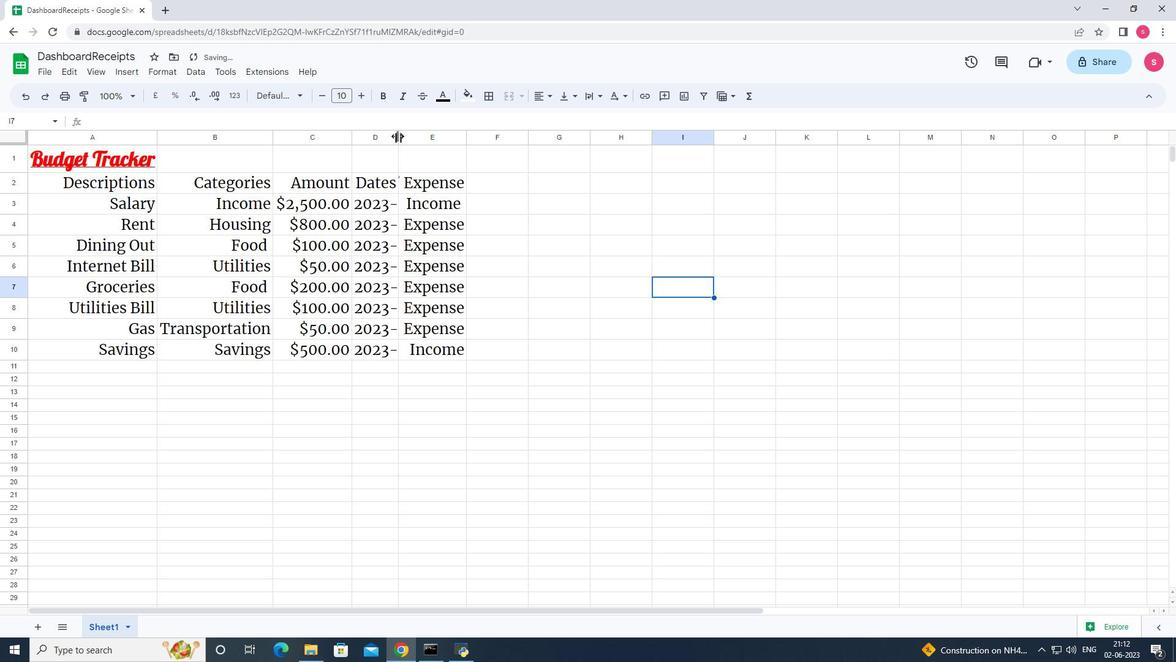 
Action: Mouse pressed left at (397, 136)
Screenshot: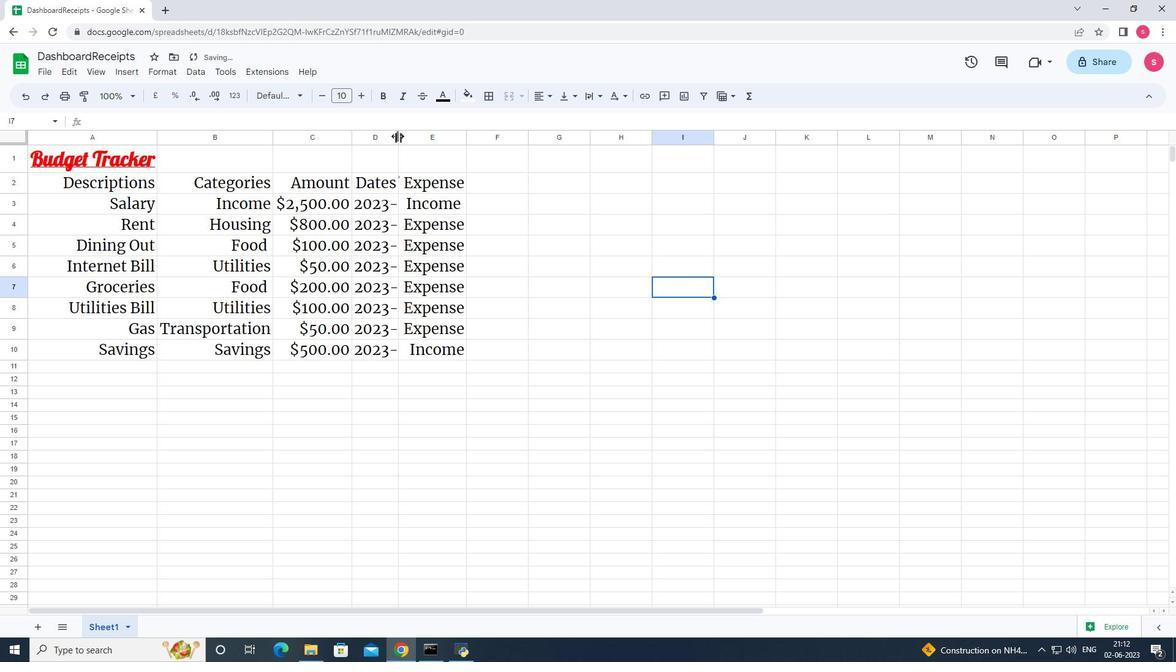 
Action: Mouse moved to (513, 139)
Screenshot: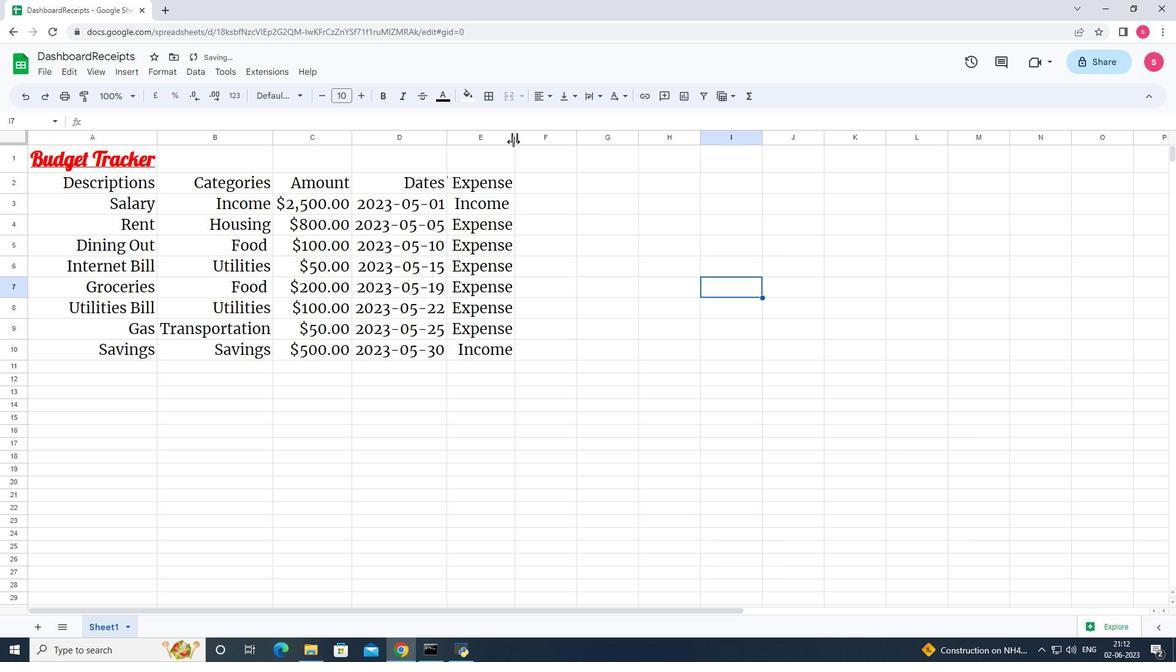 
Action: Mouse pressed left at (513, 139)
Screenshot: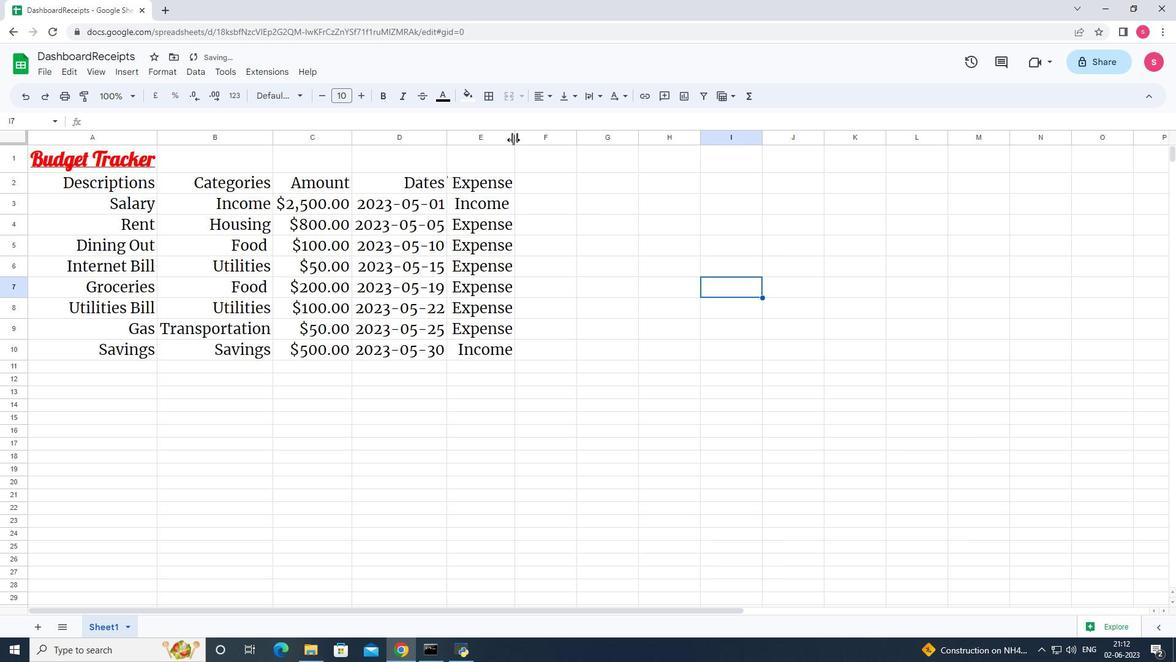 
Action: Mouse pressed left at (513, 139)
Screenshot: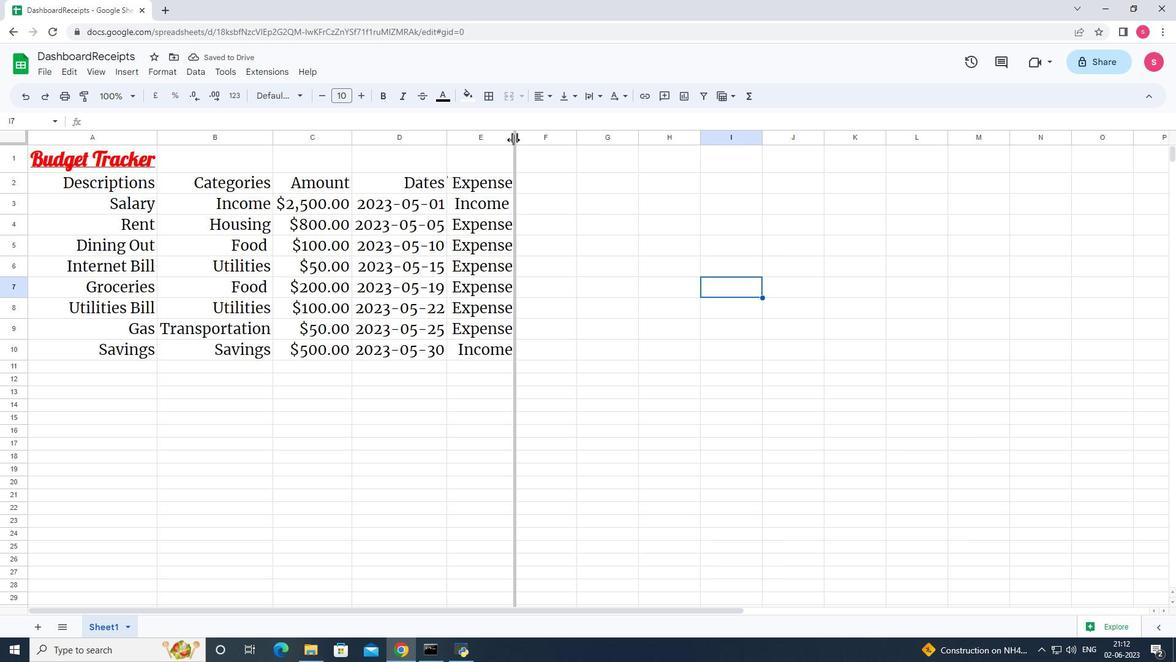 
Action: Mouse moved to (519, 411)
Screenshot: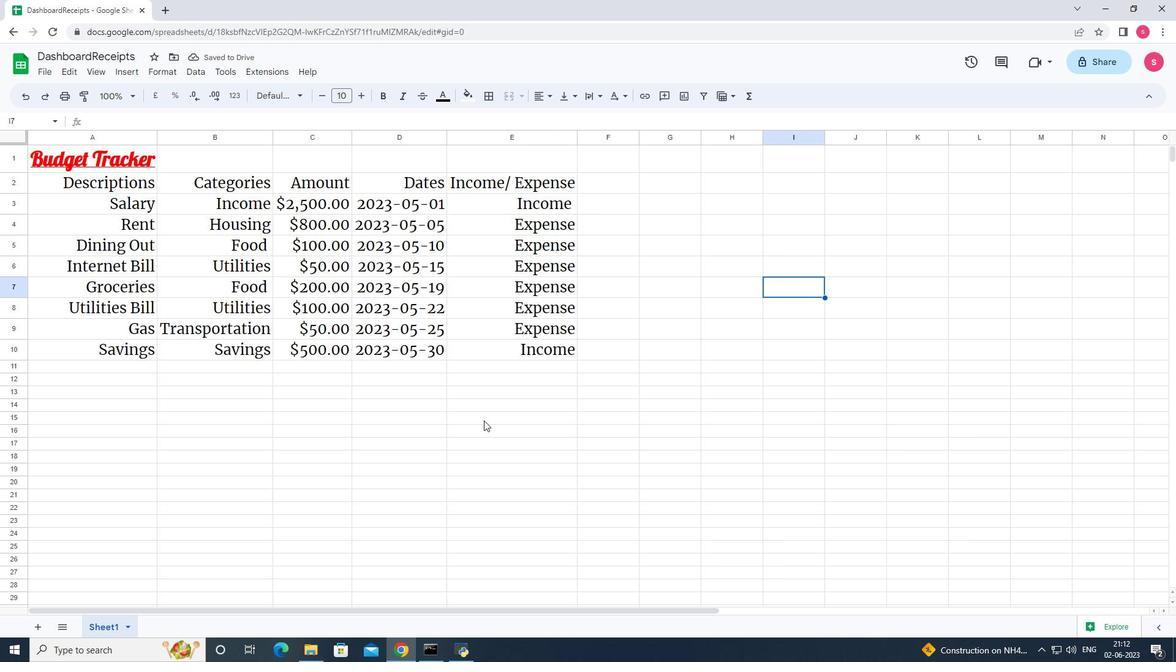 
Action: Key pressed ctrl+S
Screenshot: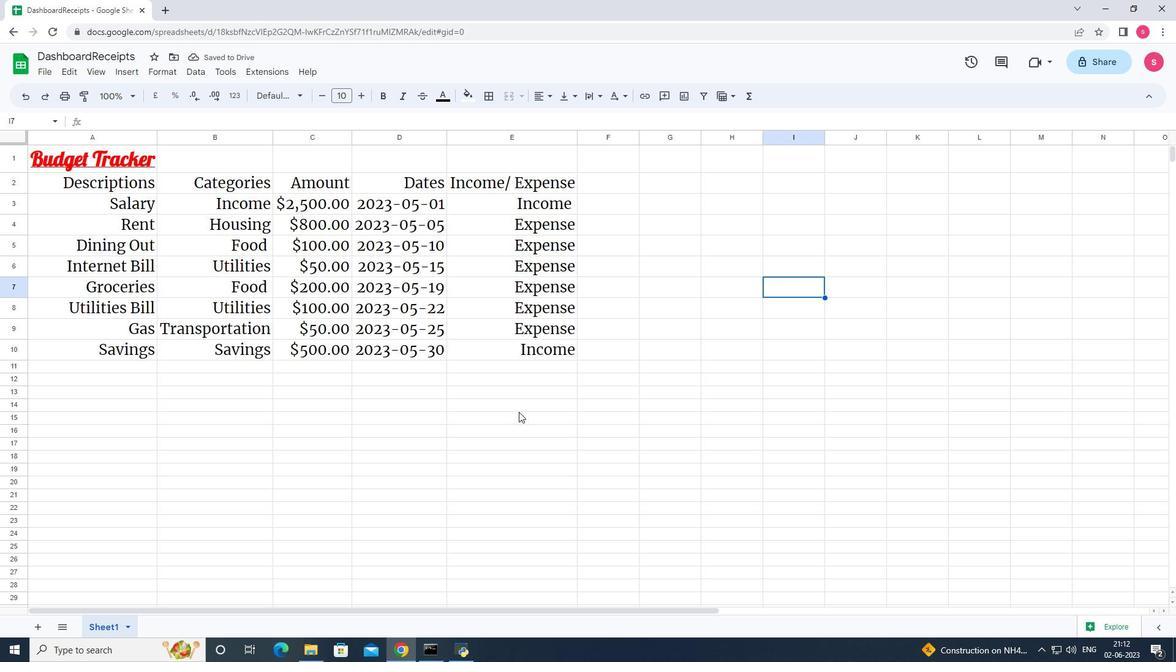 
